 Task: Look for space in Sheboygan, United States from 12th August, 2023 to 16th August, 2023 for 8 adults in price range Rs.10000 to Rs.16000. Place can be private room with 8 bedrooms having 8 beds and 8 bathrooms. Property type can be house, flat, guest house, hotel. Amenities needed are: wifi, TV, free parkinig on premises, gym, breakfast. Booking option can be shelf check-in. Required host language is English.
Action: Mouse moved to (400, 87)
Screenshot: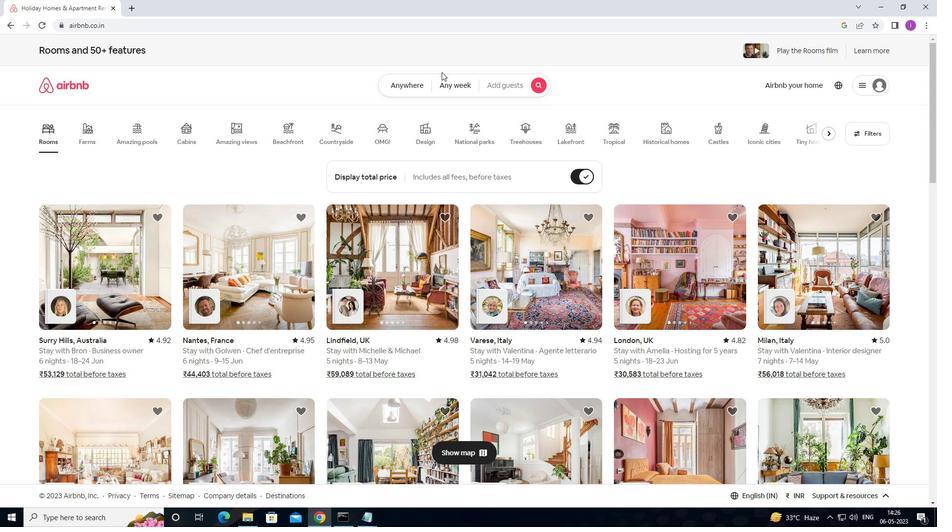 
Action: Mouse pressed left at (400, 87)
Screenshot: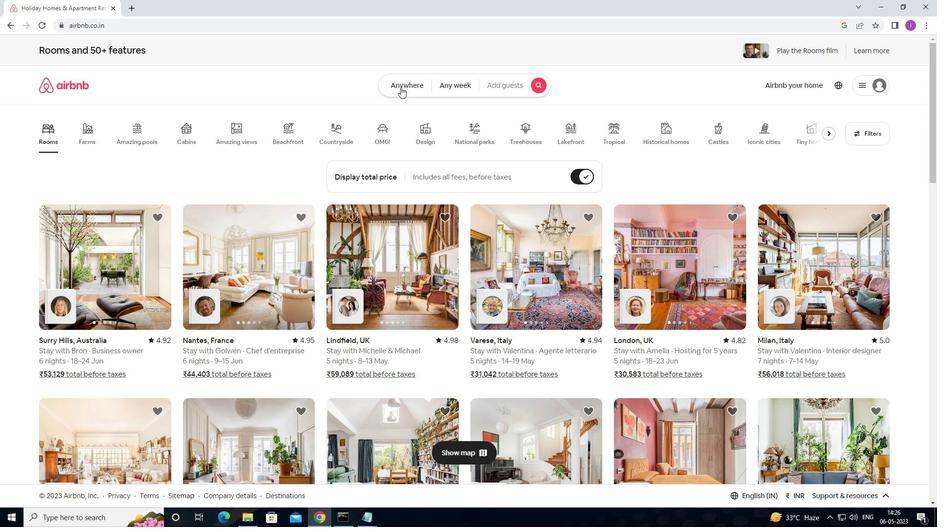 
Action: Mouse moved to (317, 126)
Screenshot: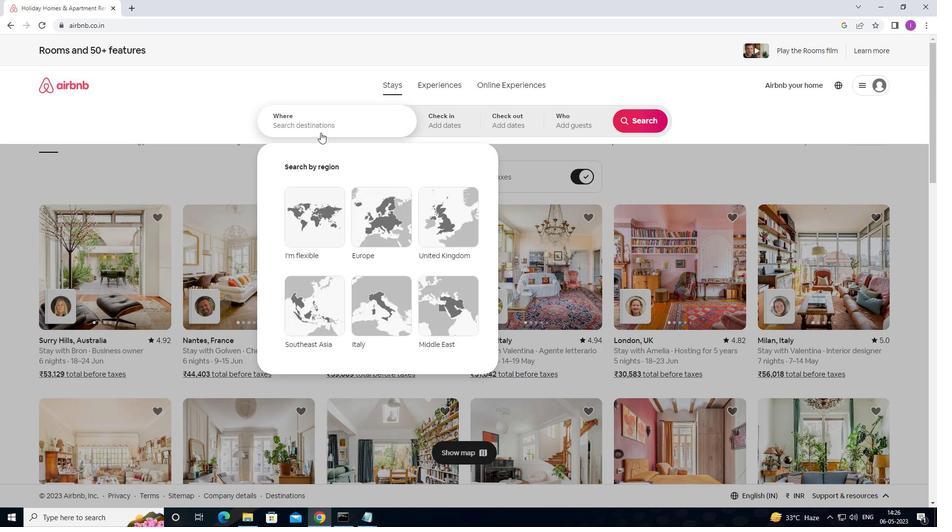 
Action: Mouse pressed left at (317, 126)
Screenshot: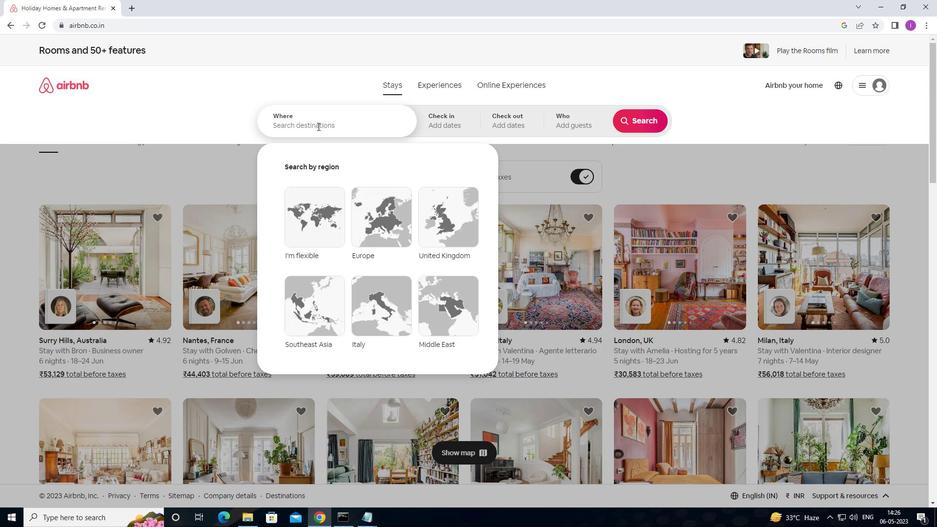 
Action: Mouse moved to (653, 128)
Screenshot: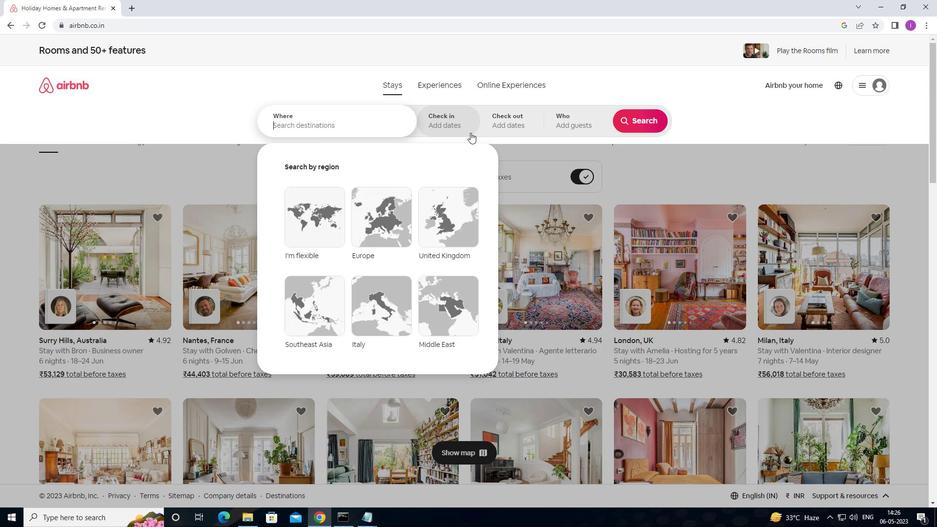 
Action: Key pressed <Key.shift>SHE
Screenshot: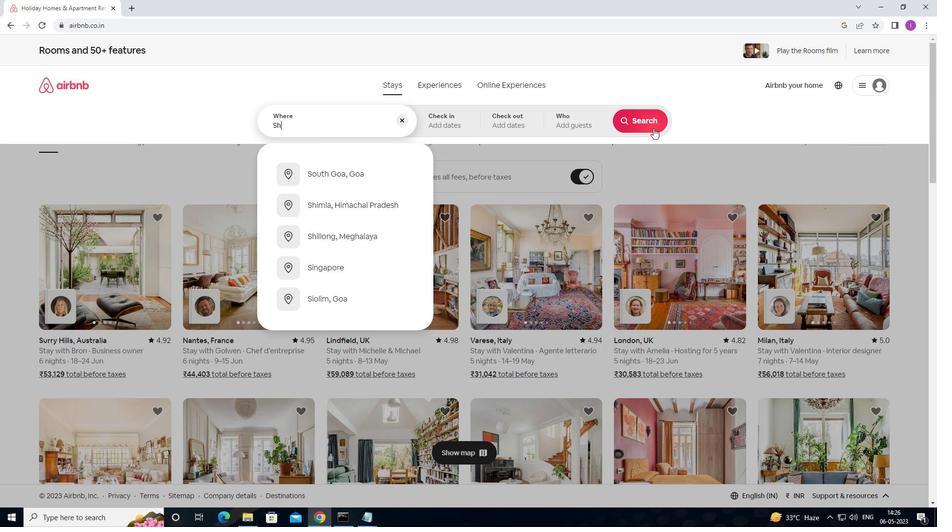 
Action: Mouse moved to (703, 148)
Screenshot: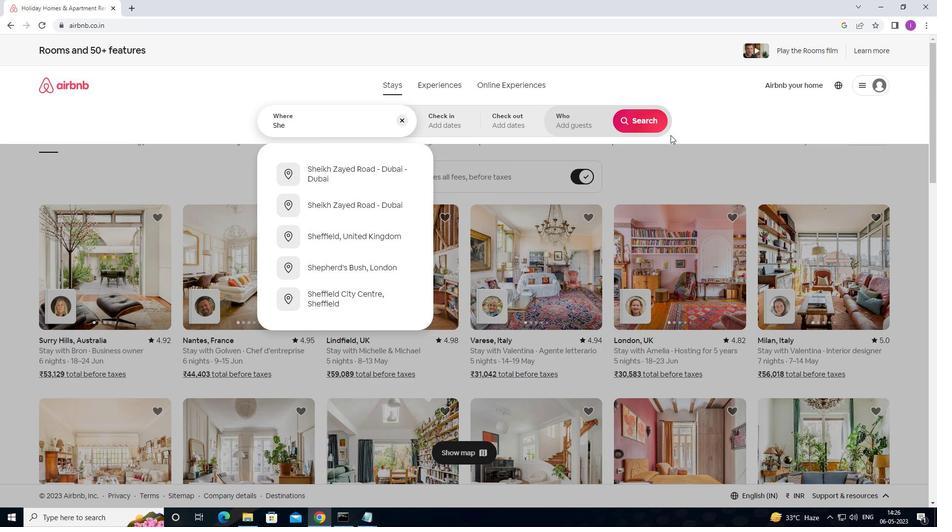 
Action: Key pressed BO
Screenshot: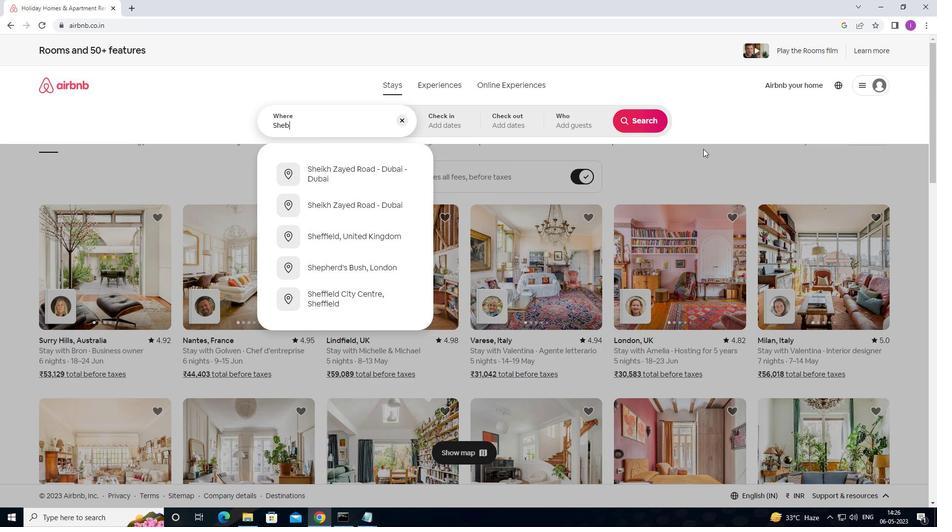
Action: Mouse moved to (705, 149)
Screenshot: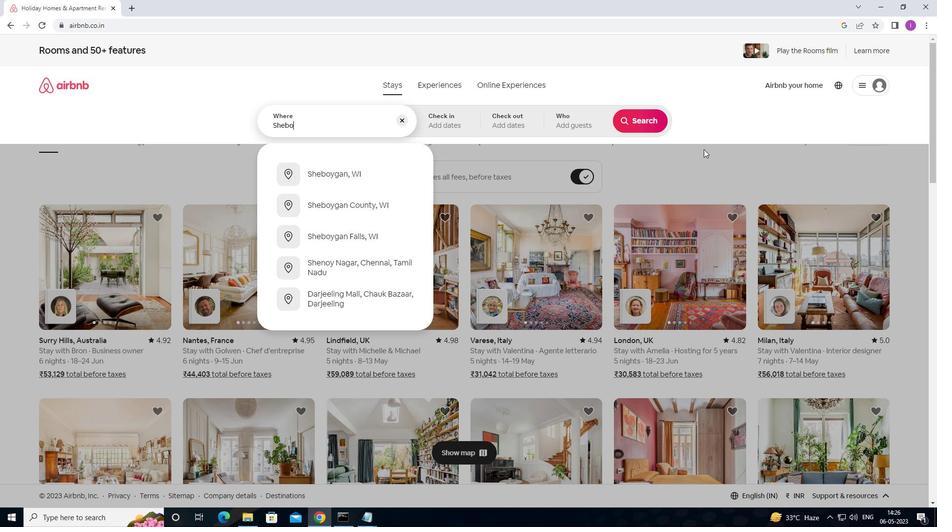
Action: Key pressed YGA
Screenshot: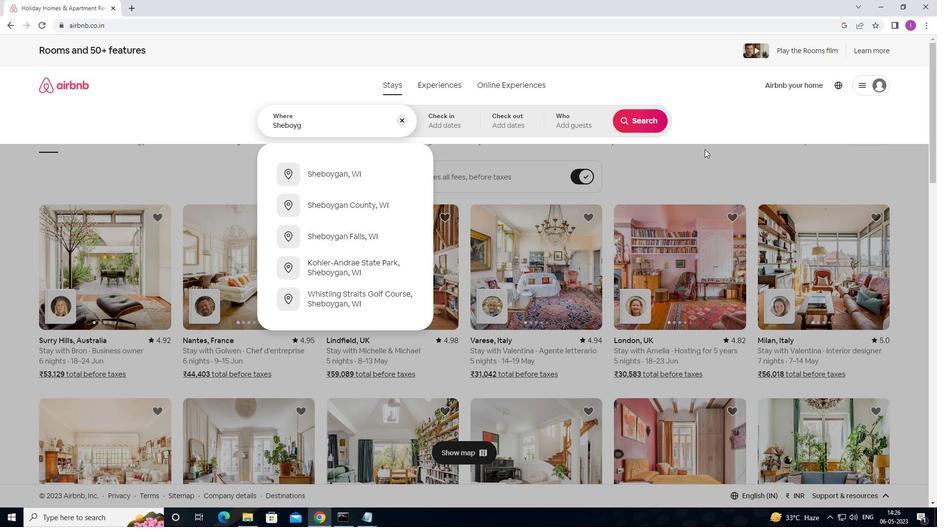 
Action: Mouse moved to (716, 155)
Screenshot: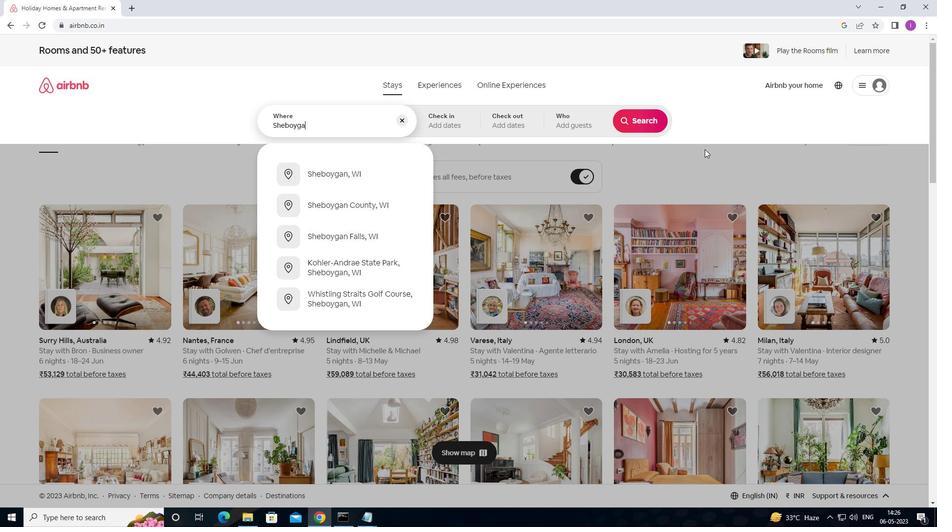 
Action: Key pressed N
Screenshot: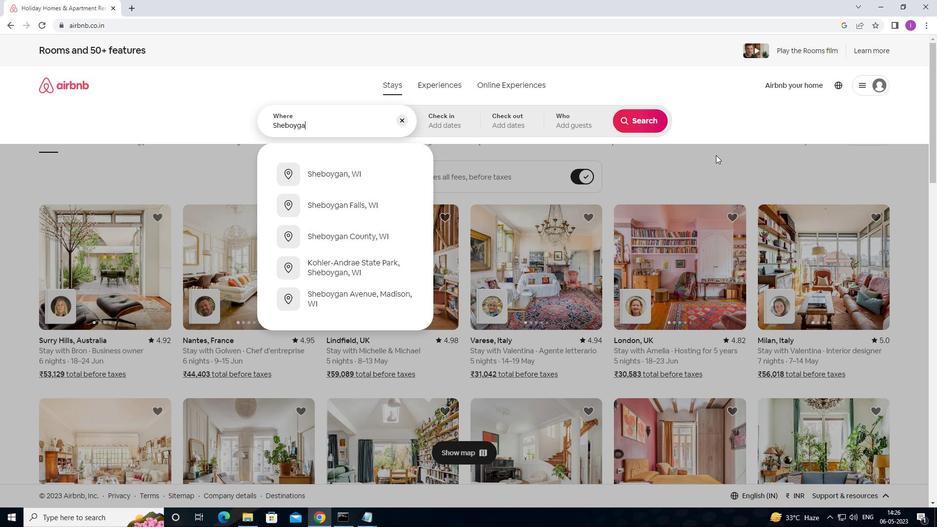 
Action: Mouse moved to (719, 158)
Screenshot: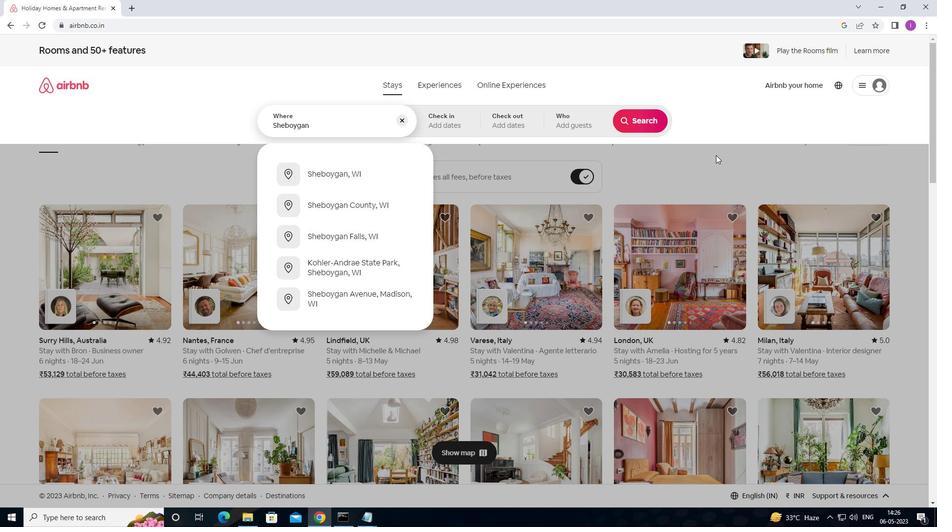 
Action: Key pressed ,<Key.shift>UNITED<Key.space>STATES
Screenshot: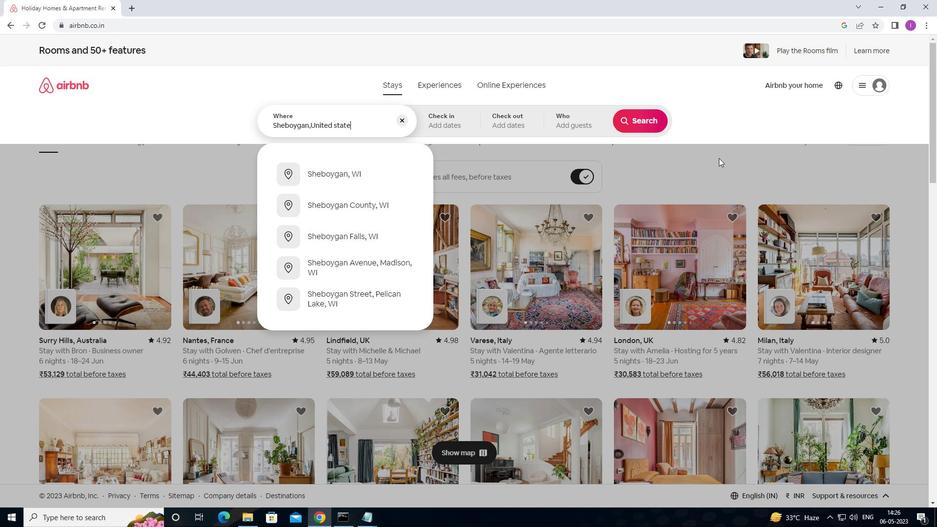 
Action: Mouse moved to (460, 124)
Screenshot: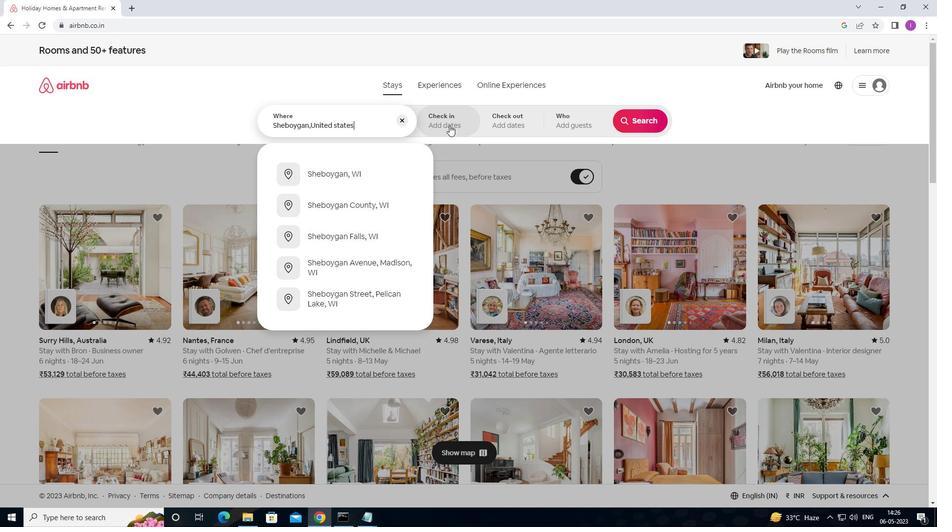 
Action: Mouse pressed left at (460, 124)
Screenshot: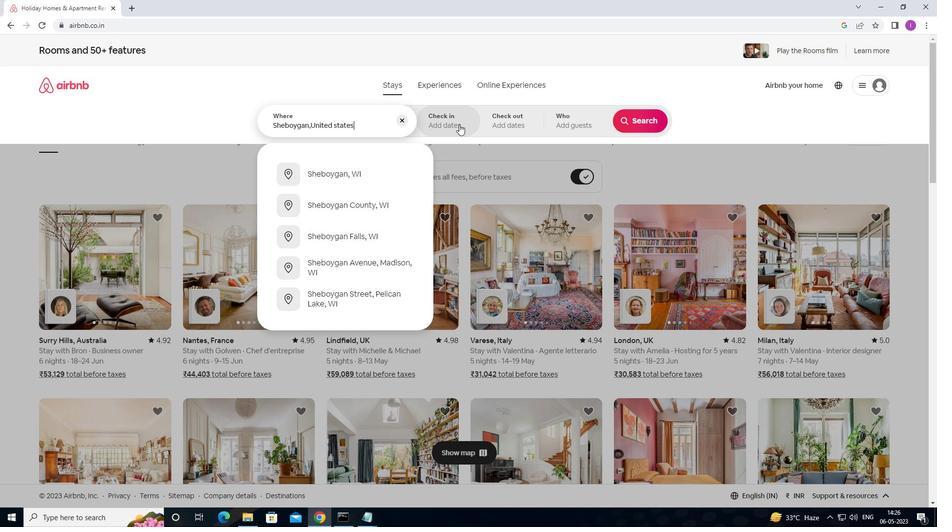 
Action: Mouse moved to (637, 193)
Screenshot: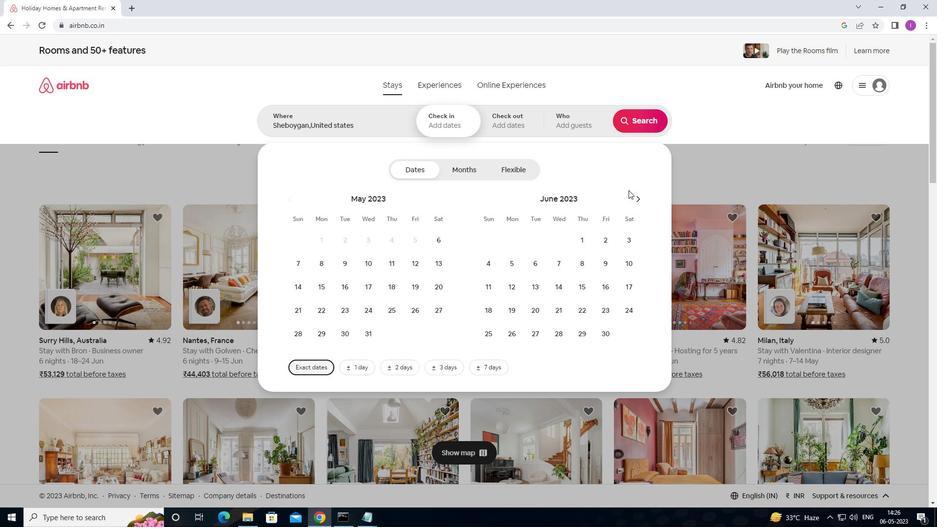 
Action: Mouse pressed left at (637, 193)
Screenshot: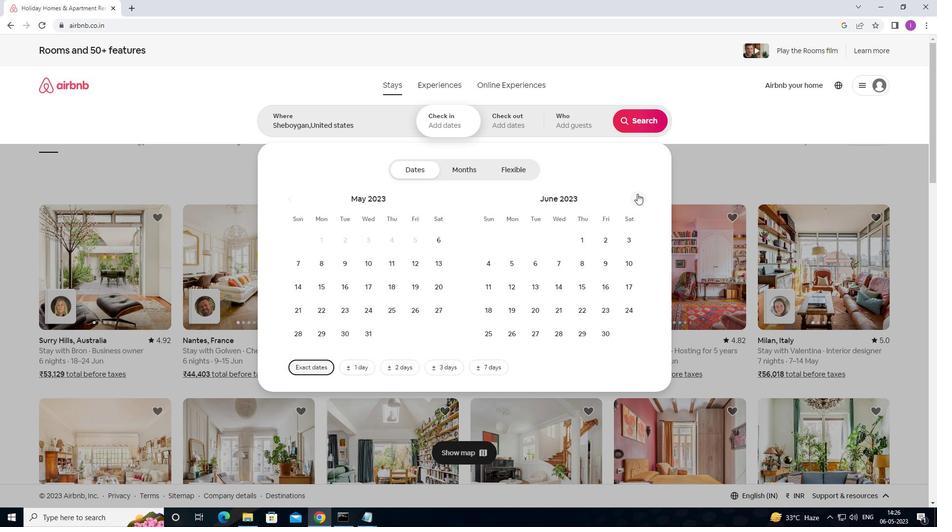 
Action: Mouse pressed left at (637, 193)
Screenshot: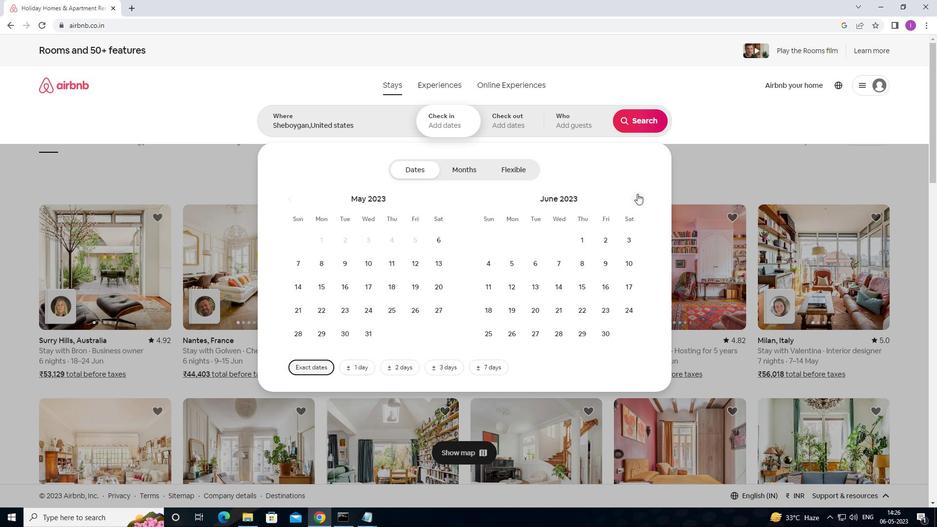 
Action: Mouse pressed left at (637, 193)
Screenshot: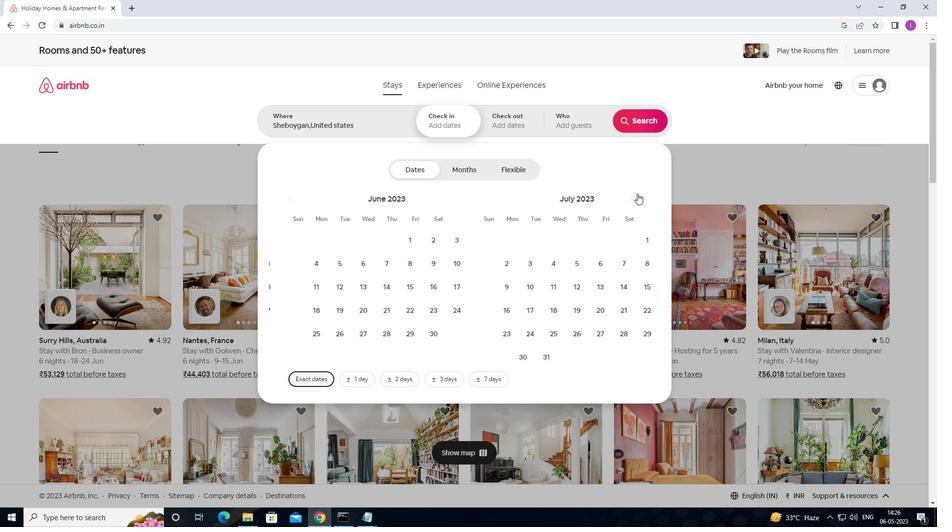 
Action: Mouse moved to (631, 262)
Screenshot: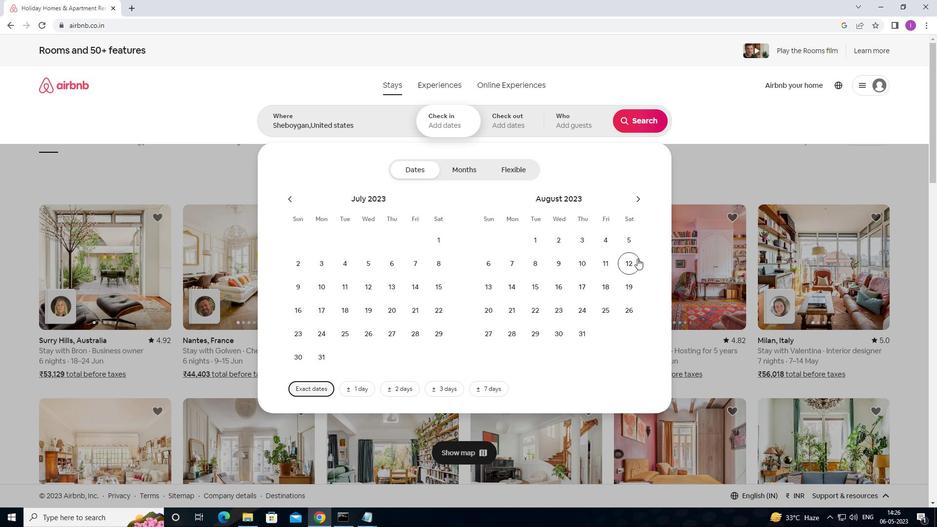 
Action: Mouse pressed left at (631, 262)
Screenshot: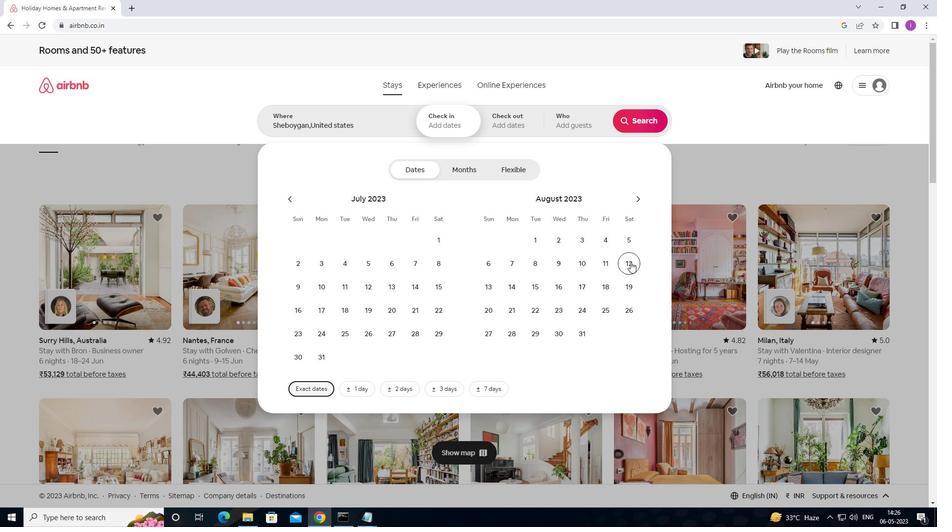 
Action: Mouse moved to (564, 283)
Screenshot: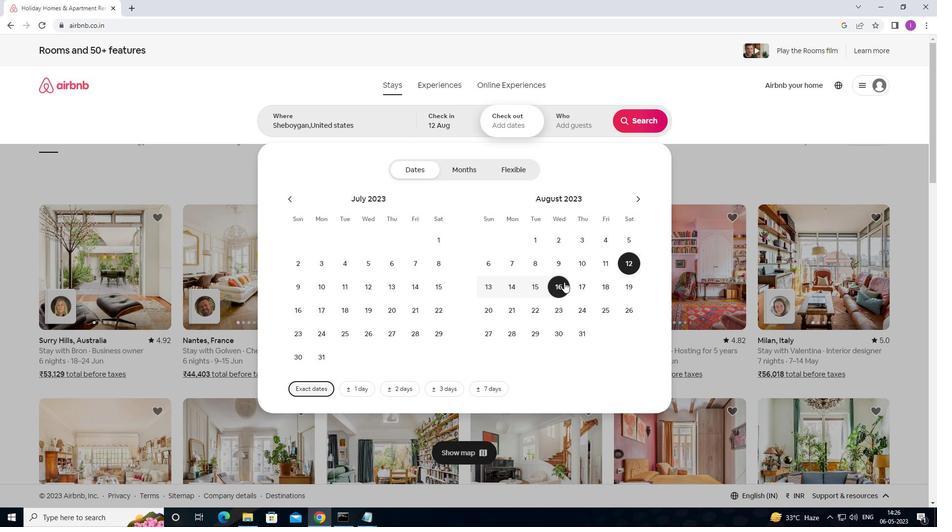 
Action: Mouse pressed left at (564, 283)
Screenshot: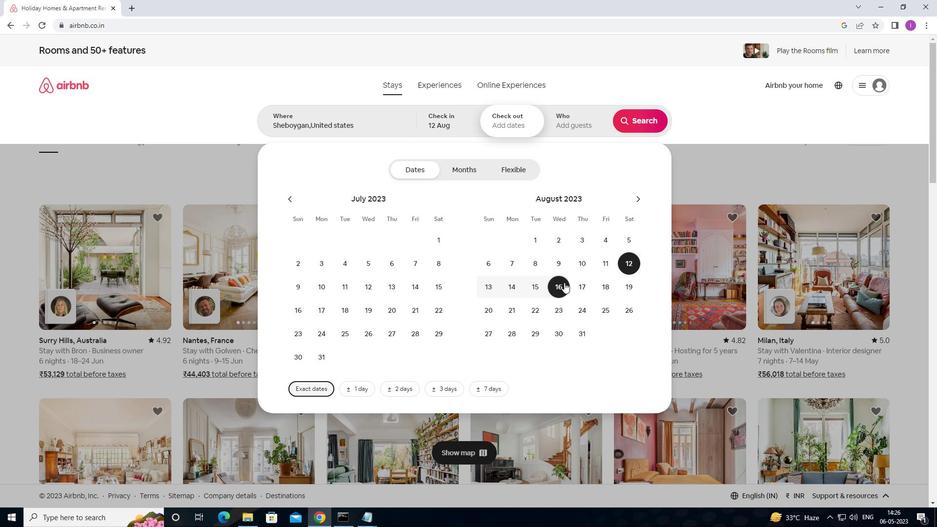 
Action: Mouse moved to (580, 128)
Screenshot: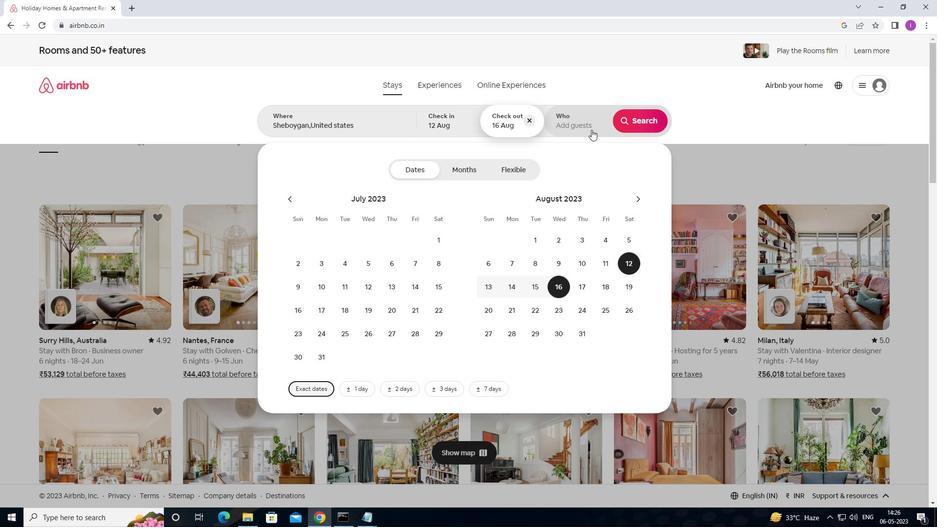 
Action: Mouse pressed left at (580, 128)
Screenshot: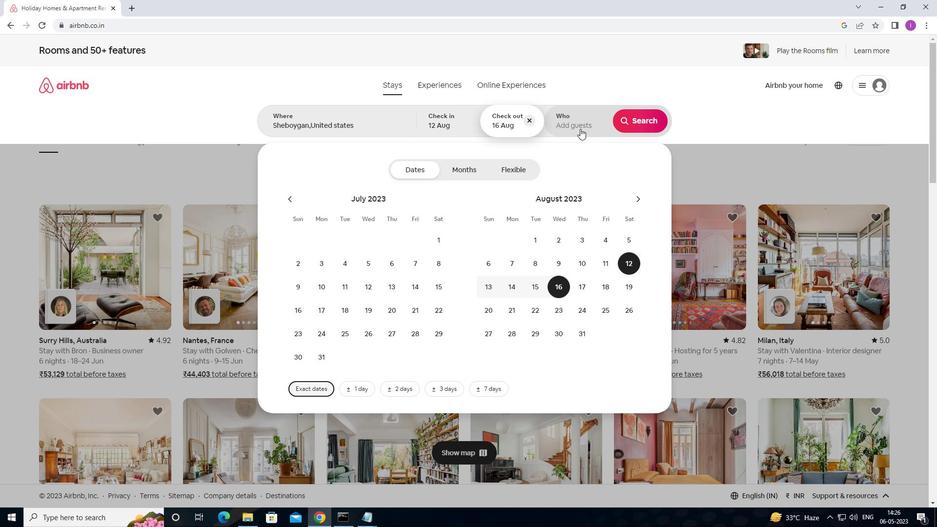 
Action: Mouse moved to (647, 169)
Screenshot: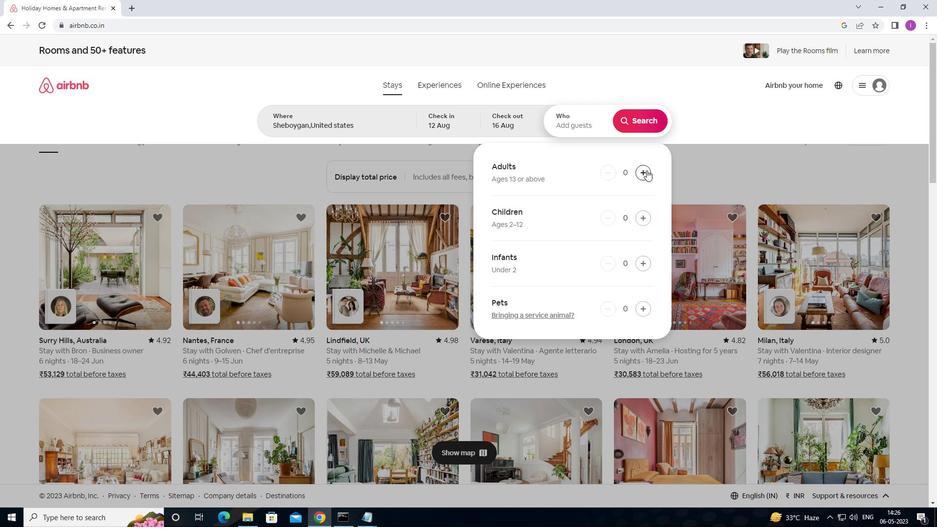 
Action: Mouse pressed left at (647, 169)
Screenshot: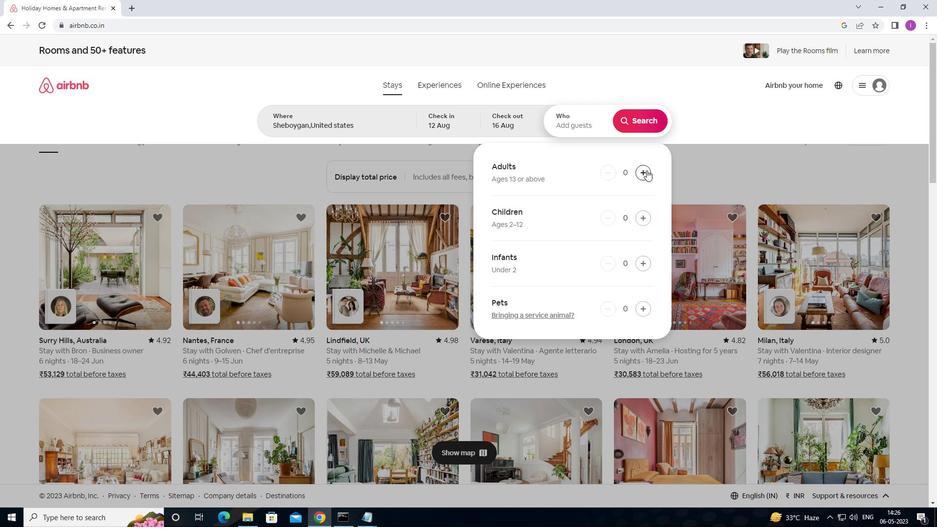 
Action: Mouse moved to (647, 169)
Screenshot: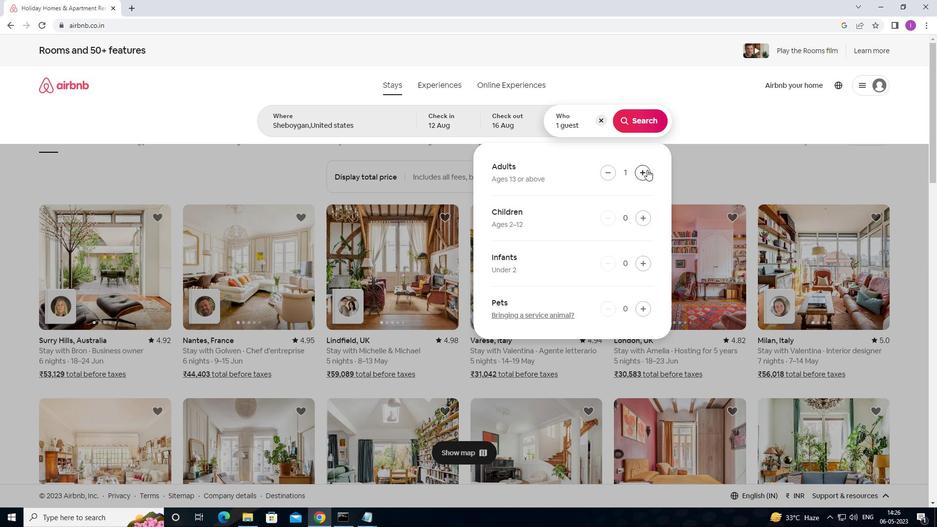 
Action: Mouse pressed left at (647, 169)
Screenshot: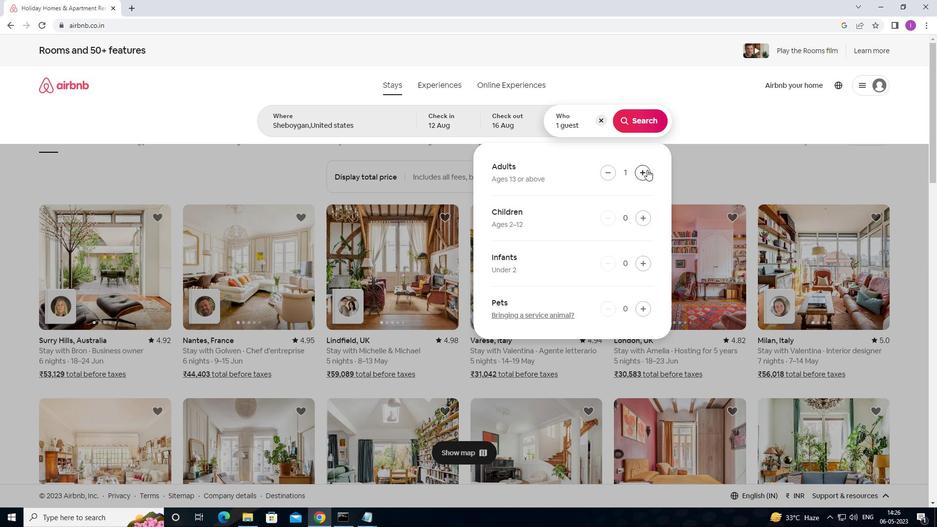 
Action: Mouse pressed left at (647, 169)
Screenshot: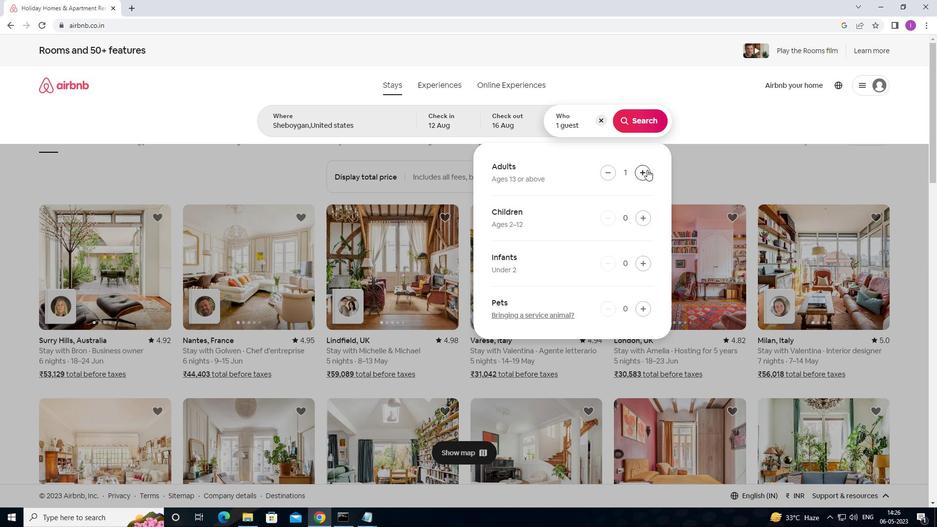 
Action: Mouse pressed left at (647, 169)
Screenshot: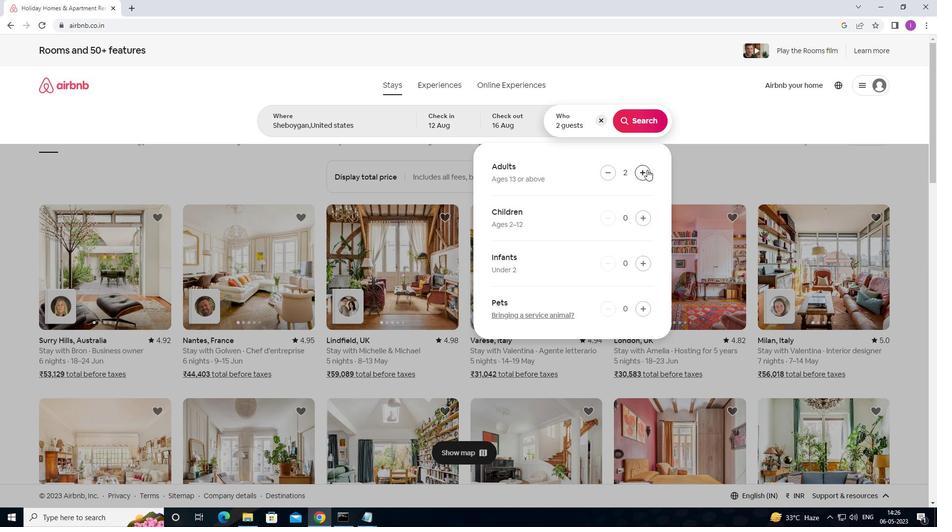 
Action: Mouse pressed left at (647, 169)
Screenshot: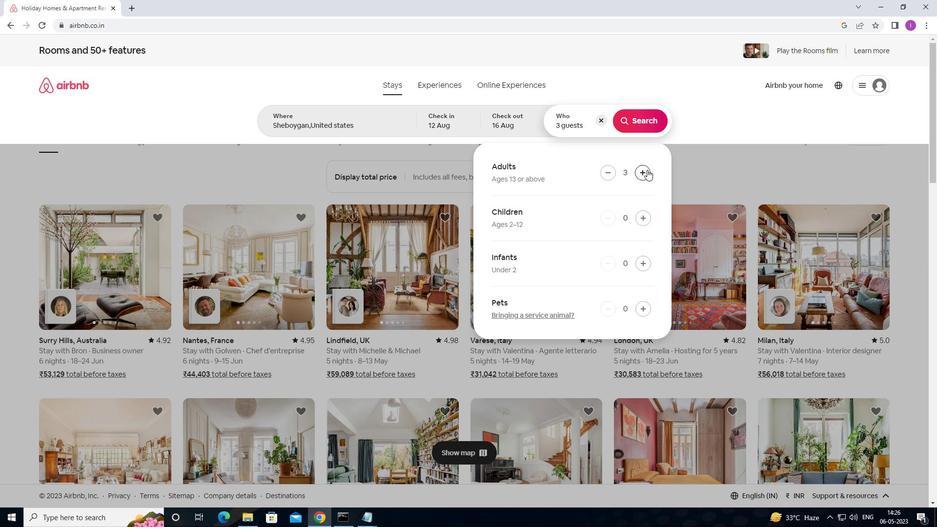 
Action: Mouse moved to (647, 170)
Screenshot: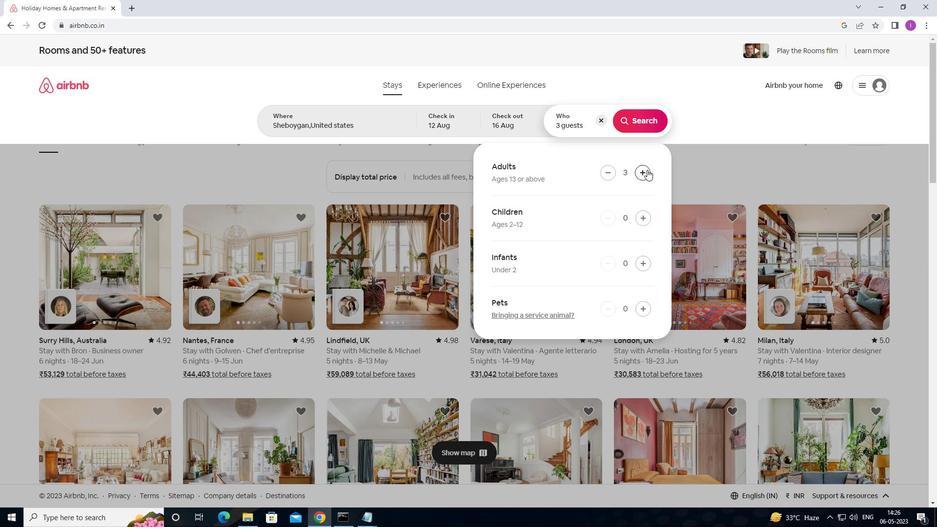 
Action: Mouse pressed left at (647, 170)
Screenshot: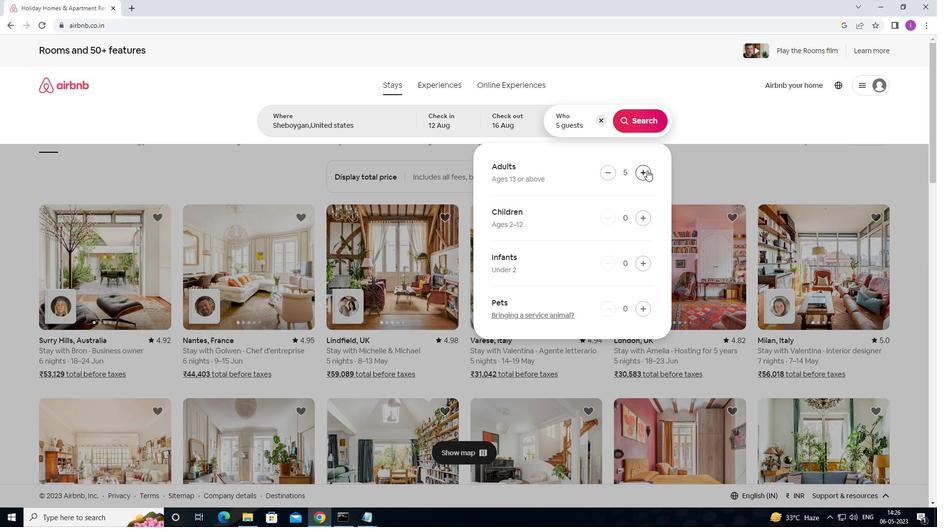 
Action: Mouse pressed left at (647, 170)
Screenshot: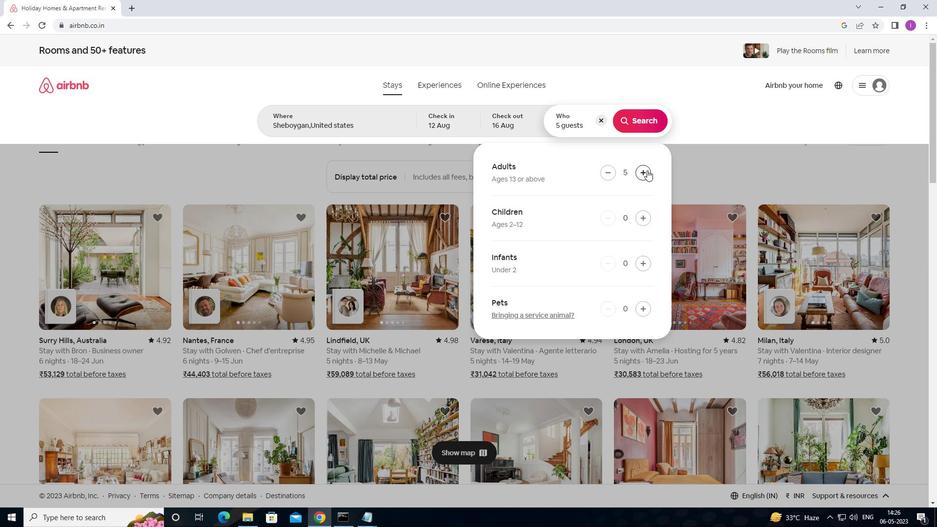 
Action: Mouse pressed left at (647, 170)
Screenshot: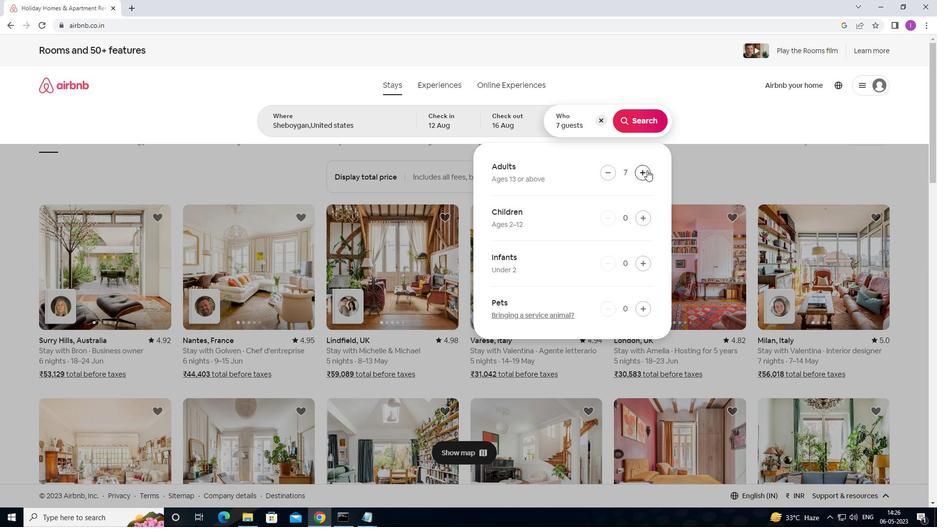 
Action: Mouse moved to (627, 124)
Screenshot: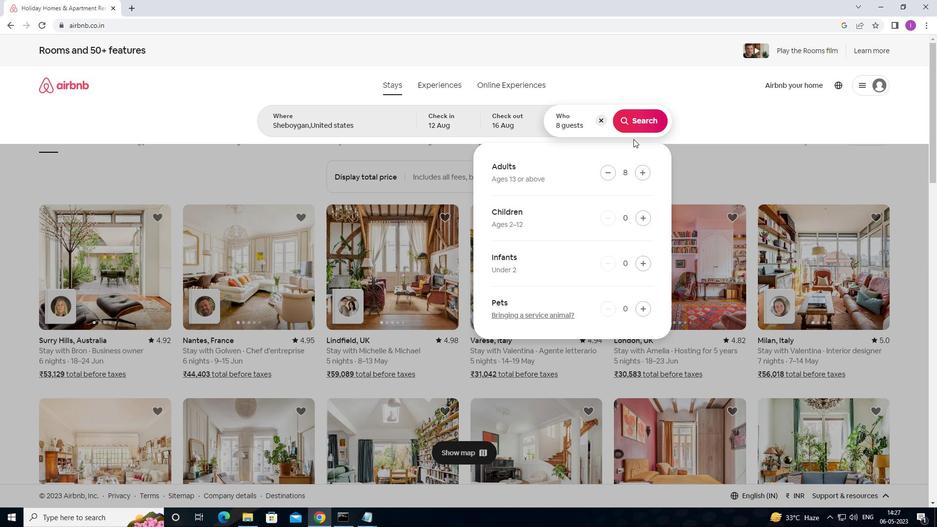 
Action: Mouse pressed left at (627, 124)
Screenshot: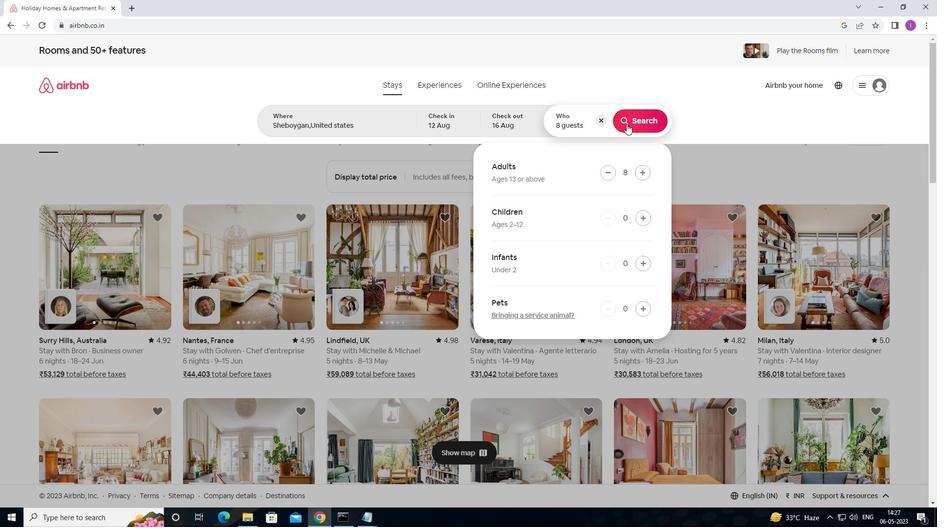 
Action: Mouse moved to (899, 90)
Screenshot: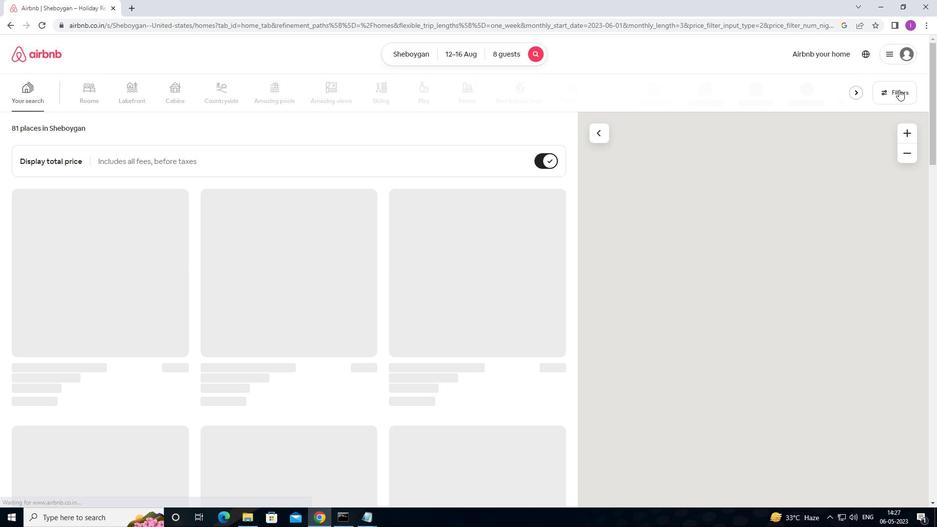 
Action: Mouse pressed left at (899, 90)
Screenshot: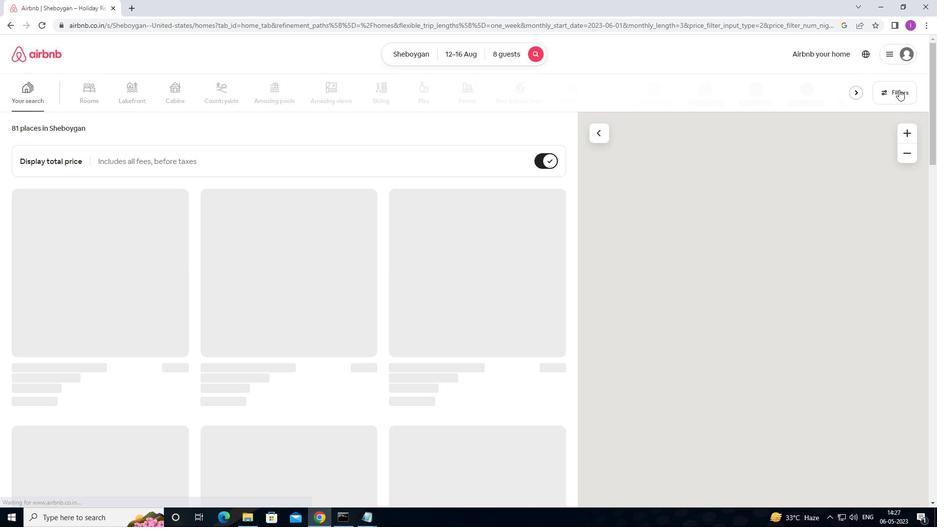 
Action: Mouse moved to (365, 337)
Screenshot: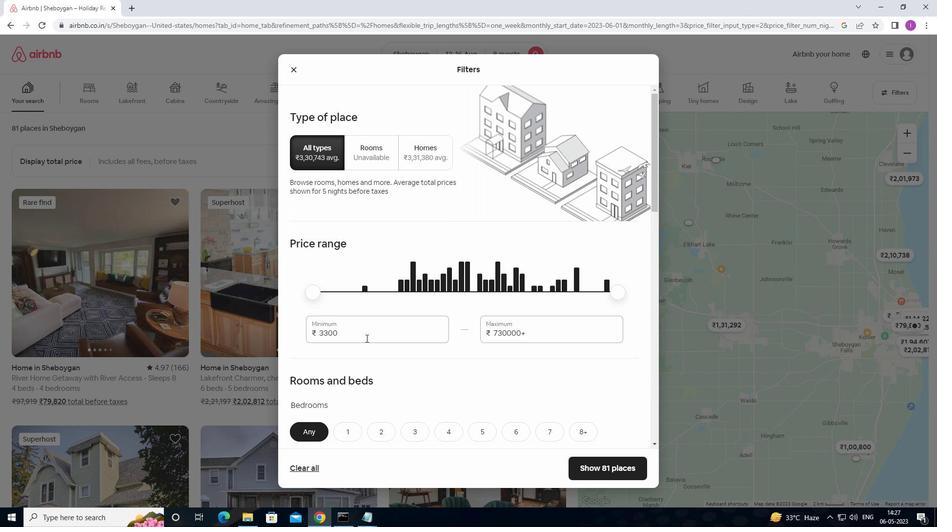 
Action: Mouse pressed left at (365, 337)
Screenshot: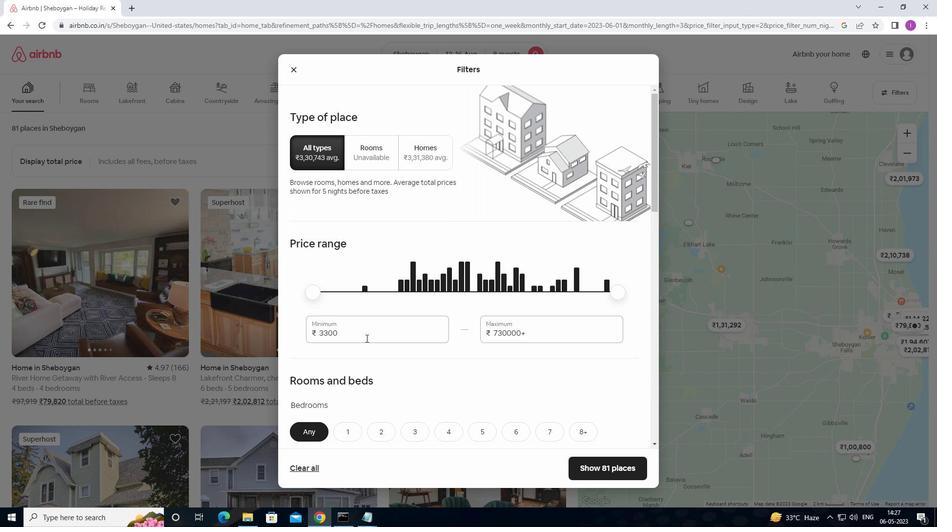 
Action: Mouse moved to (519, 337)
Screenshot: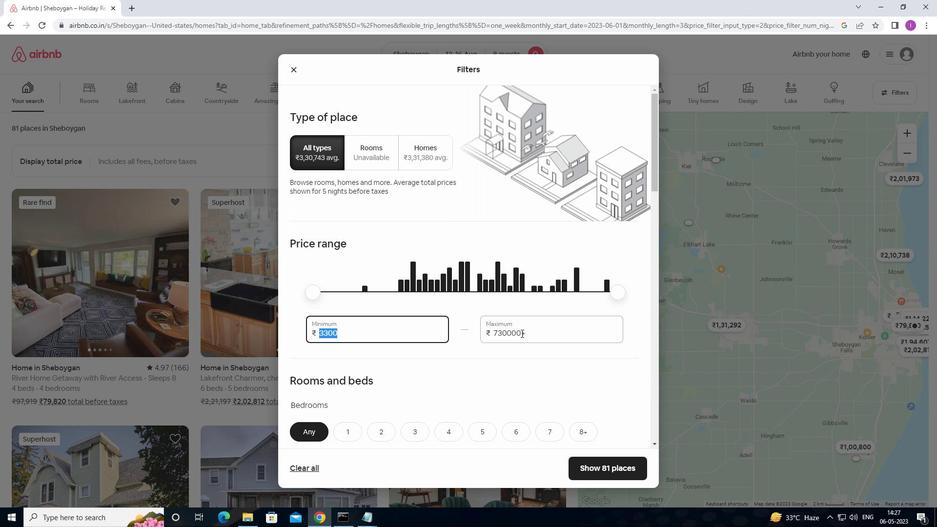 
Action: Key pressed 1
Screenshot: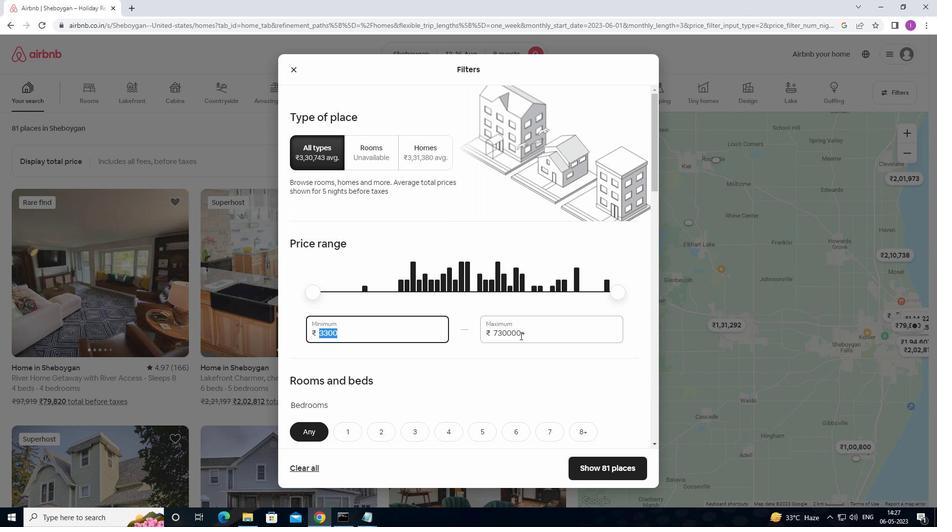 
Action: Mouse moved to (519, 336)
Screenshot: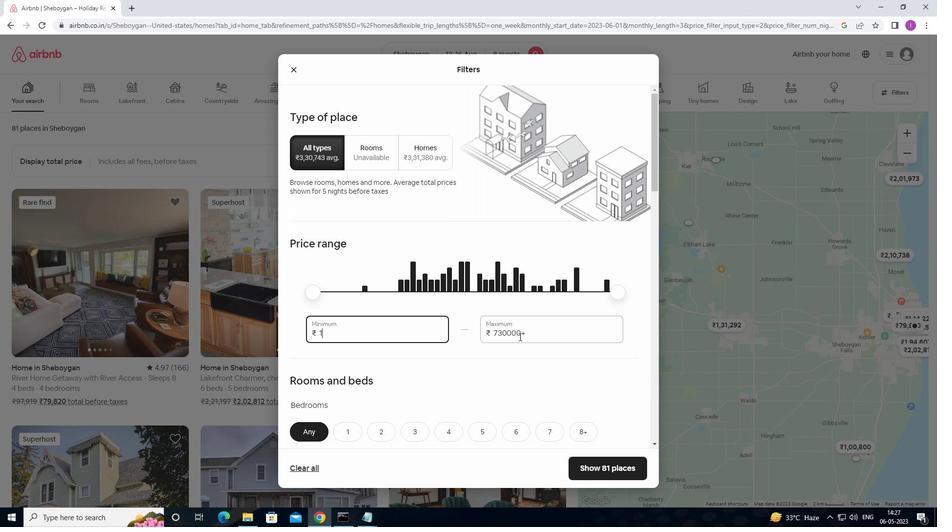 
Action: Key pressed 00
Screenshot: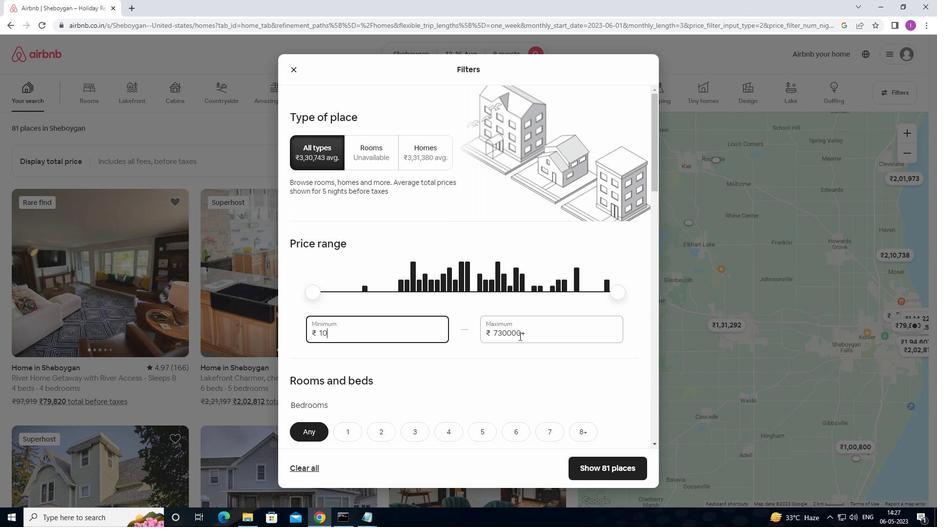 
Action: Mouse moved to (519, 336)
Screenshot: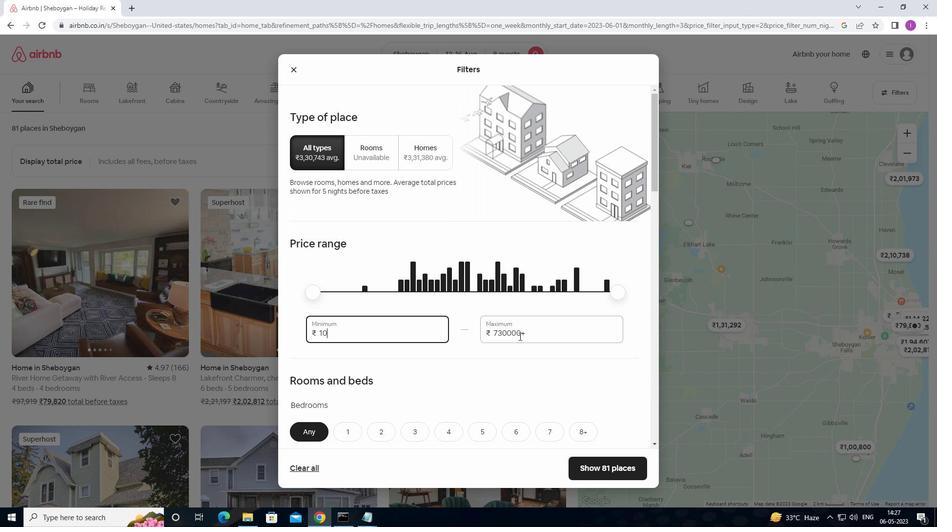 
Action: Key pressed 0
Screenshot: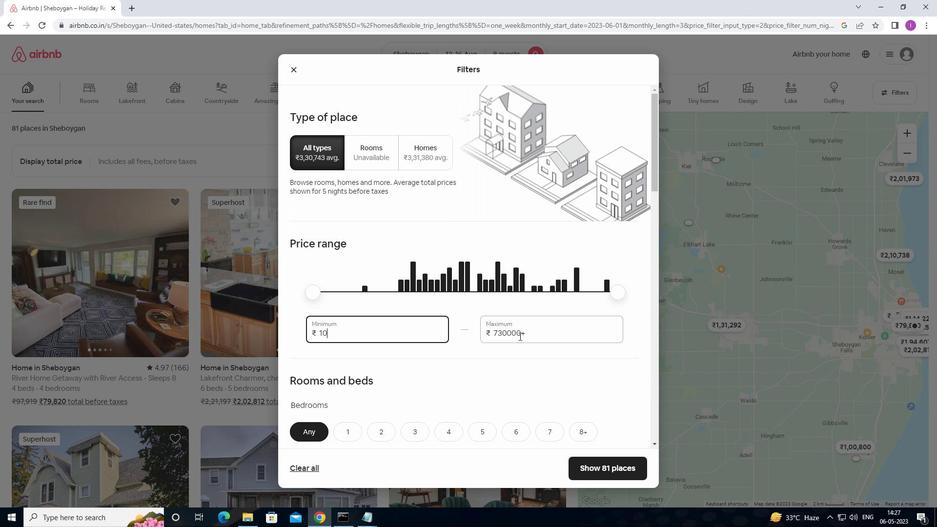 
Action: Mouse moved to (520, 333)
Screenshot: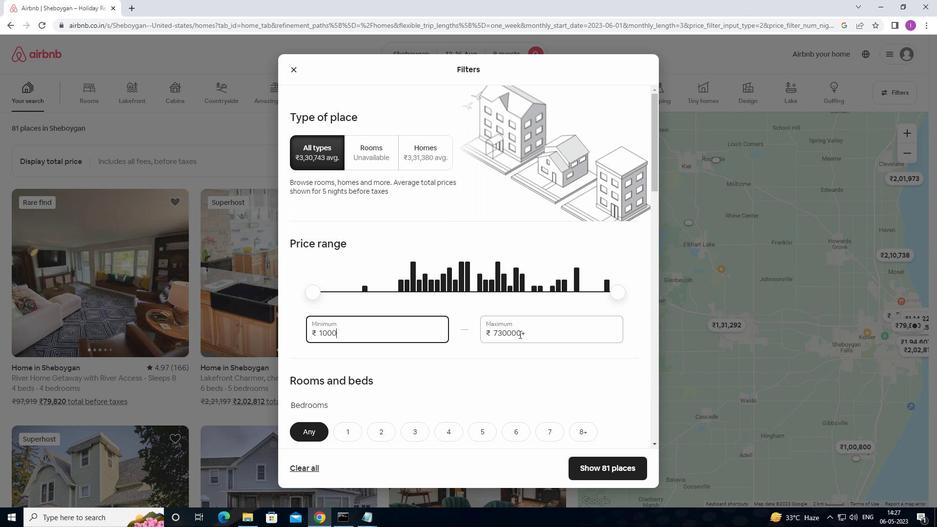 
Action: Key pressed 0
Screenshot: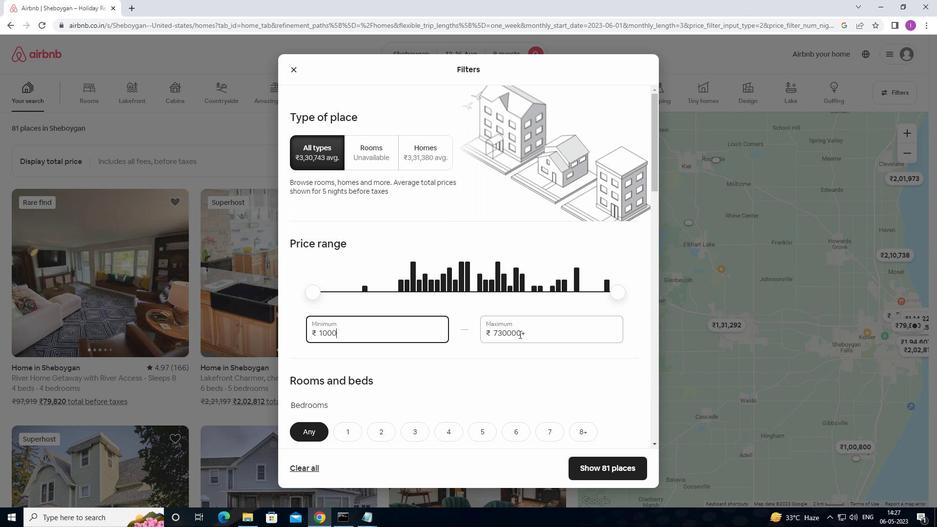 
Action: Mouse moved to (566, 334)
Screenshot: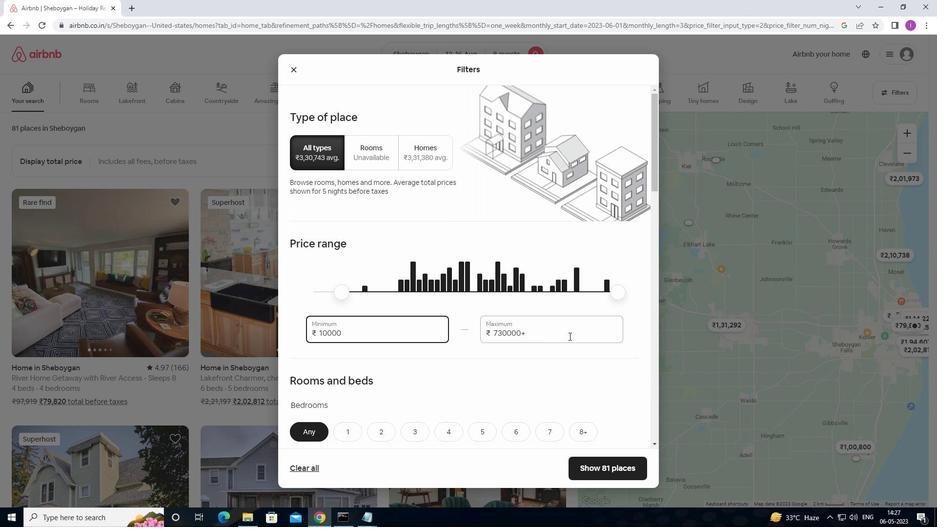 
Action: Mouse pressed left at (566, 334)
Screenshot: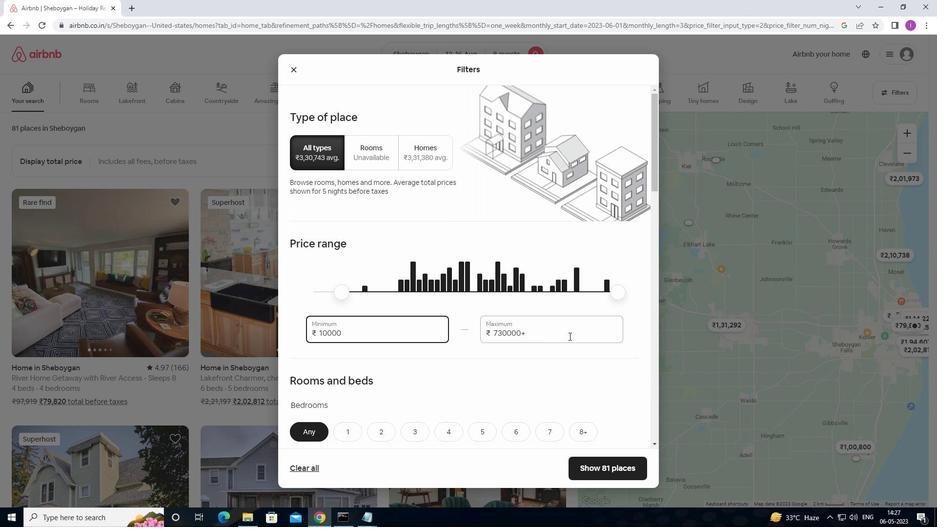 
Action: Mouse moved to (646, 340)
Screenshot: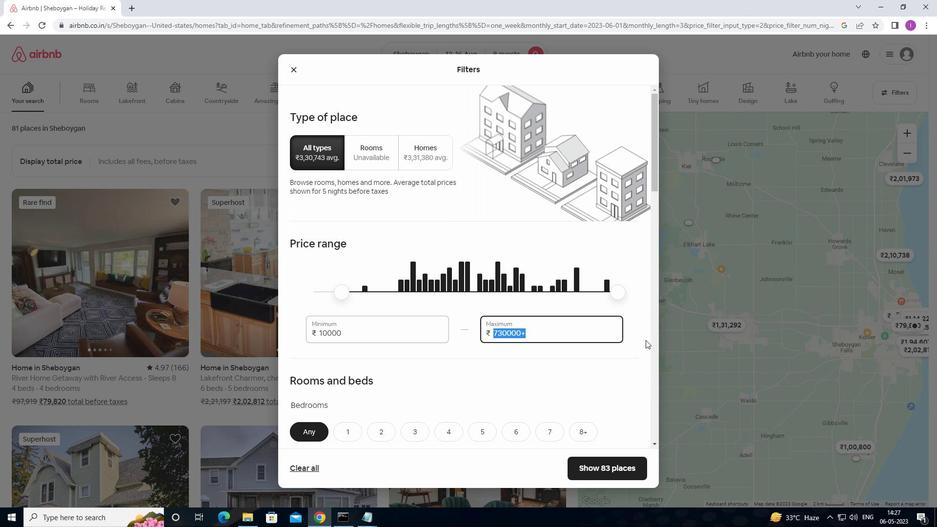 
Action: Key pressed 1
Screenshot: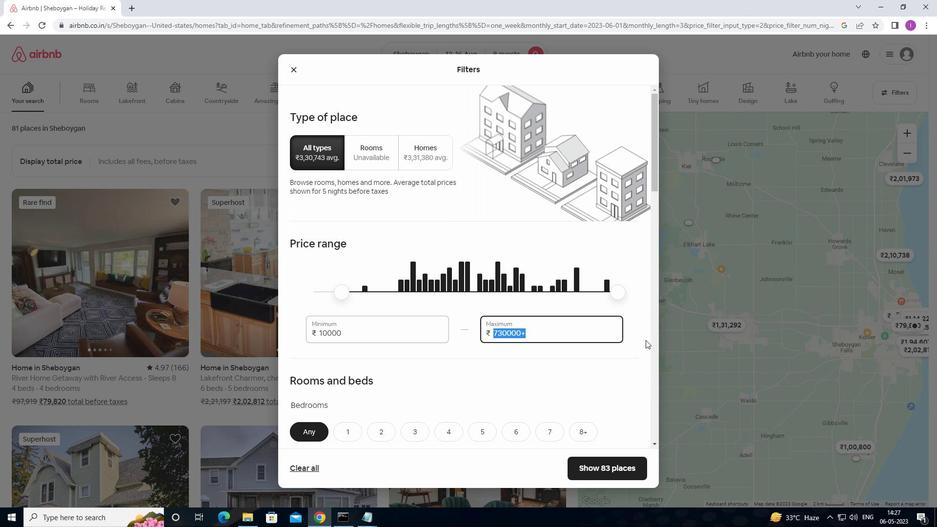 
Action: Mouse moved to (646, 341)
Screenshot: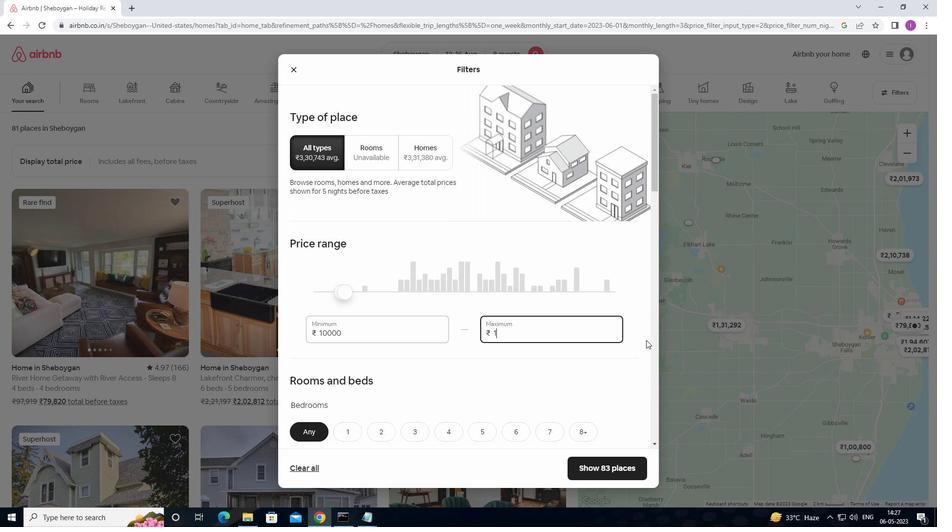 
Action: Key pressed 6
Screenshot: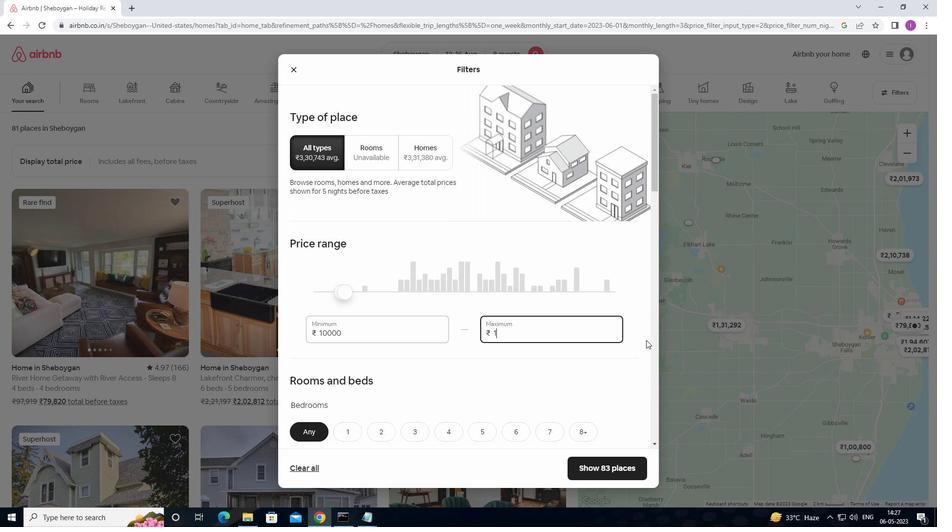 
Action: Mouse moved to (643, 341)
Screenshot: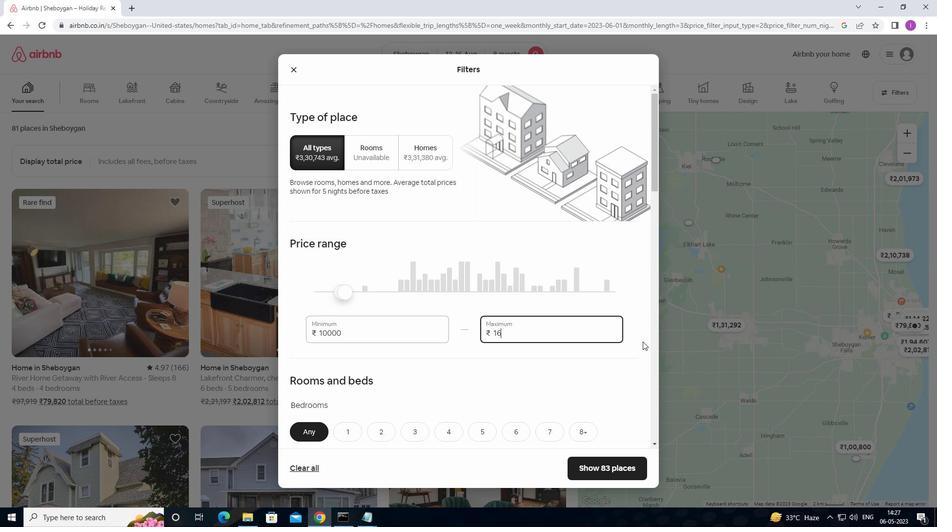 
Action: Key pressed 0
Screenshot: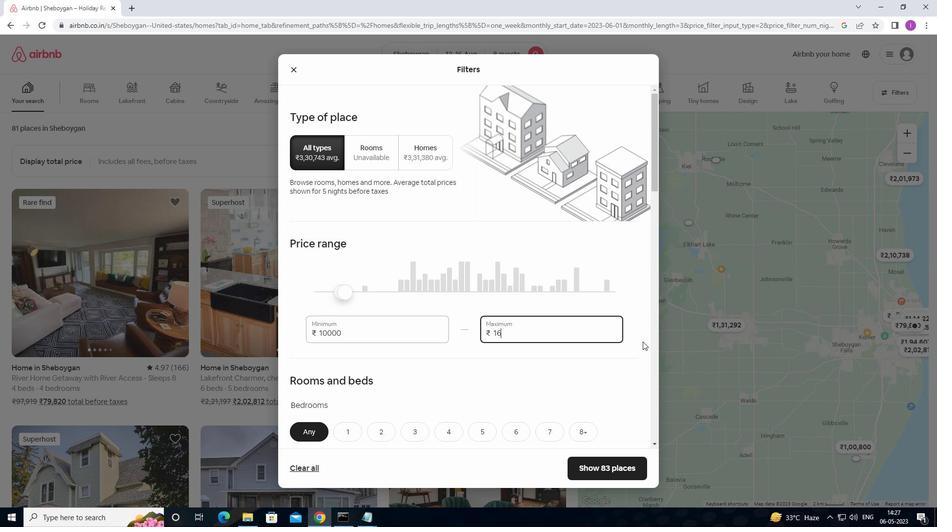 
Action: Mouse moved to (634, 345)
Screenshot: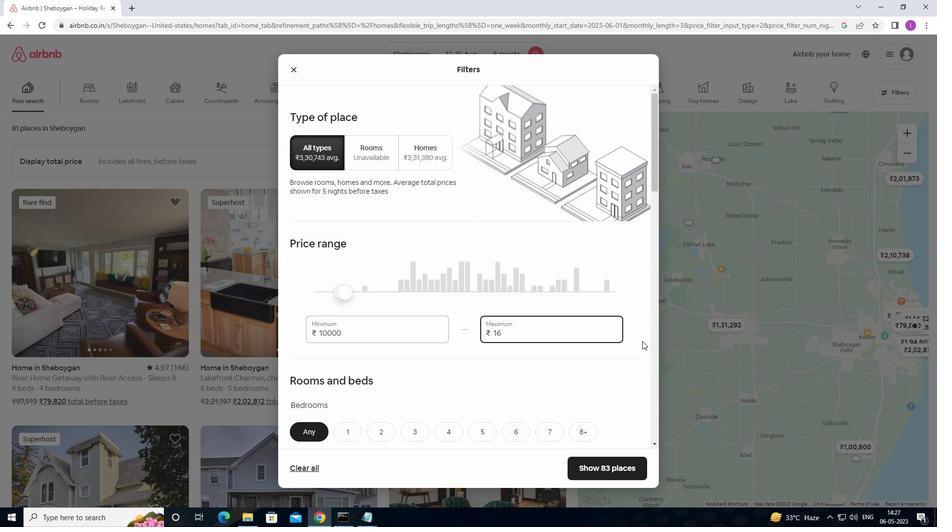 
Action: Key pressed 00
Screenshot: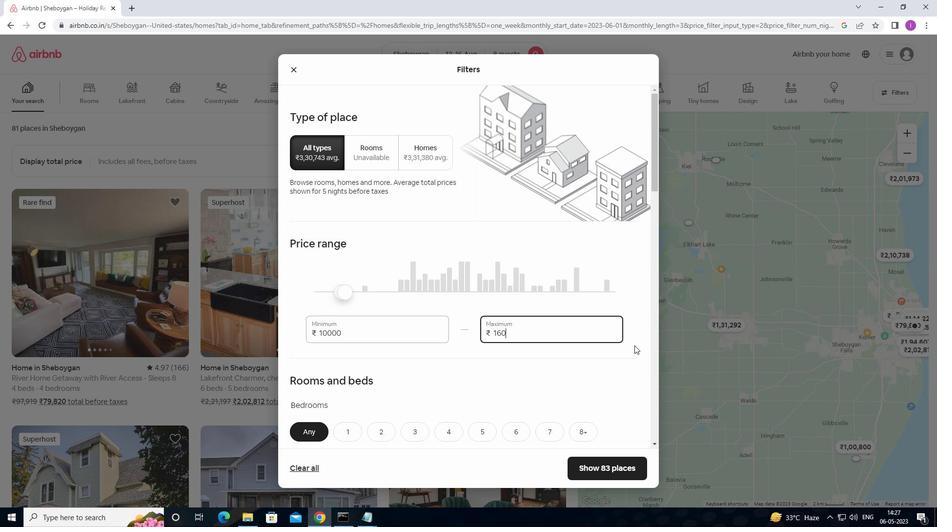 
Action: Mouse moved to (634, 345)
Screenshot: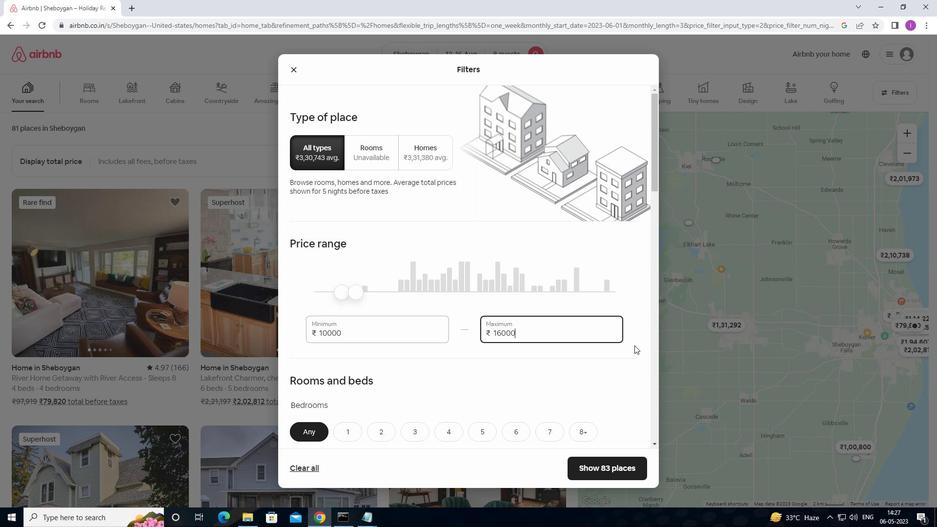 
Action: Mouse scrolled (634, 345) with delta (0, 0)
Screenshot: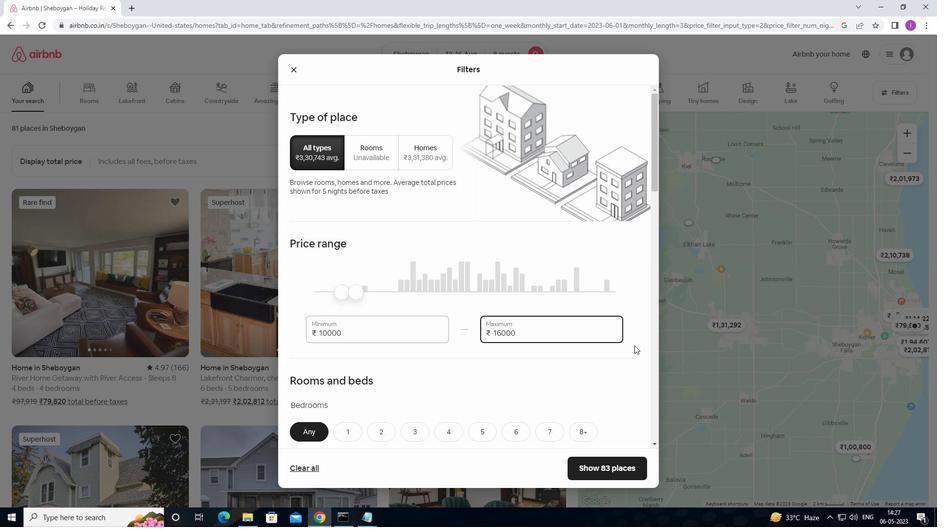 
Action: Mouse scrolled (634, 345) with delta (0, 0)
Screenshot: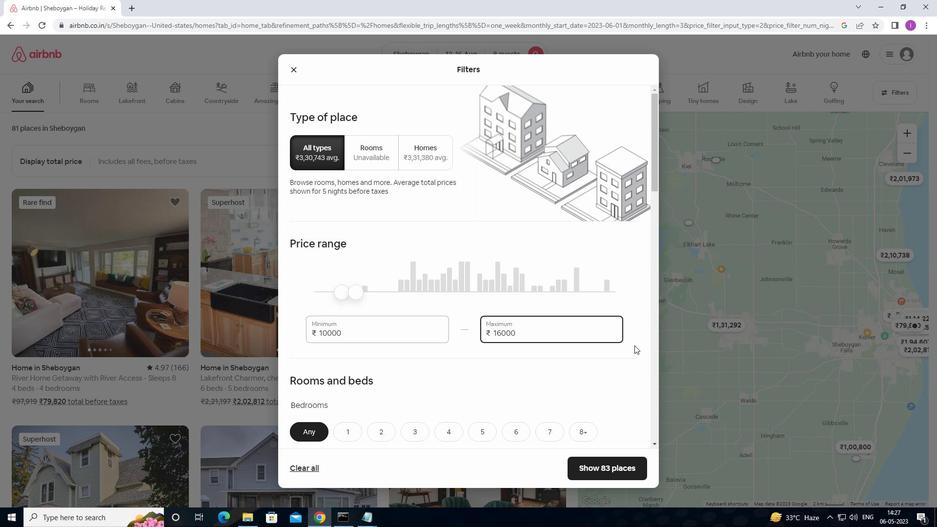 
Action: Mouse moved to (636, 344)
Screenshot: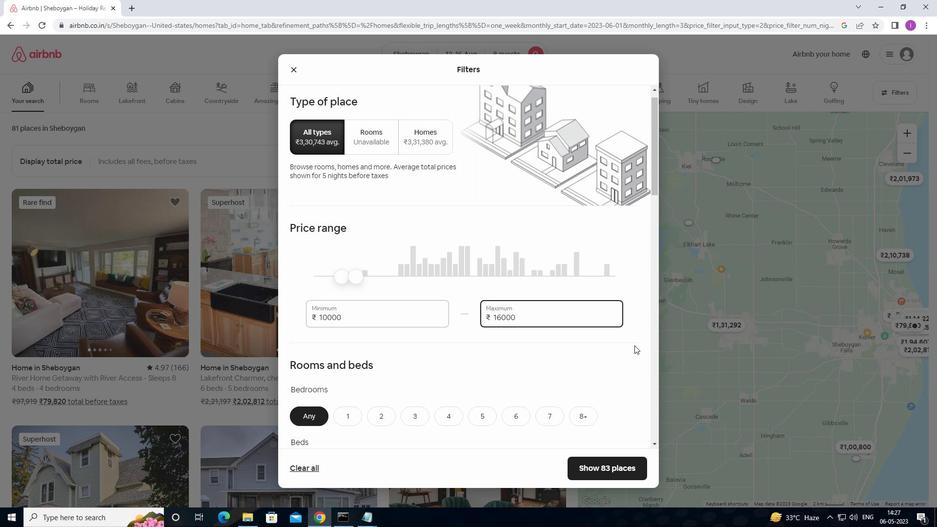 
Action: Mouse scrolled (636, 343) with delta (0, 0)
Screenshot: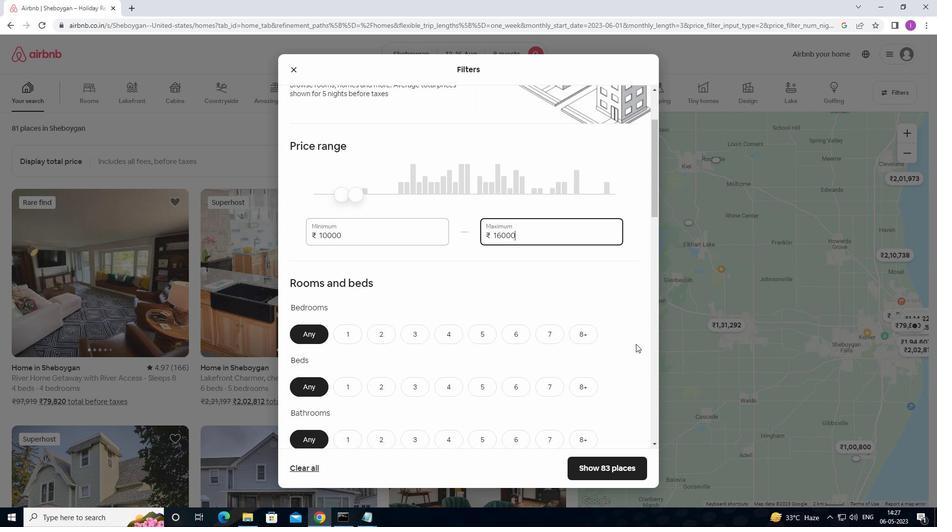 
Action: Mouse moved to (581, 284)
Screenshot: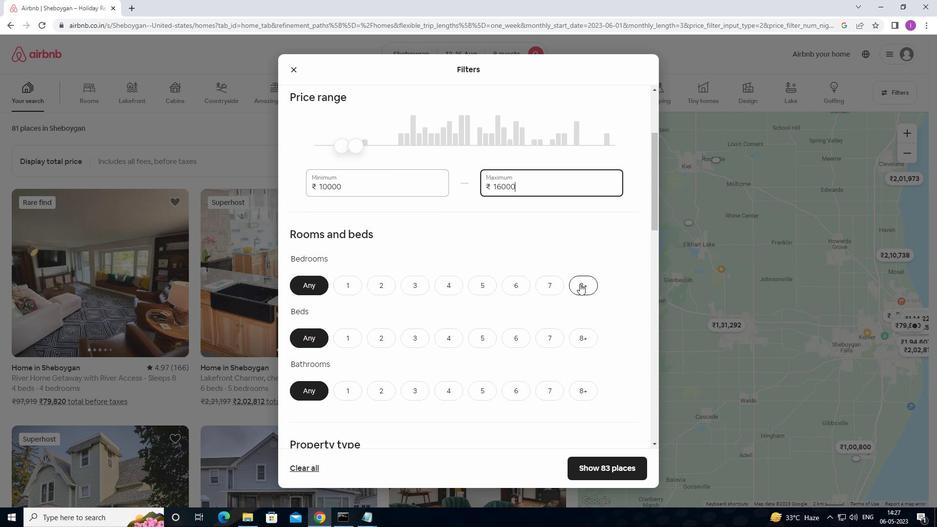 
Action: Mouse pressed left at (581, 284)
Screenshot: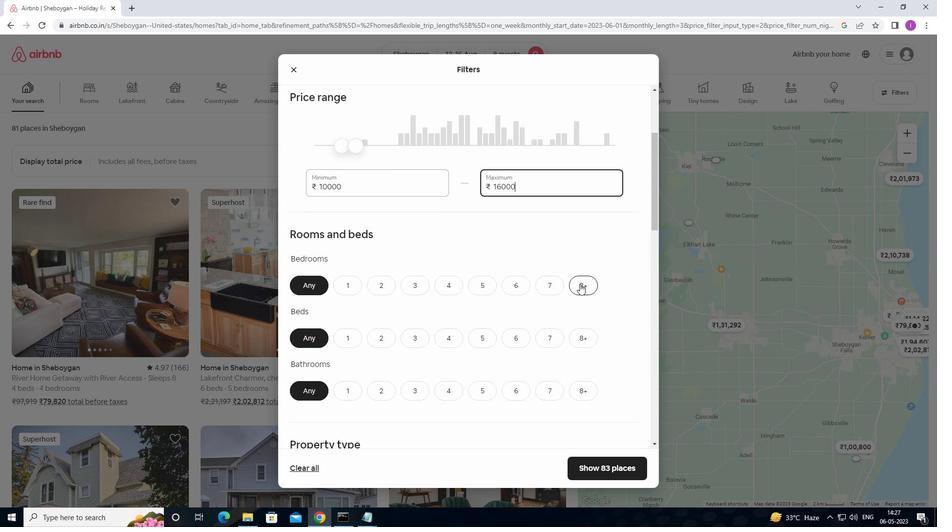 
Action: Mouse moved to (575, 333)
Screenshot: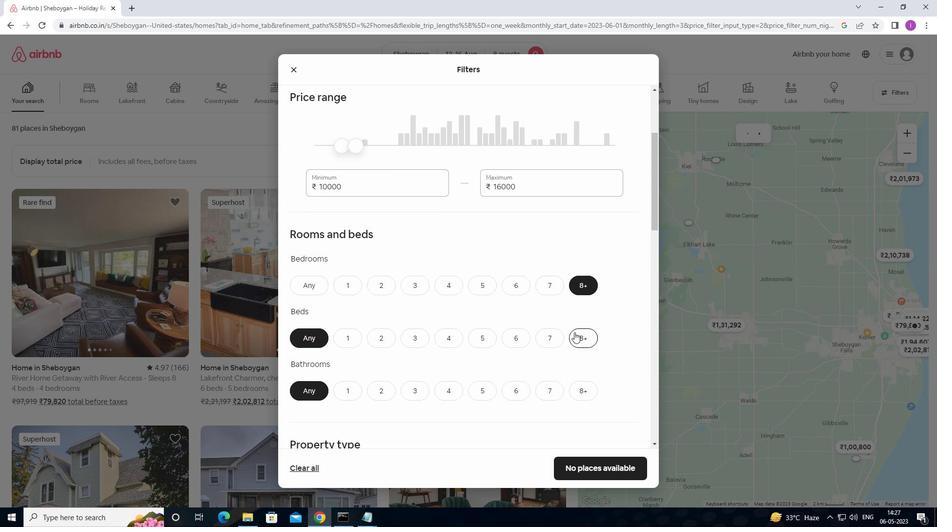 
Action: Mouse pressed left at (575, 333)
Screenshot: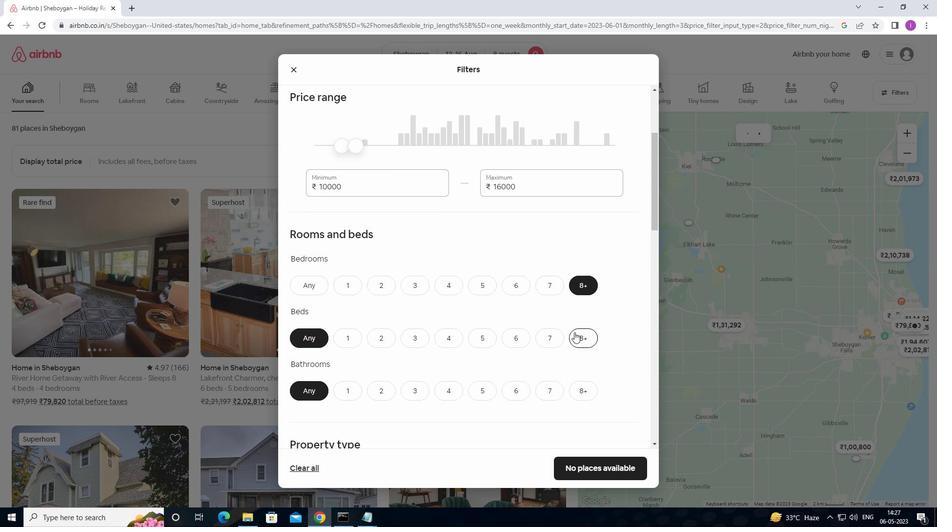 
Action: Mouse moved to (585, 389)
Screenshot: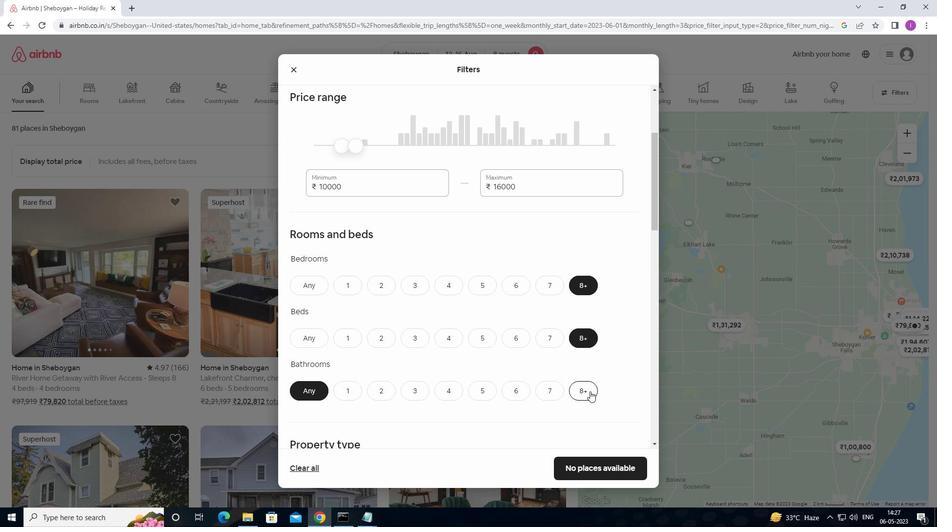 
Action: Mouse pressed left at (585, 389)
Screenshot: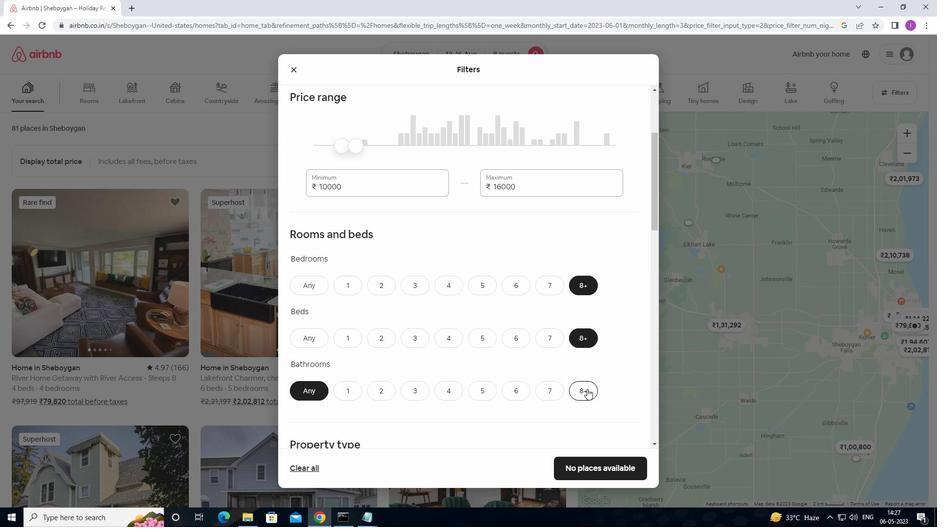 
Action: Mouse moved to (635, 299)
Screenshot: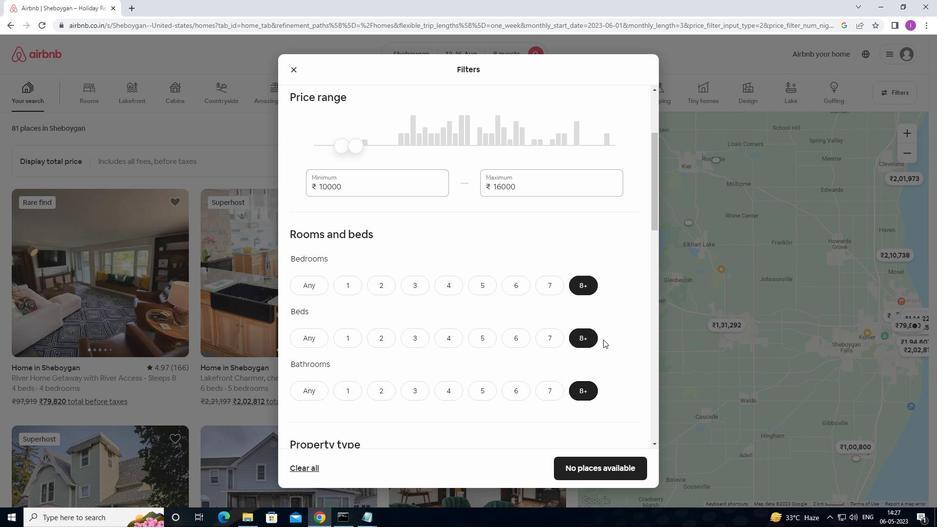 
Action: Mouse scrolled (635, 299) with delta (0, 0)
Screenshot: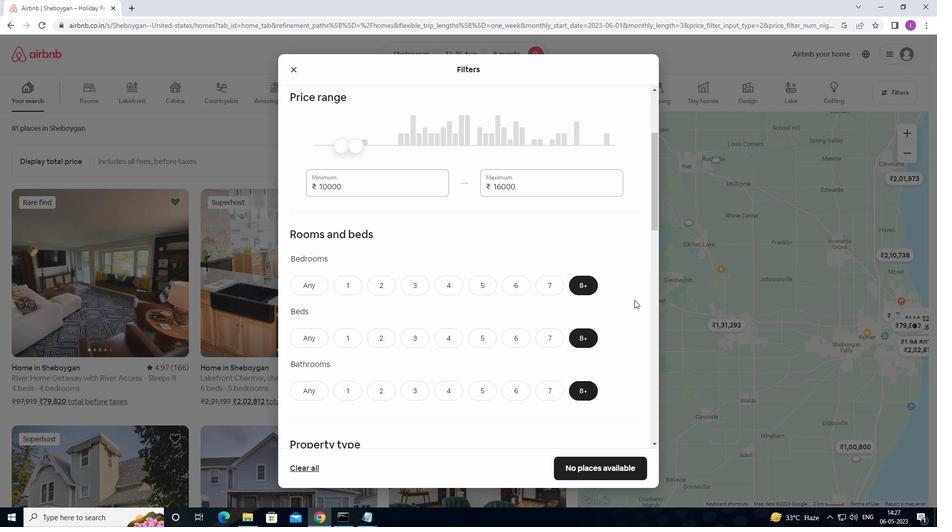 
Action: Mouse scrolled (635, 299) with delta (0, 0)
Screenshot: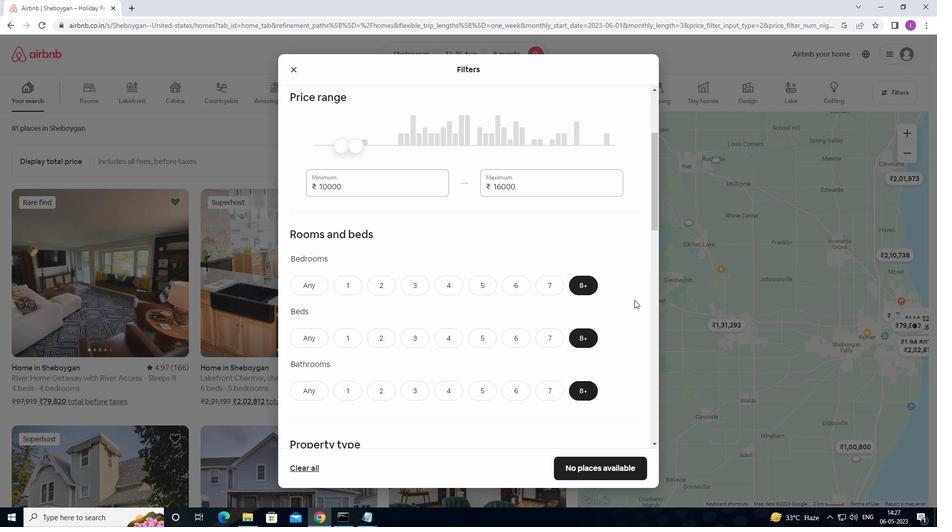 
Action: Mouse scrolled (635, 299) with delta (0, 0)
Screenshot: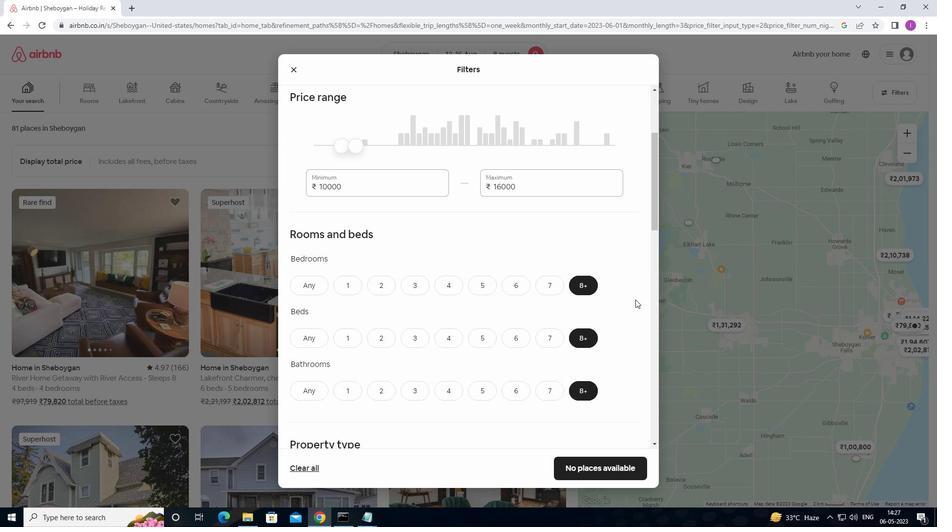 
Action: Mouse scrolled (635, 299) with delta (0, 0)
Screenshot: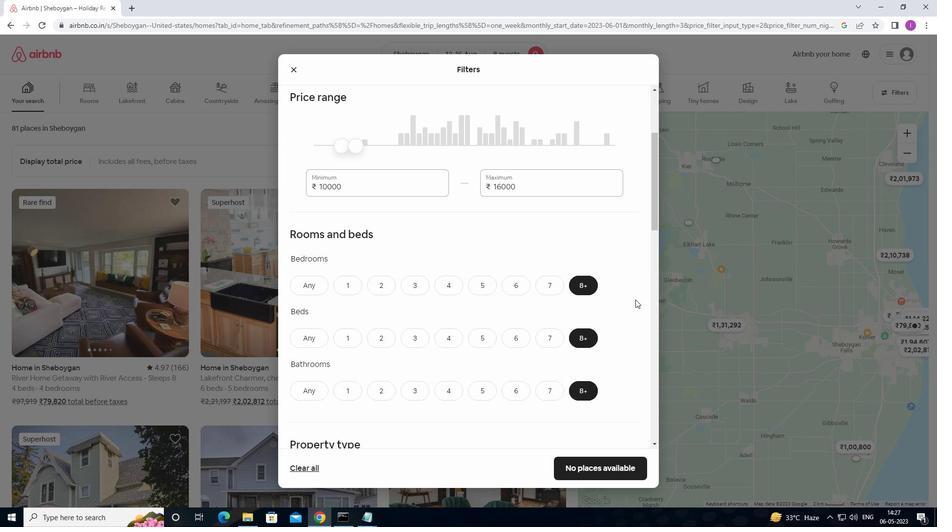 
Action: Mouse moved to (355, 311)
Screenshot: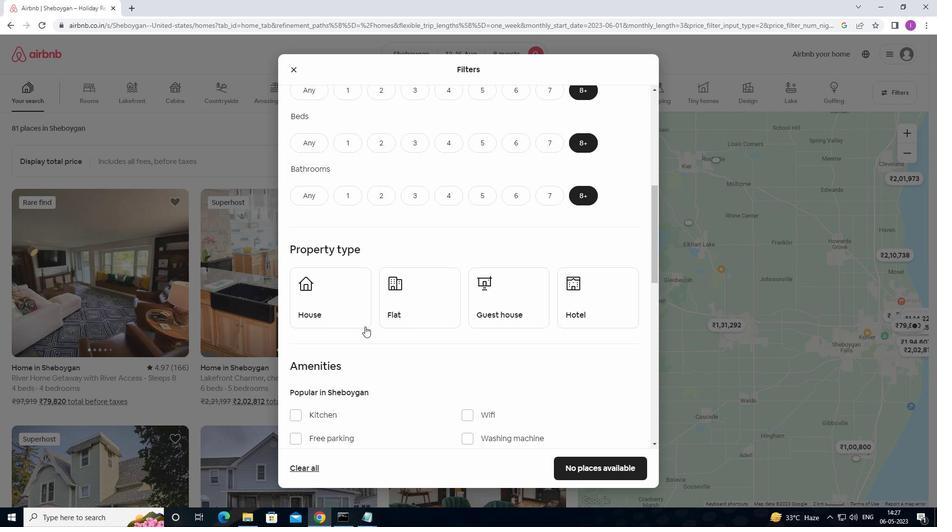 
Action: Mouse pressed left at (355, 311)
Screenshot: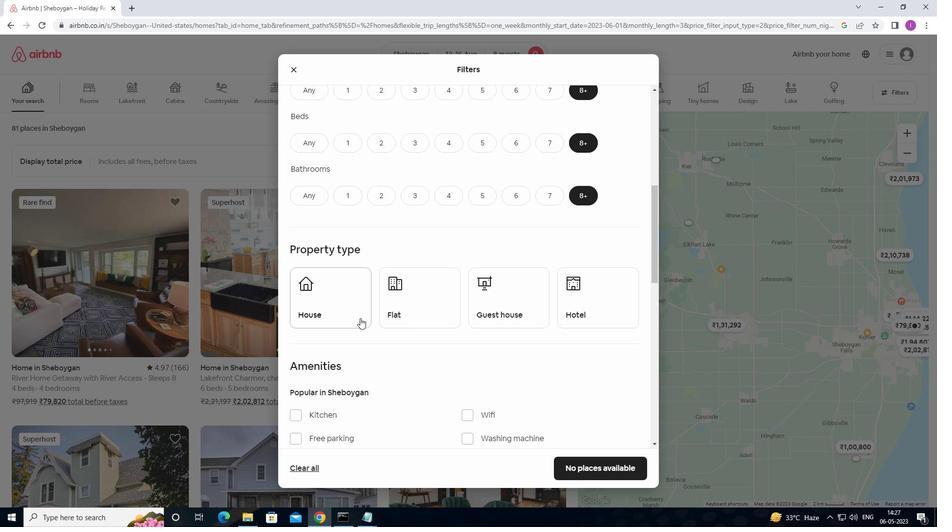 
Action: Mouse moved to (407, 315)
Screenshot: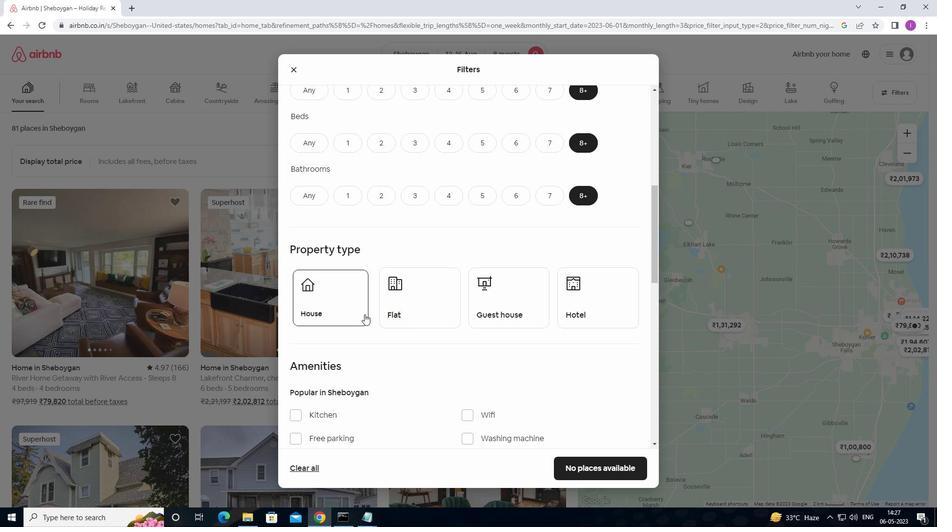 
Action: Mouse pressed left at (407, 315)
Screenshot: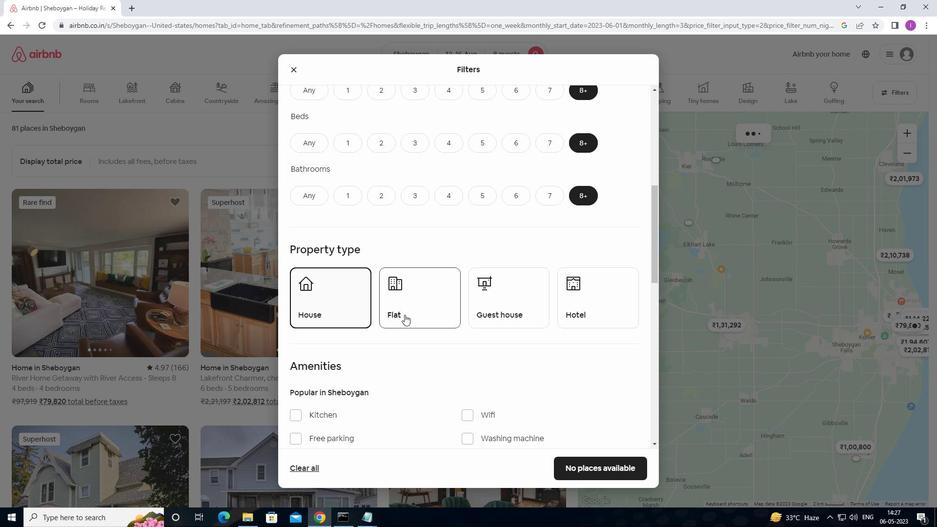 
Action: Mouse moved to (487, 302)
Screenshot: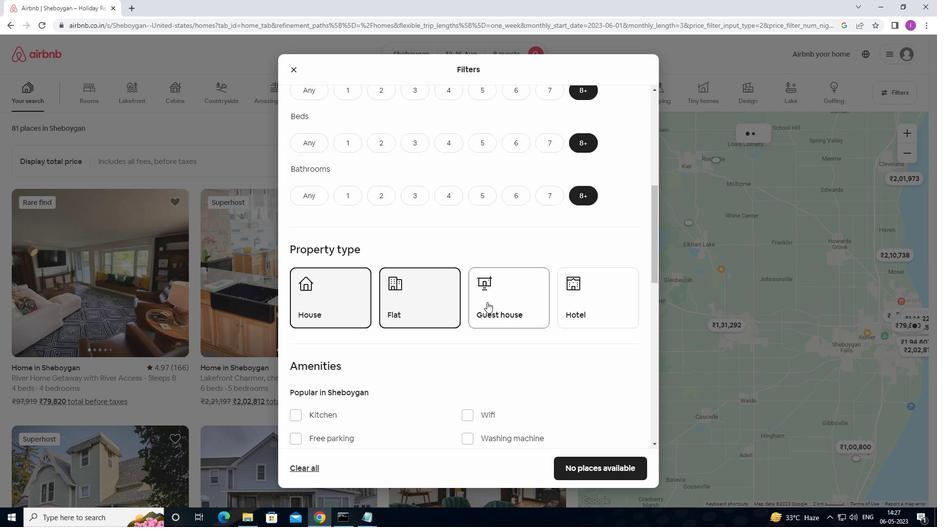 
Action: Mouse pressed left at (487, 302)
Screenshot: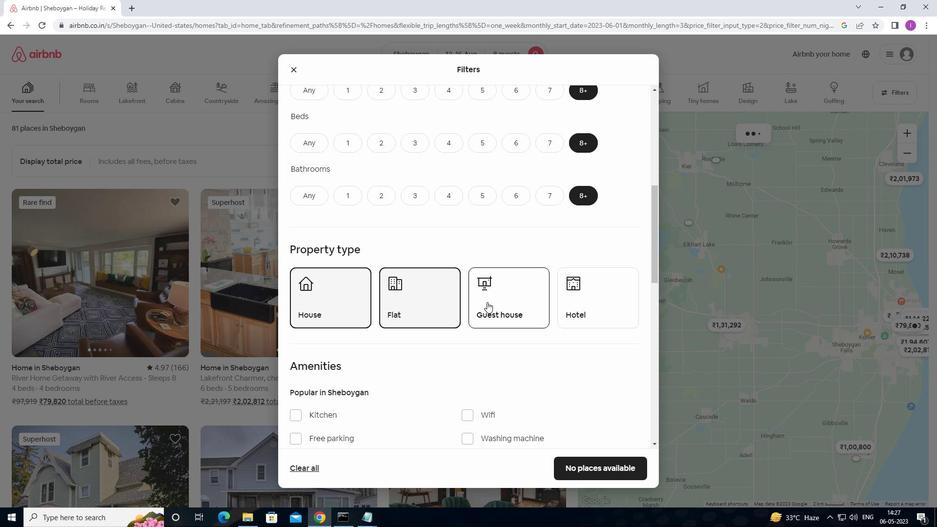 
Action: Mouse moved to (602, 316)
Screenshot: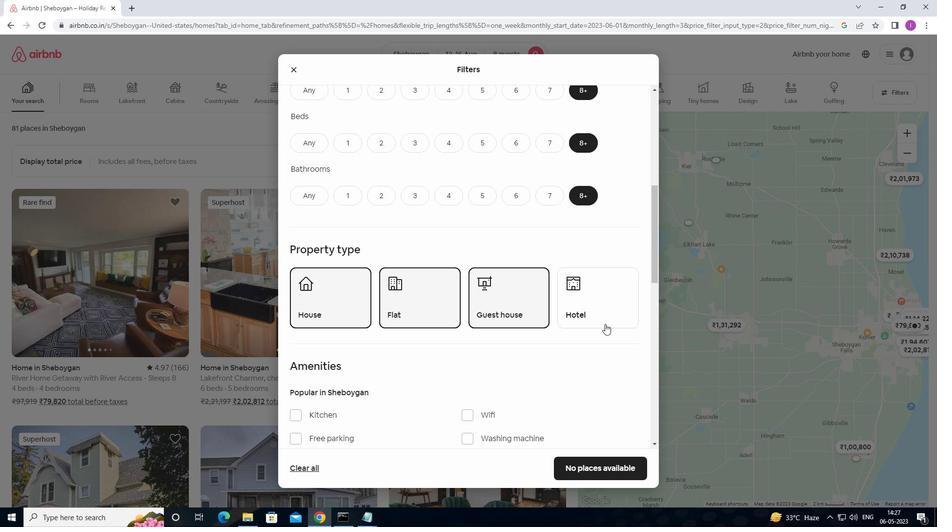 
Action: Mouse pressed left at (602, 316)
Screenshot: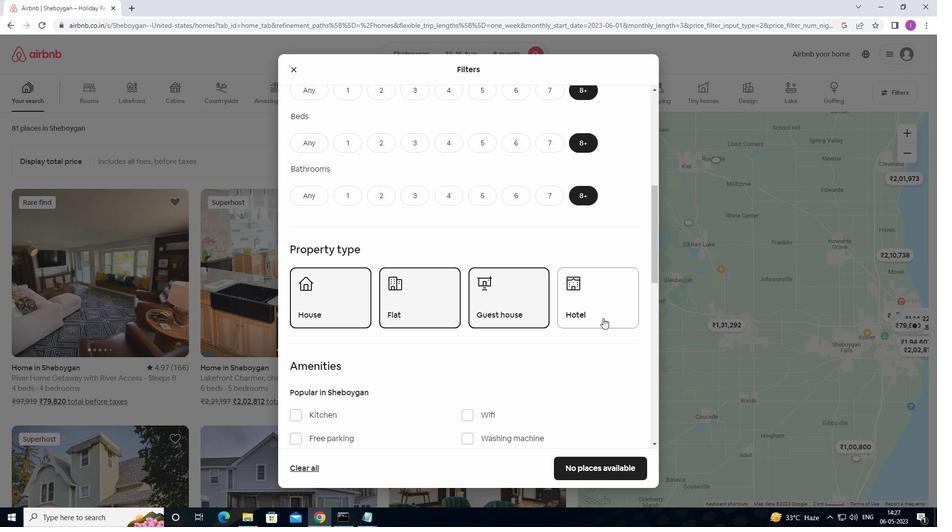 
Action: Mouse moved to (494, 391)
Screenshot: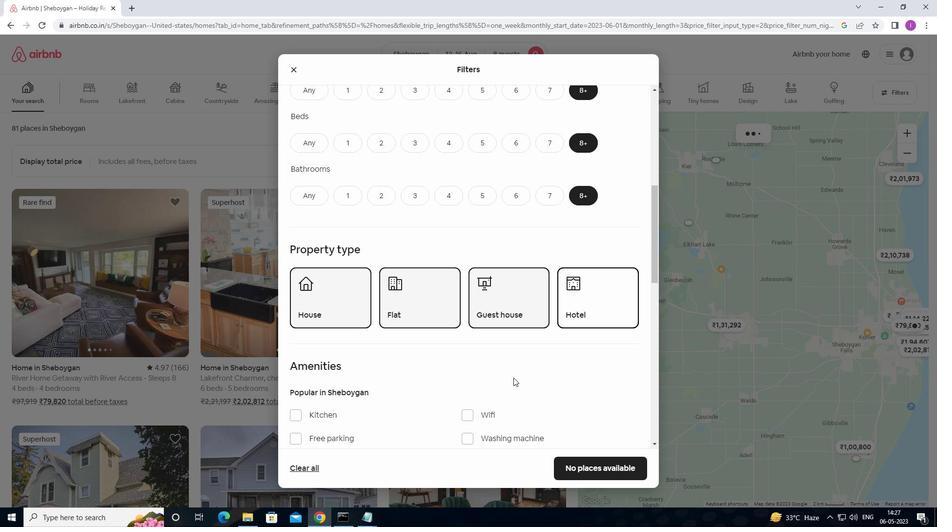 
Action: Mouse scrolled (494, 390) with delta (0, 0)
Screenshot: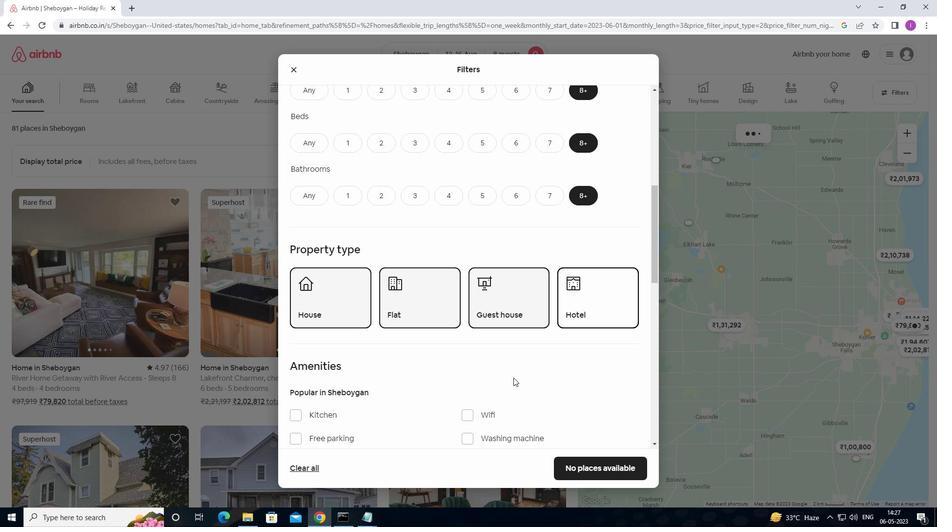 
Action: Mouse moved to (494, 391)
Screenshot: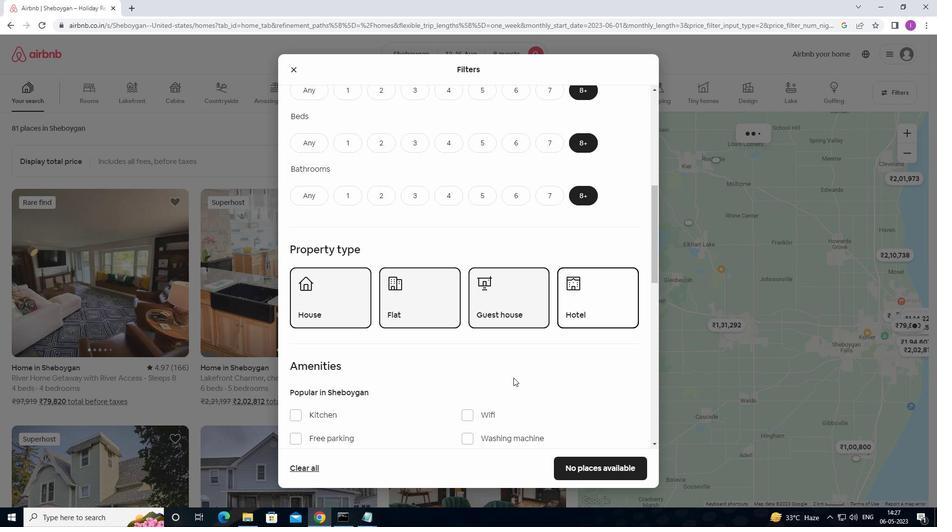 
Action: Mouse scrolled (494, 390) with delta (0, 0)
Screenshot: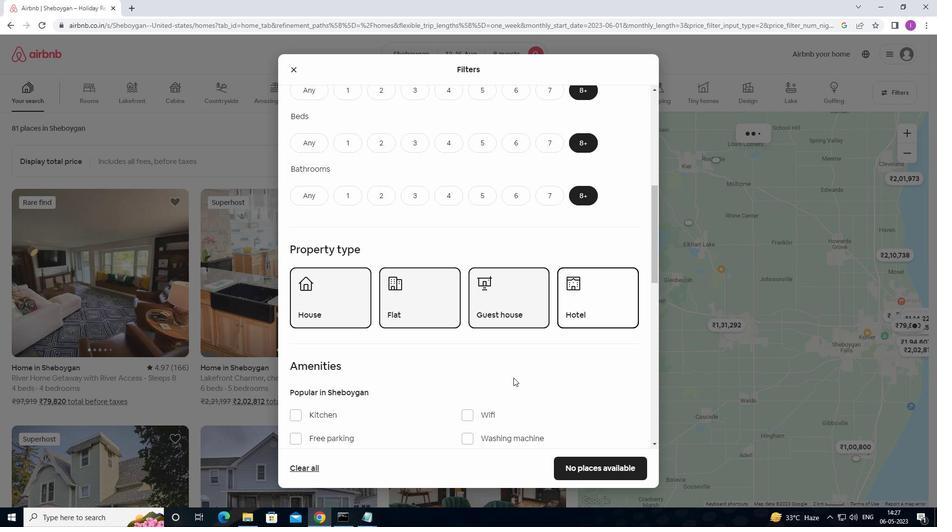 
Action: Mouse scrolled (494, 390) with delta (0, 0)
Screenshot: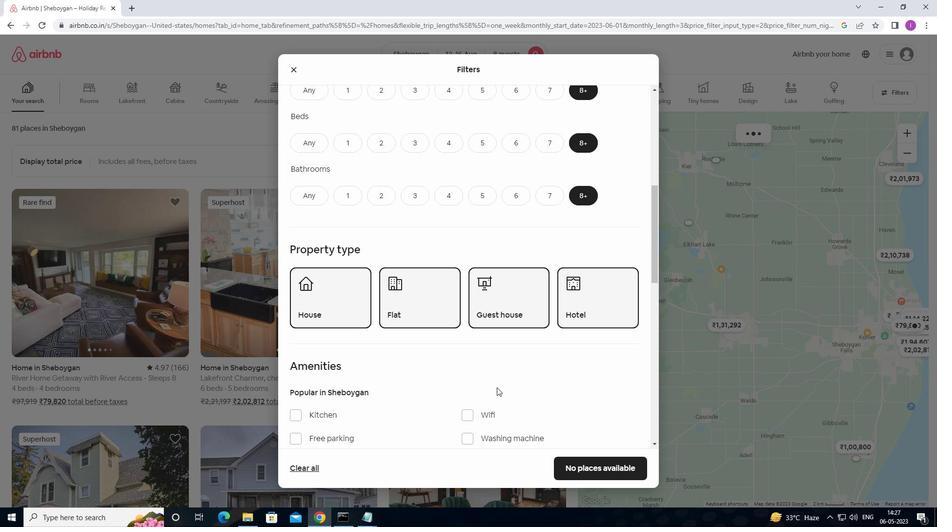 
Action: Mouse scrolled (494, 390) with delta (0, 0)
Screenshot: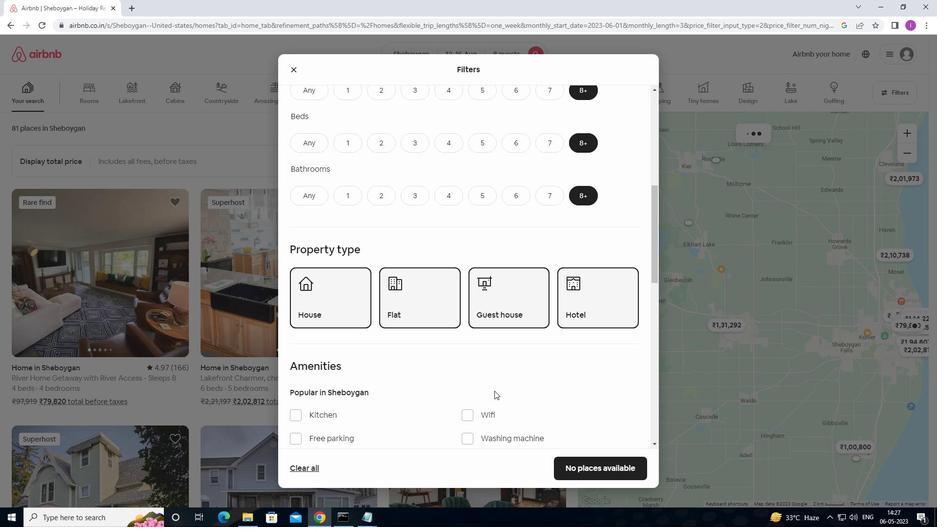 
Action: Mouse moved to (463, 221)
Screenshot: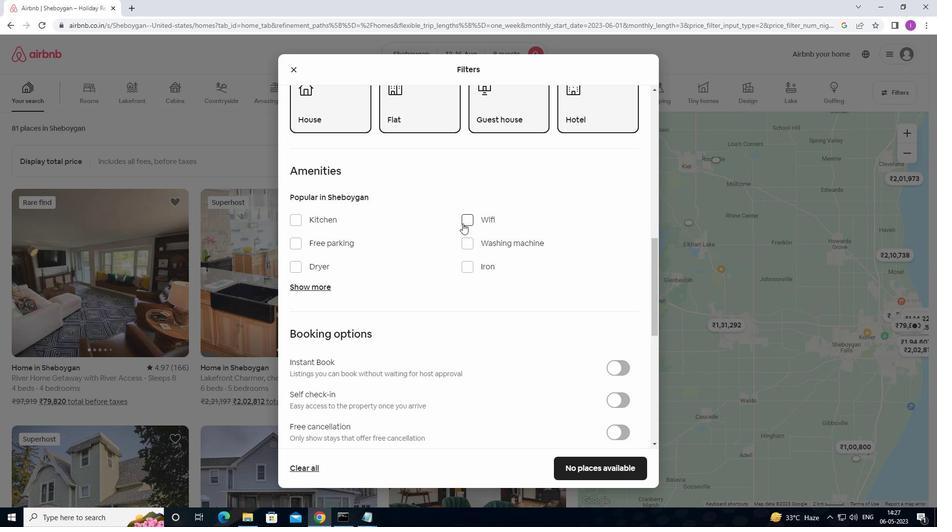 
Action: Mouse pressed left at (463, 221)
Screenshot: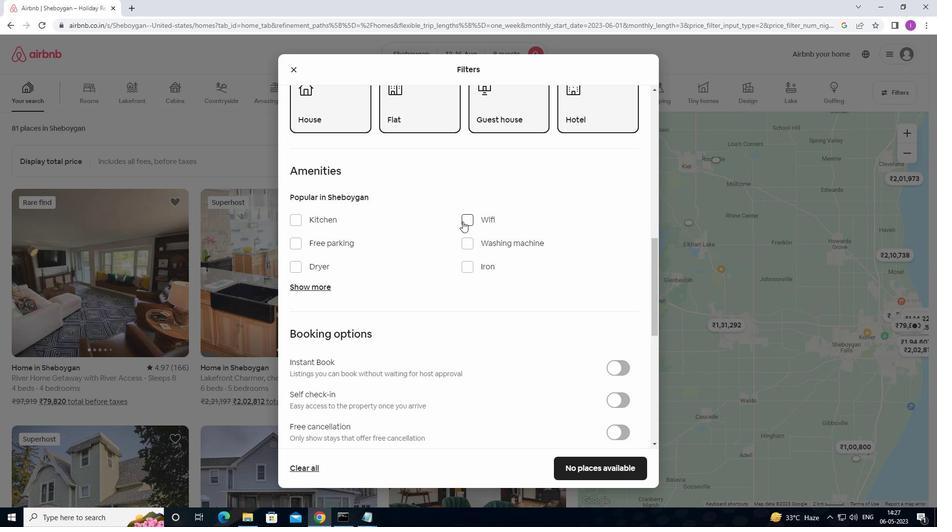 
Action: Mouse moved to (292, 242)
Screenshot: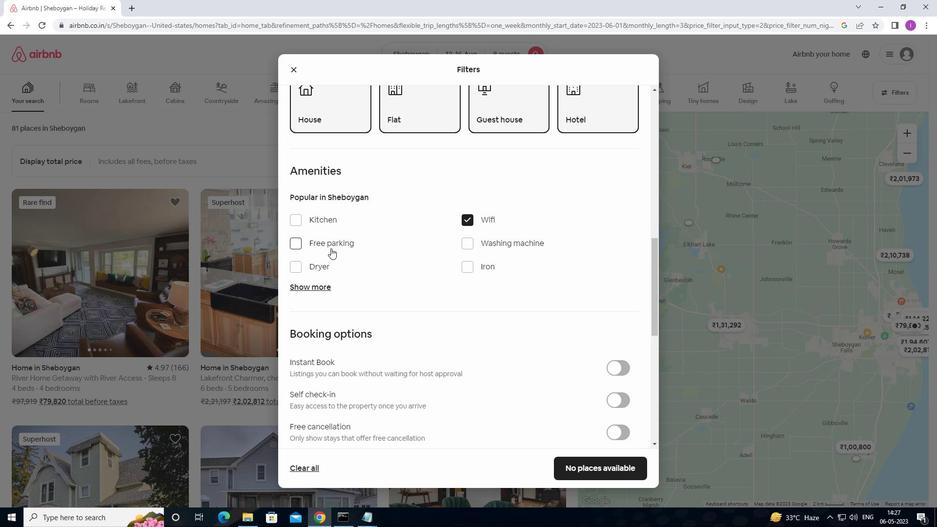 
Action: Mouse pressed left at (292, 242)
Screenshot: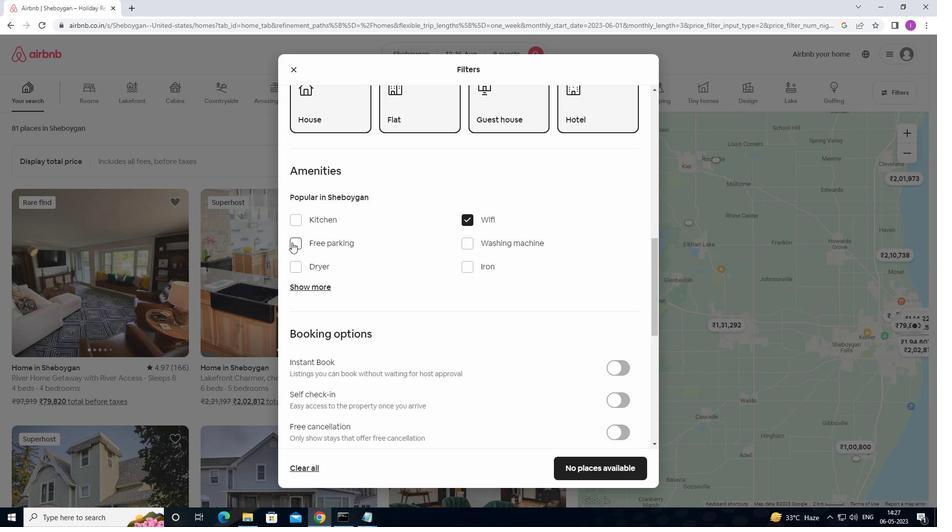 
Action: Mouse moved to (316, 290)
Screenshot: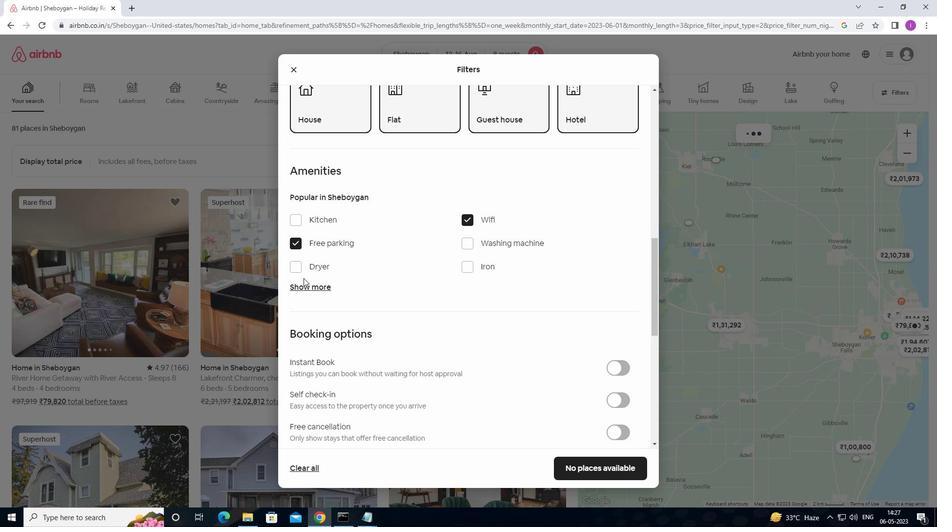
Action: Mouse pressed left at (316, 290)
Screenshot: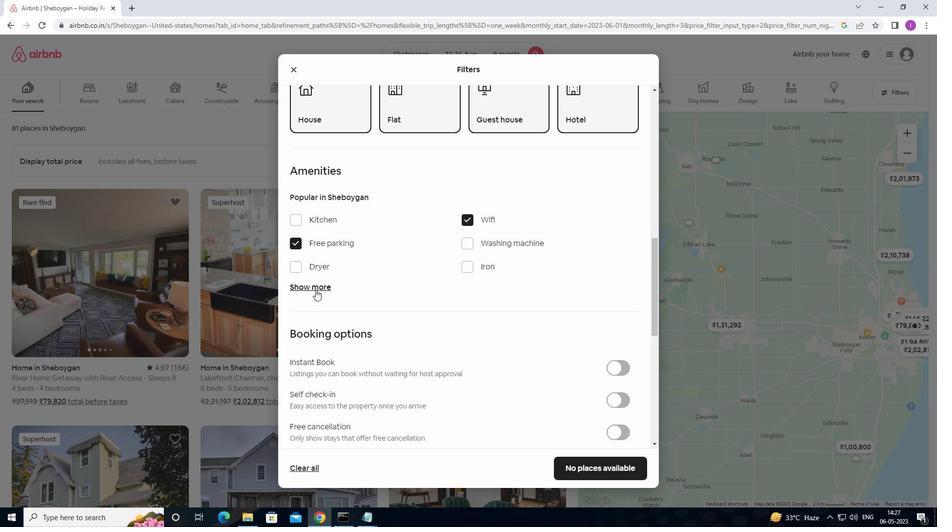 
Action: Mouse moved to (472, 347)
Screenshot: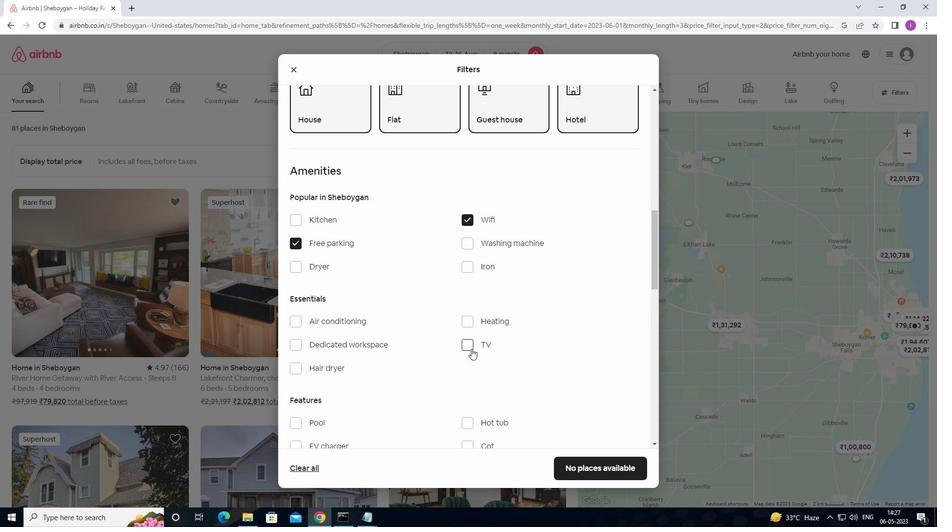 
Action: Mouse pressed left at (472, 347)
Screenshot: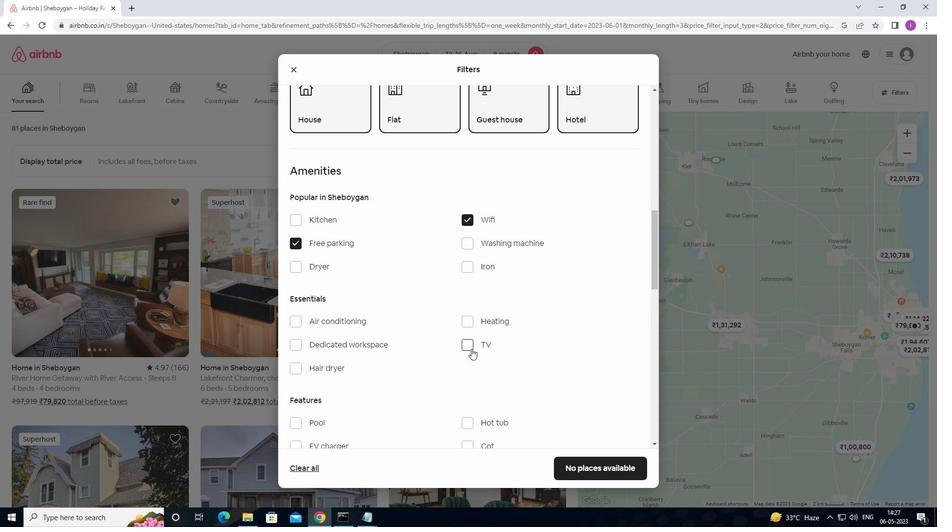 
Action: Mouse moved to (359, 445)
Screenshot: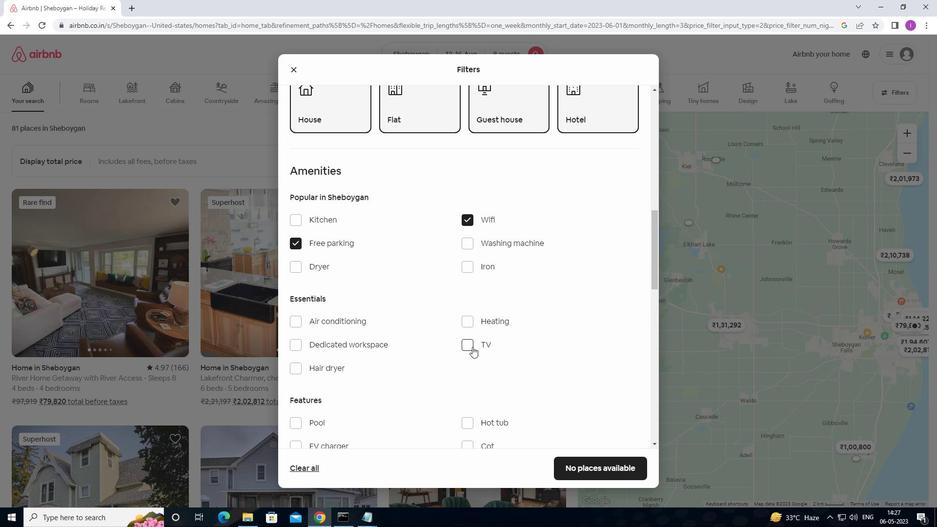 
Action: Mouse scrolled (359, 444) with delta (0, 0)
Screenshot: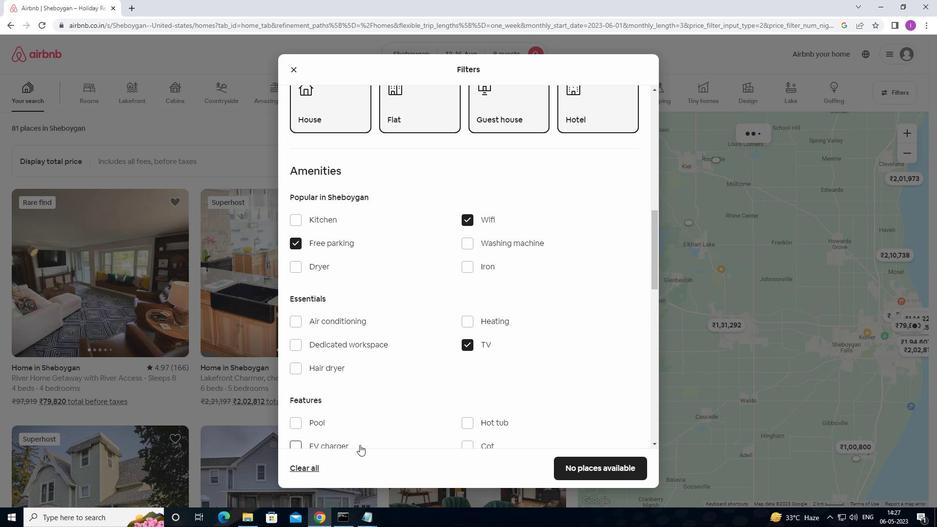 
Action: Mouse scrolled (359, 444) with delta (0, 0)
Screenshot: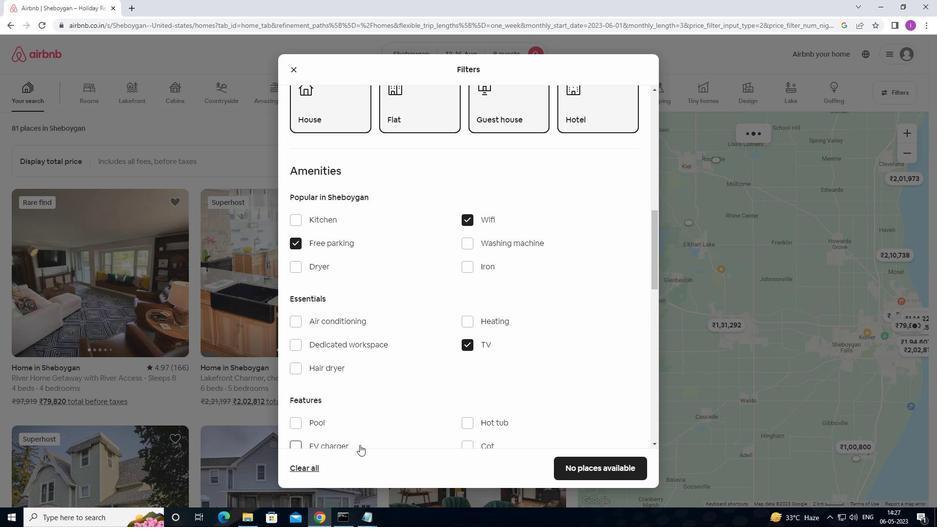 
Action: Mouse moved to (291, 373)
Screenshot: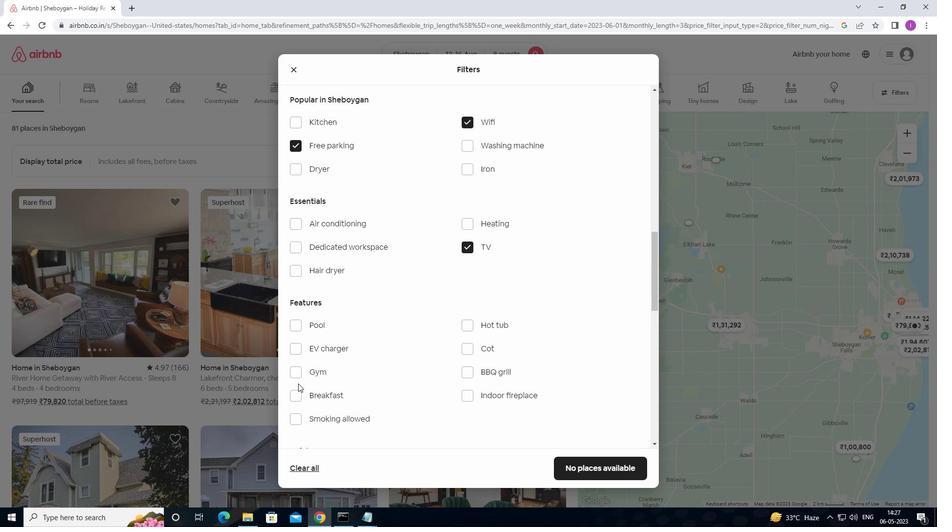 
Action: Mouse pressed left at (291, 373)
Screenshot: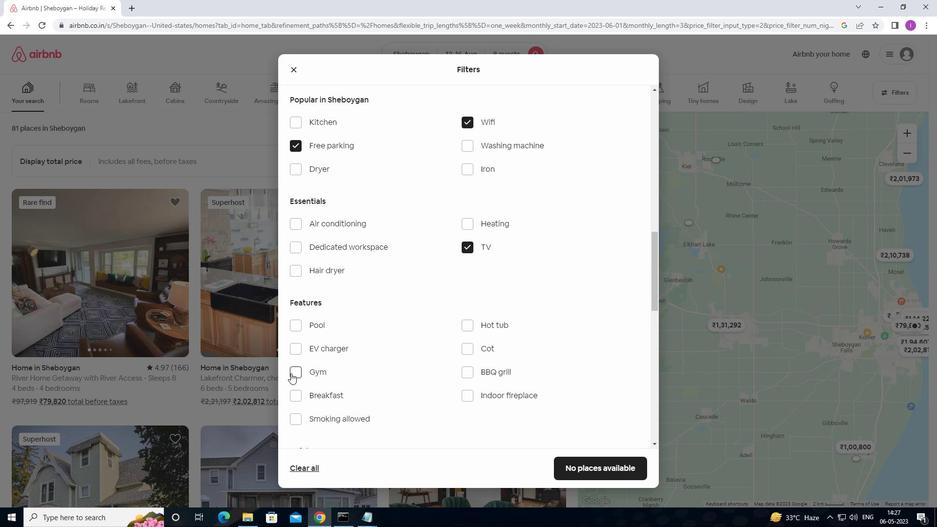 
Action: Mouse moved to (298, 397)
Screenshot: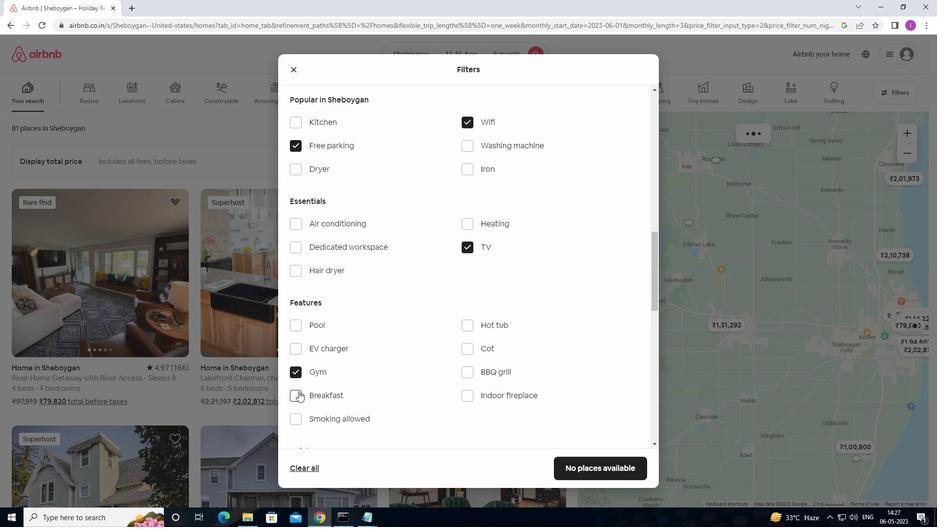 
Action: Mouse pressed left at (298, 397)
Screenshot: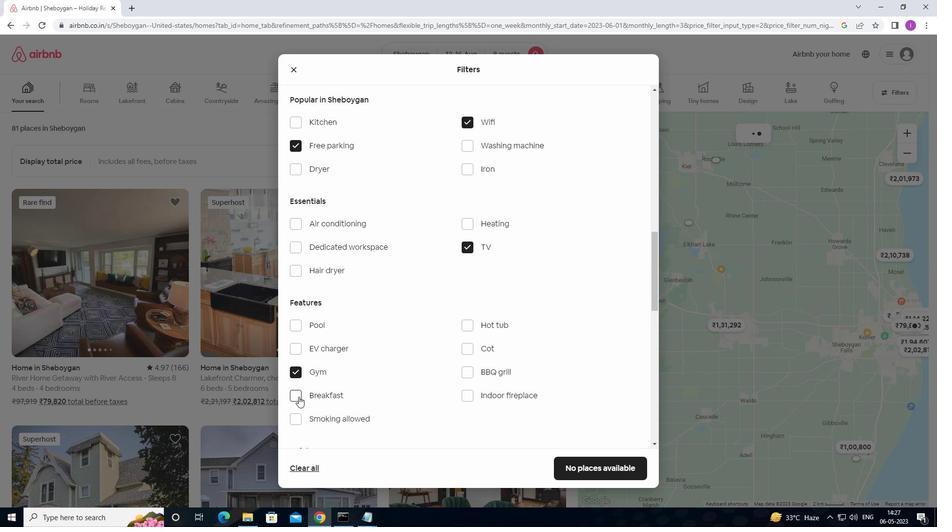 
Action: Mouse moved to (417, 380)
Screenshot: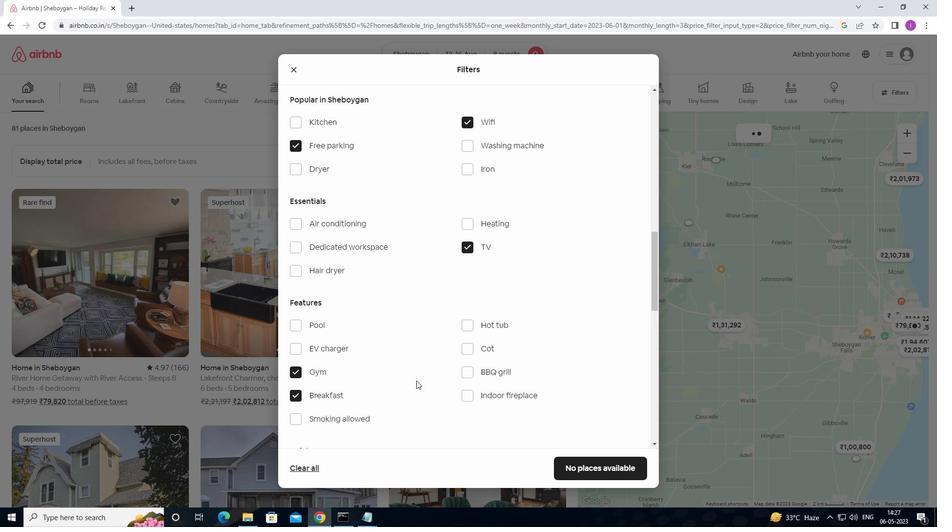 
Action: Mouse scrolled (417, 380) with delta (0, 0)
Screenshot: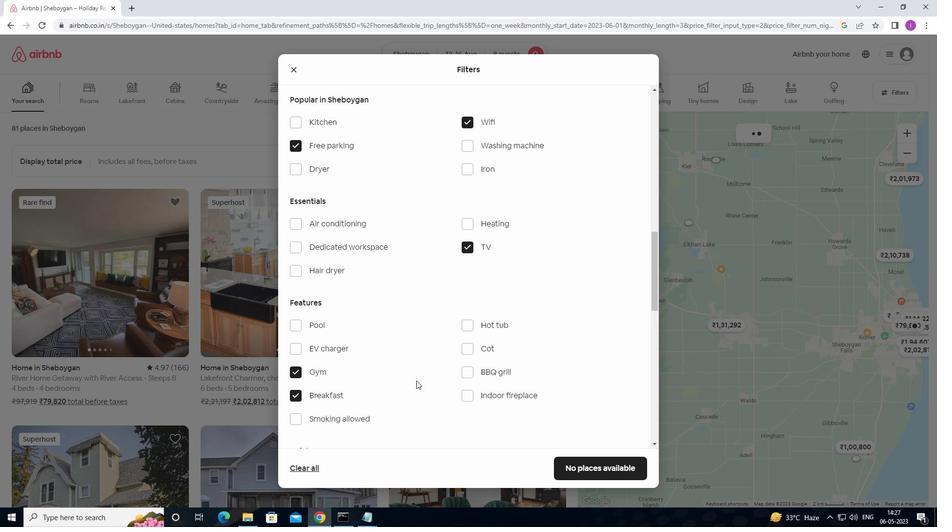 
Action: Mouse moved to (419, 380)
Screenshot: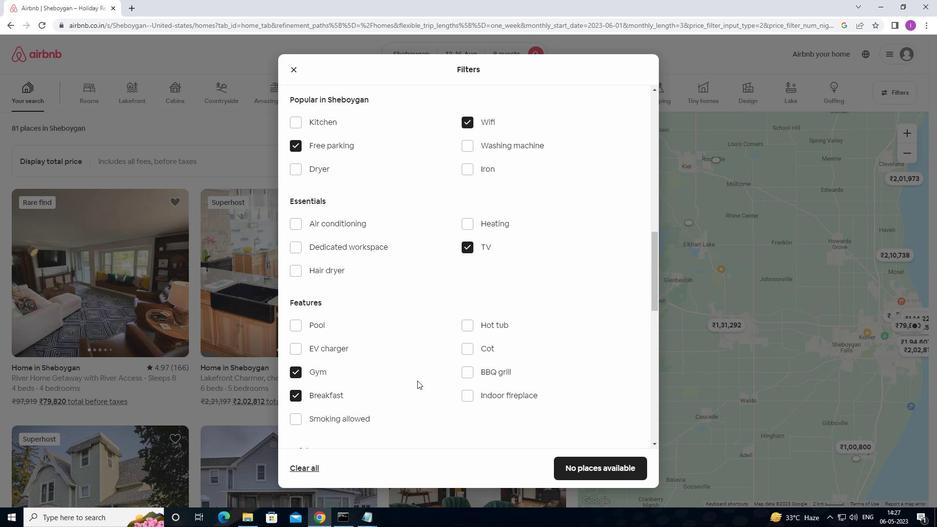 
Action: Mouse scrolled (419, 380) with delta (0, 0)
Screenshot: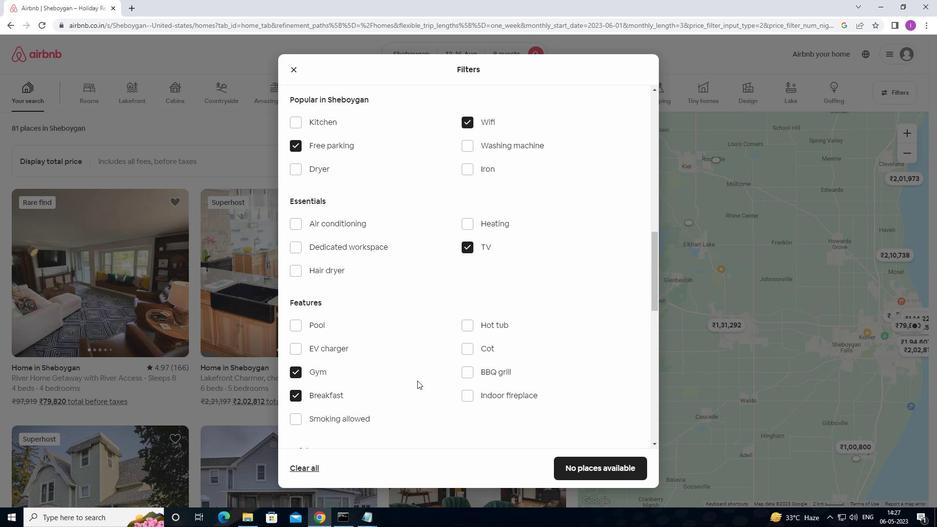 
Action: Mouse moved to (470, 361)
Screenshot: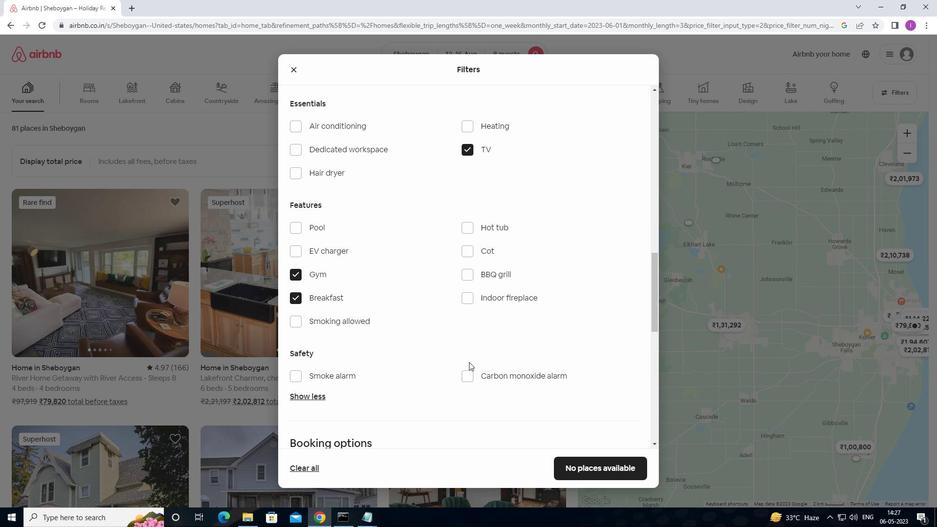 
Action: Mouse scrolled (470, 361) with delta (0, 0)
Screenshot: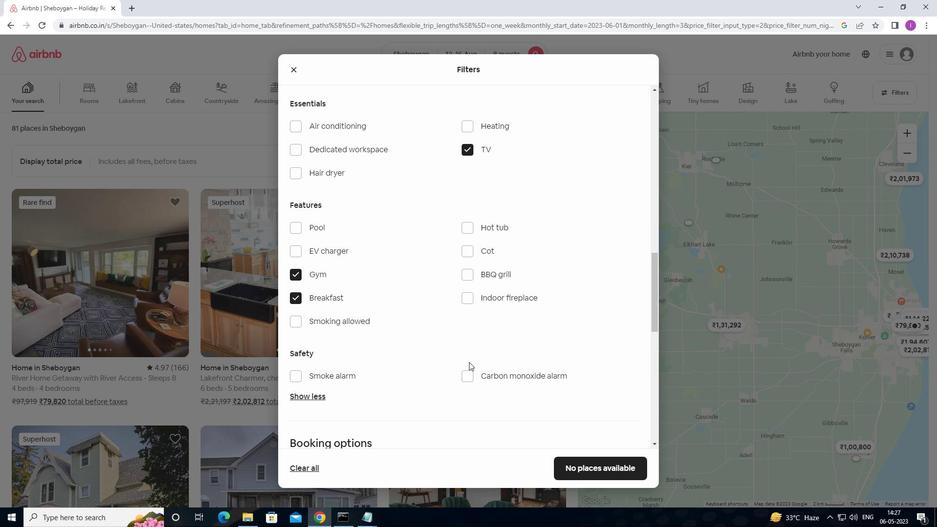 
Action: Mouse scrolled (470, 361) with delta (0, 0)
Screenshot: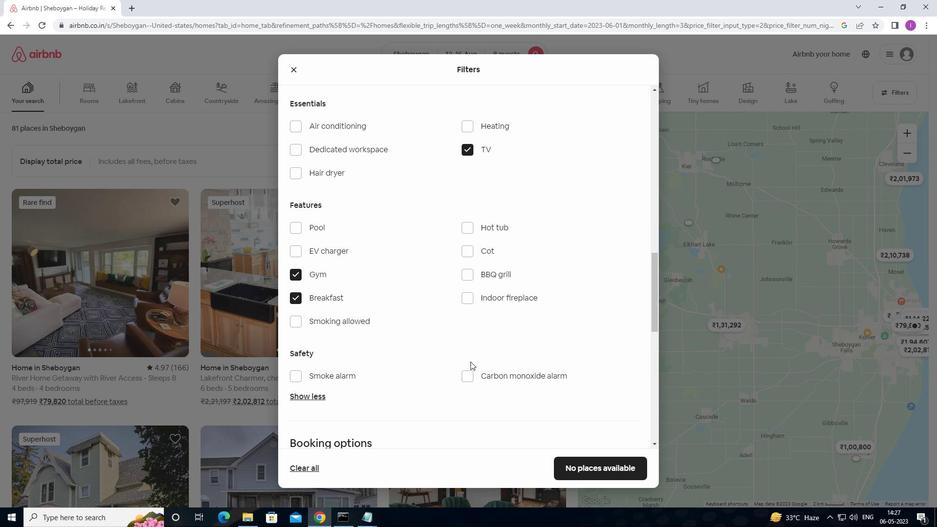 
Action: Mouse moved to (674, 361)
Screenshot: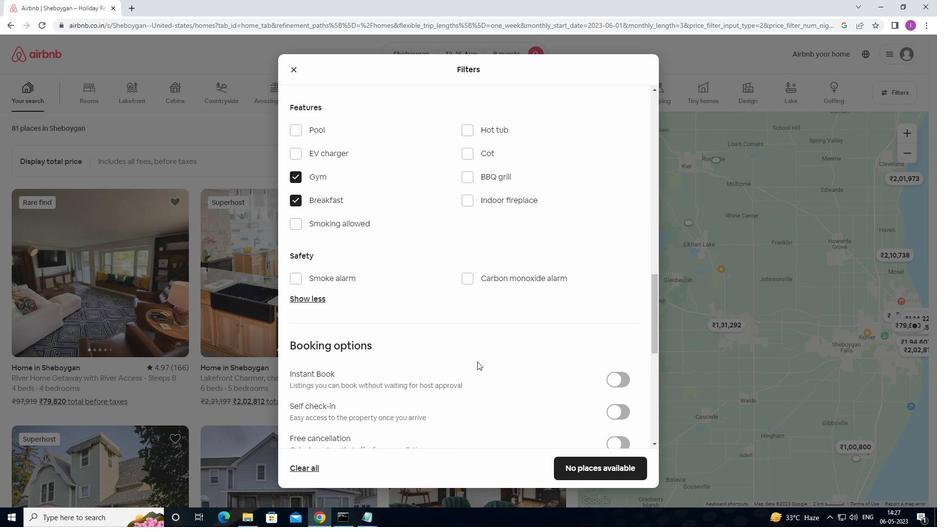 
Action: Mouse scrolled (674, 361) with delta (0, 0)
Screenshot: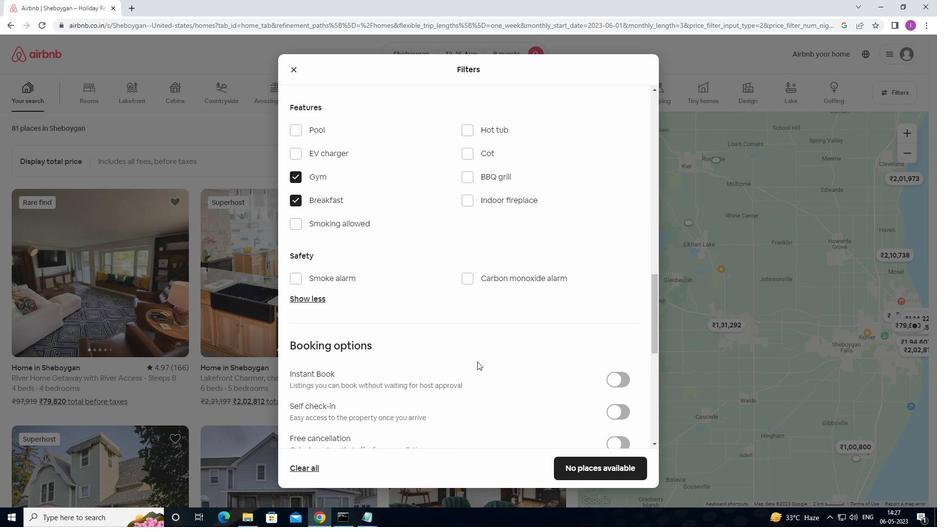 
Action: Mouse scrolled (674, 361) with delta (0, 0)
Screenshot: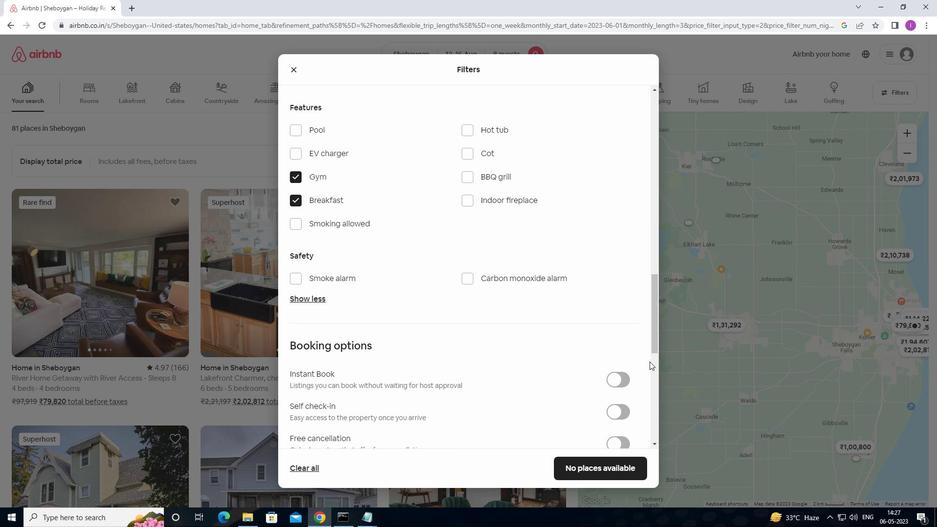 
Action: Mouse moved to (617, 408)
Screenshot: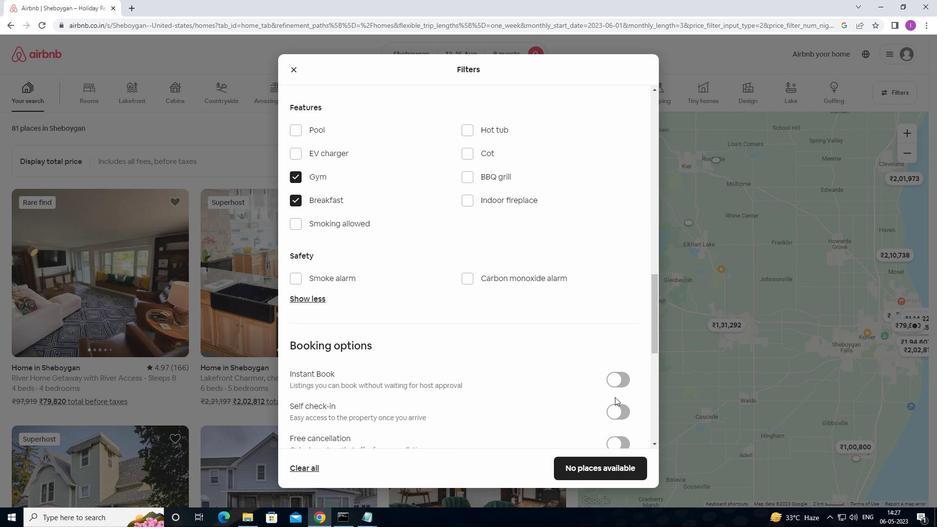
Action: Mouse pressed left at (617, 408)
Screenshot: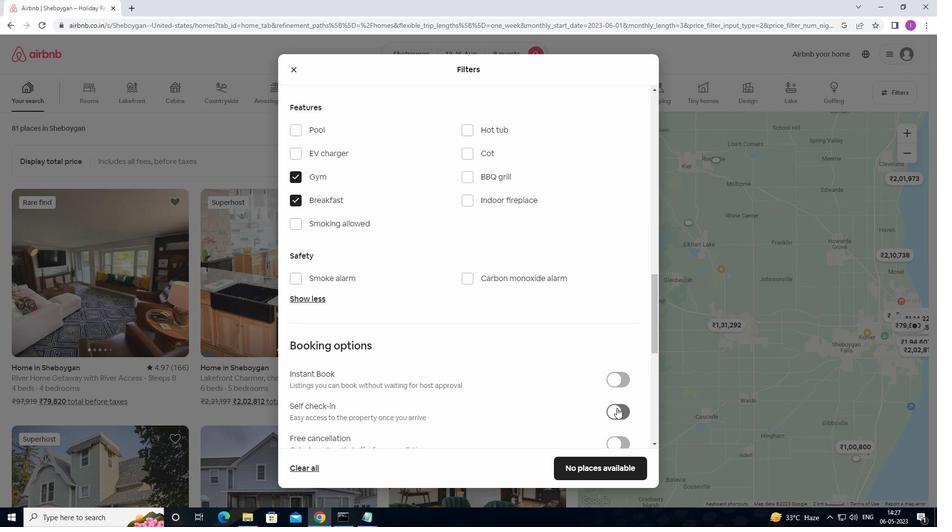 
Action: Mouse moved to (533, 396)
Screenshot: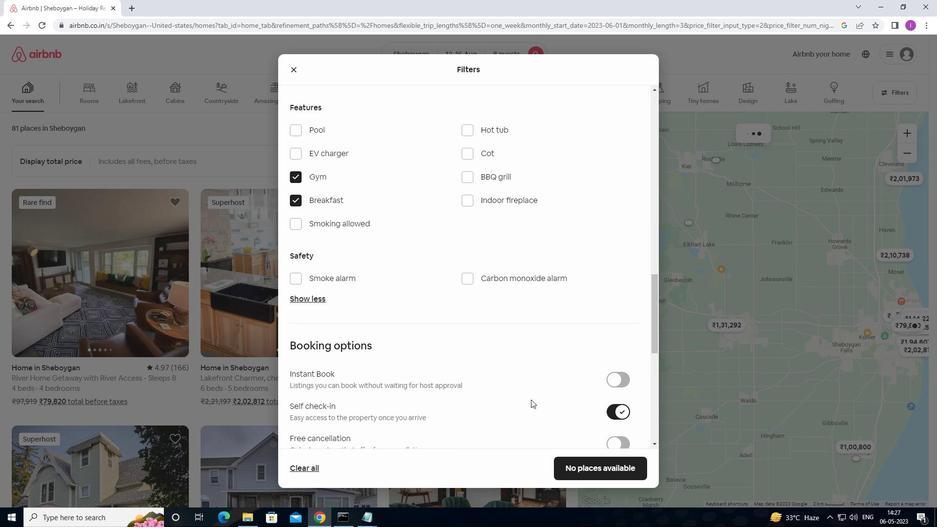 
Action: Mouse scrolled (533, 395) with delta (0, 0)
Screenshot: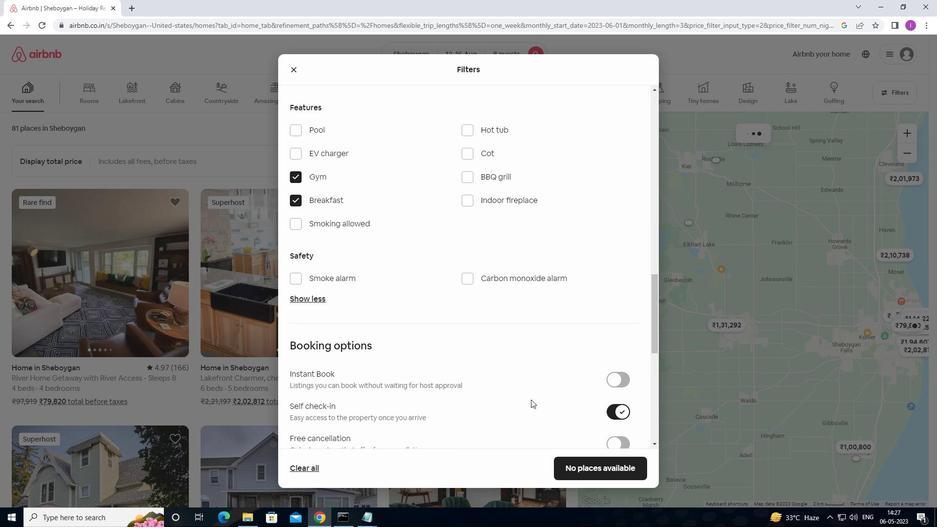 
Action: Mouse moved to (543, 392)
Screenshot: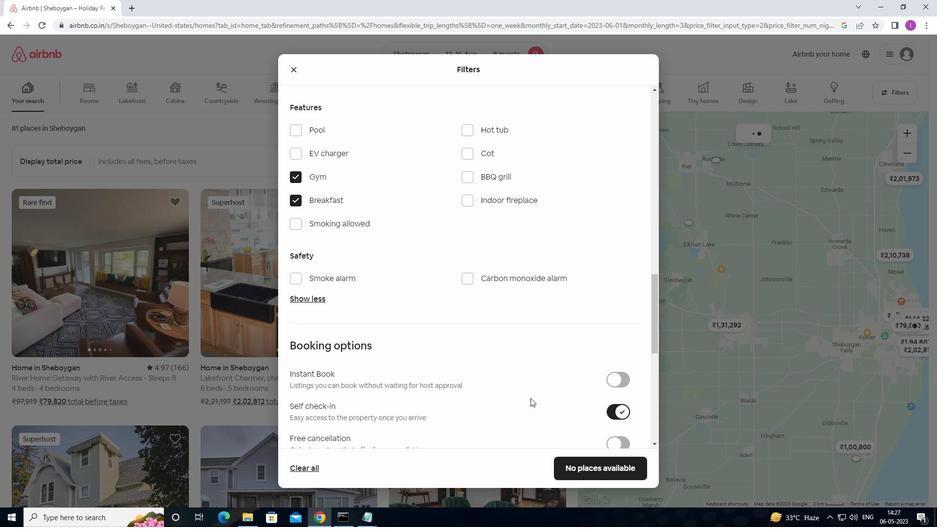
Action: Mouse scrolled (543, 391) with delta (0, 0)
Screenshot: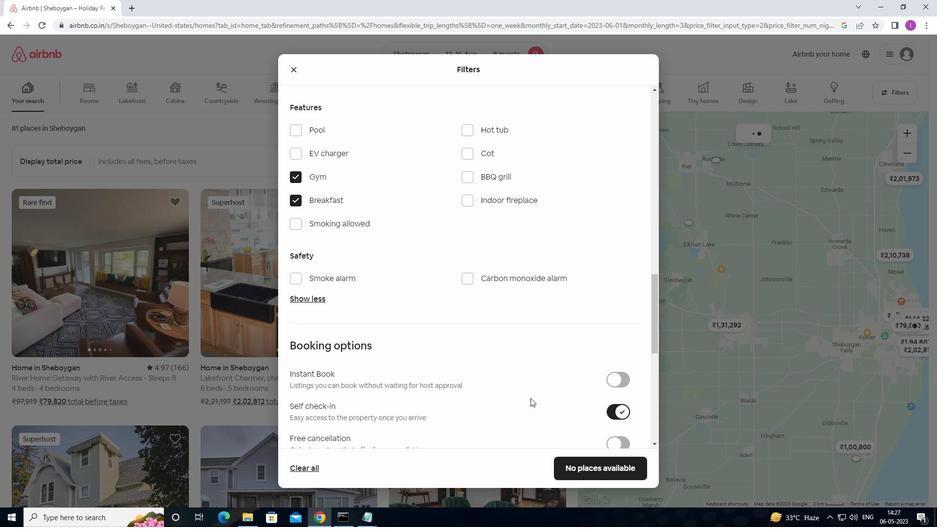 
Action: Mouse moved to (549, 389)
Screenshot: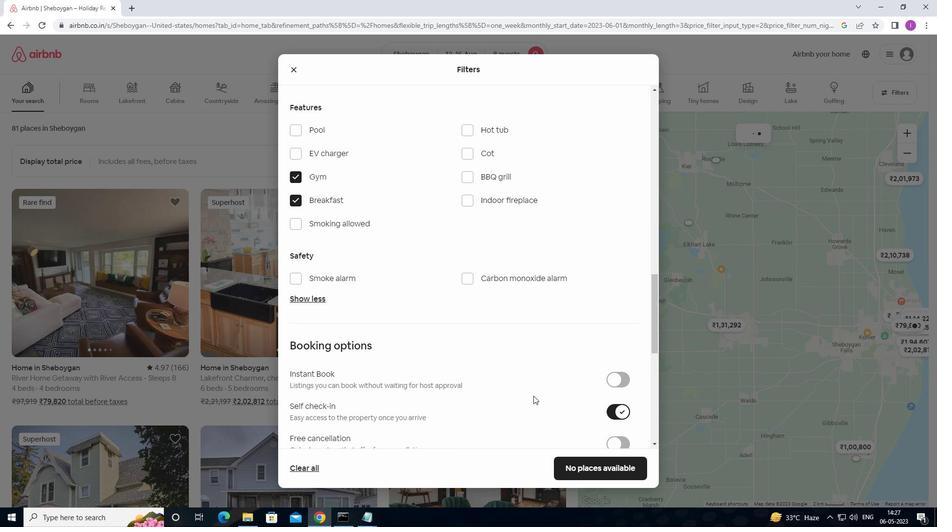 
Action: Mouse scrolled (549, 389) with delta (0, 0)
Screenshot: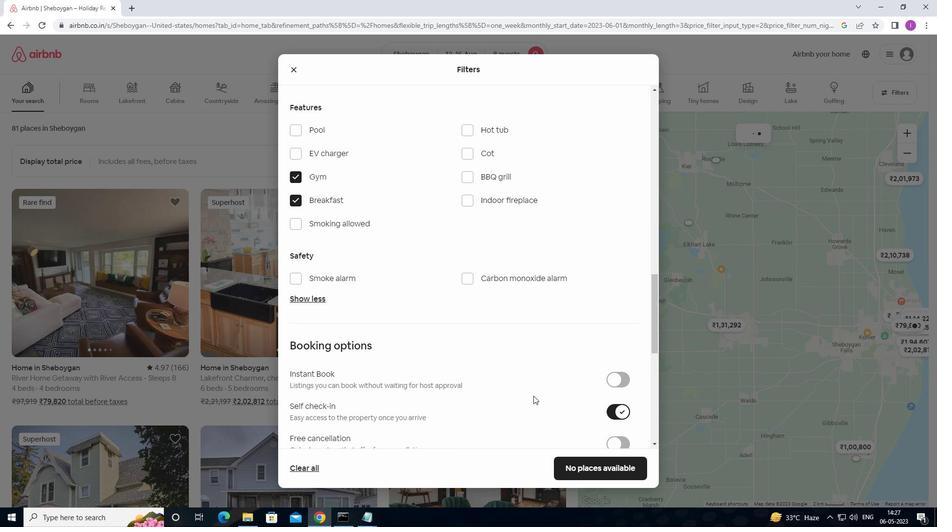 
Action: Mouse moved to (551, 388)
Screenshot: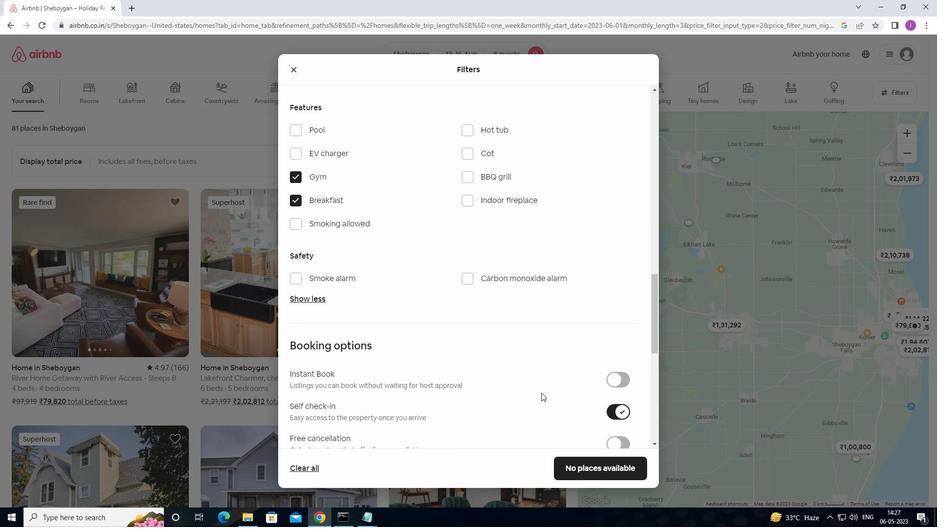 
Action: Mouse scrolled (551, 388) with delta (0, 0)
Screenshot: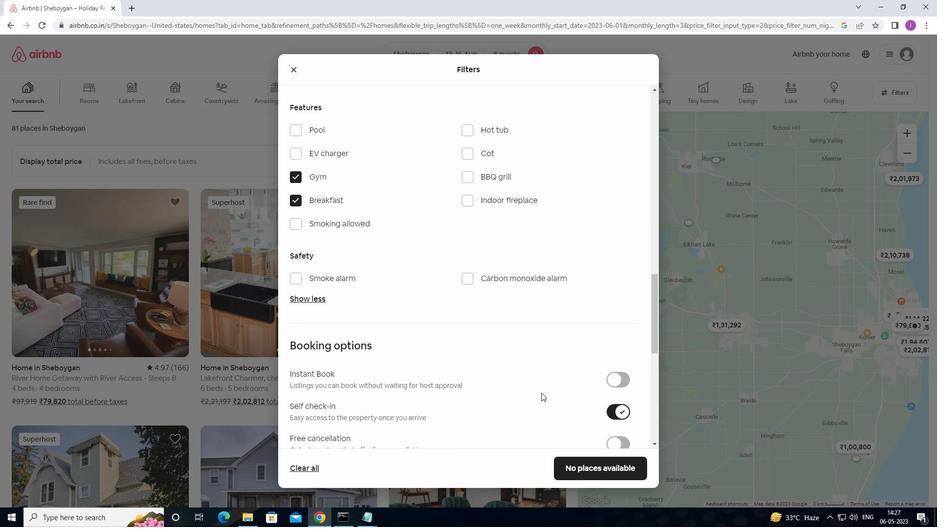 
Action: Mouse moved to (562, 377)
Screenshot: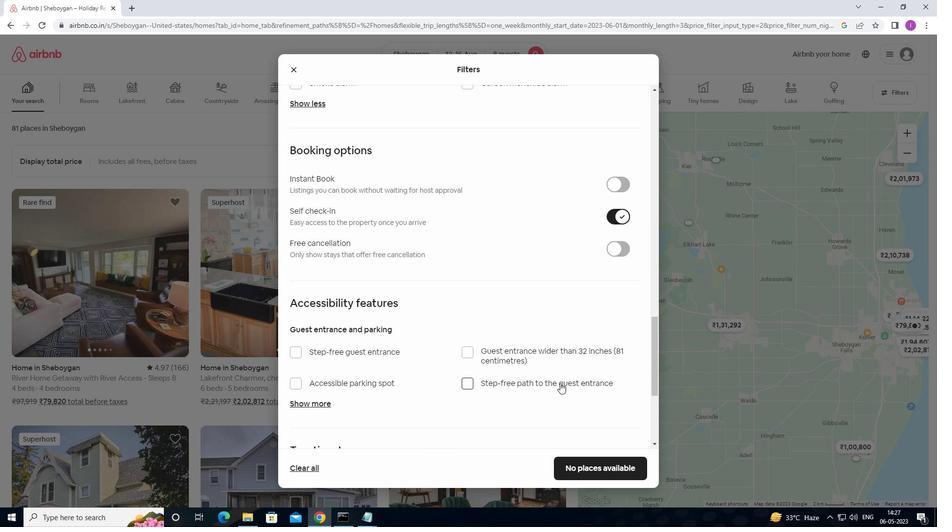 
Action: Mouse scrolled (562, 377) with delta (0, 0)
Screenshot: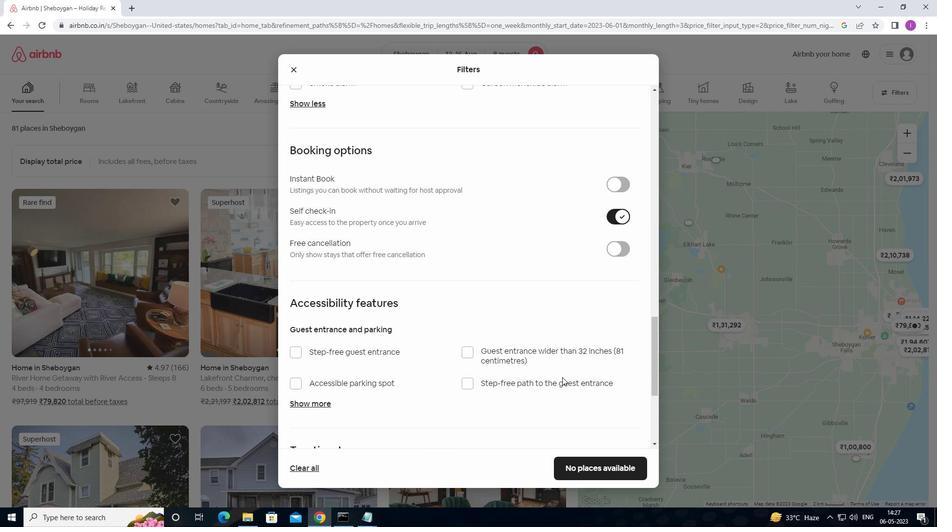 
Action: Mouse scrolled (562, 377) with delta (0, 0)
Screenshot: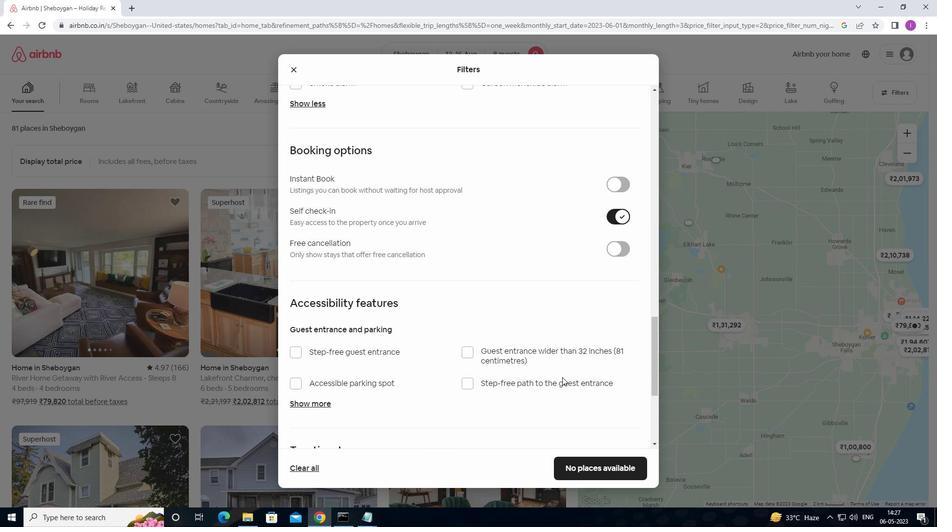 
Action: Mouse moved to (548, 379)
Screenshot: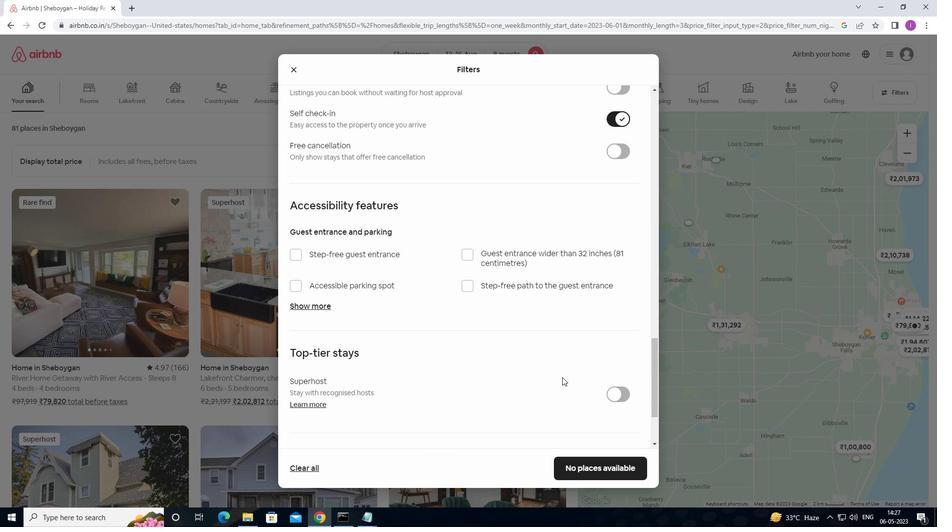 
Action: Mouse scrolled (548, 379) with delta (0, 0)
Screenshot: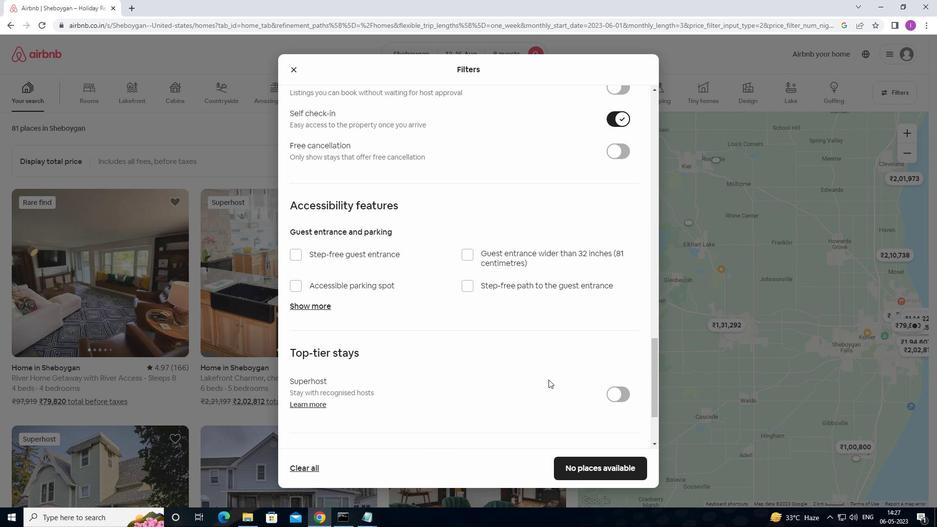 
Action: Mouse scrolled (548, 379) with delta (0, 0)
Screenshot: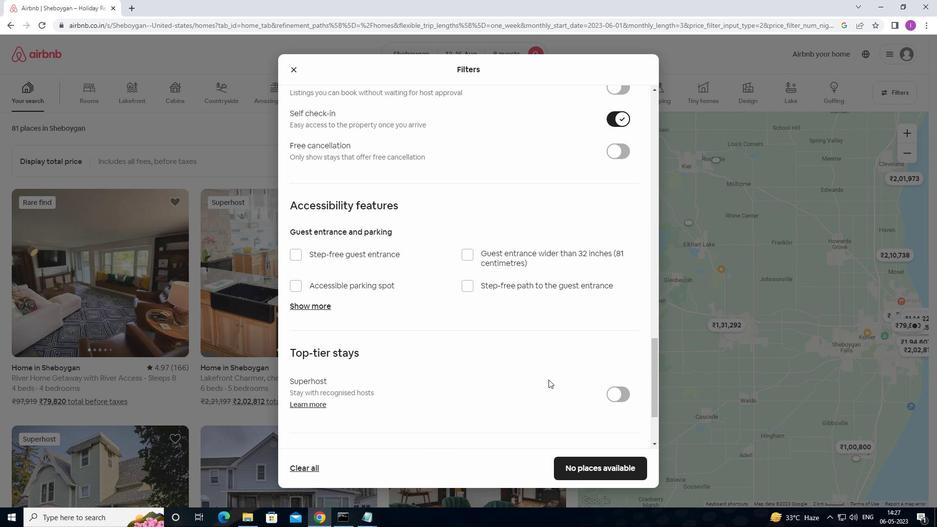 
Action: Mouse scrolled (548, 379) with delta (0, 0)
Screenshot: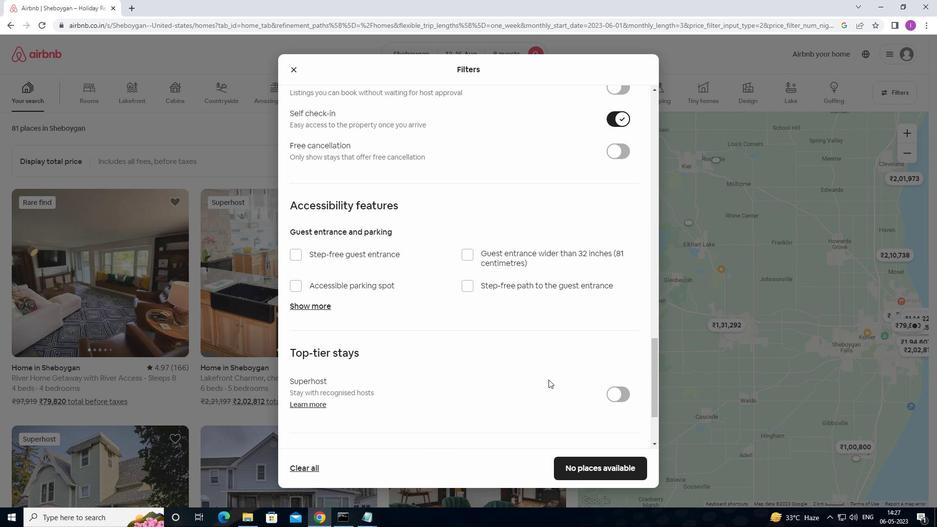 
Action: Mouse moved to (296, 378)
Screenshot: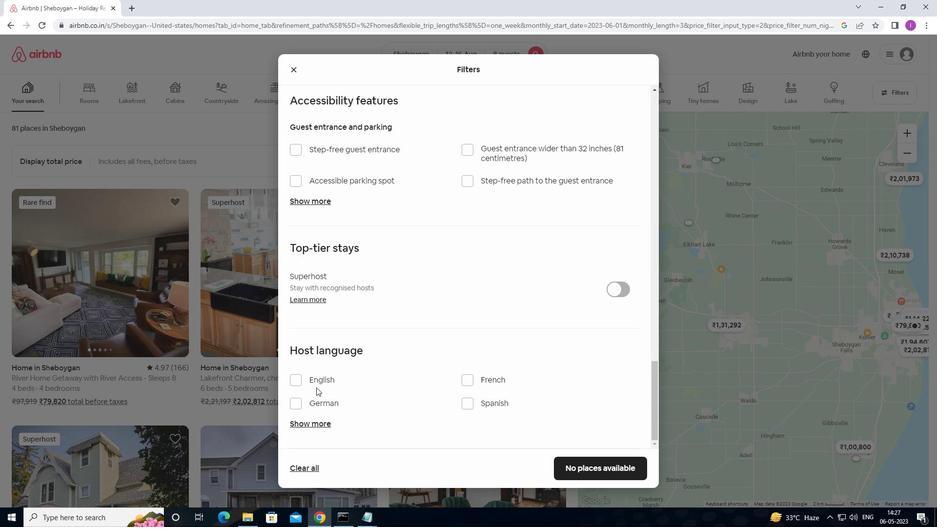 
Action: Mouse pressed left at (296, 378)
Screenshot: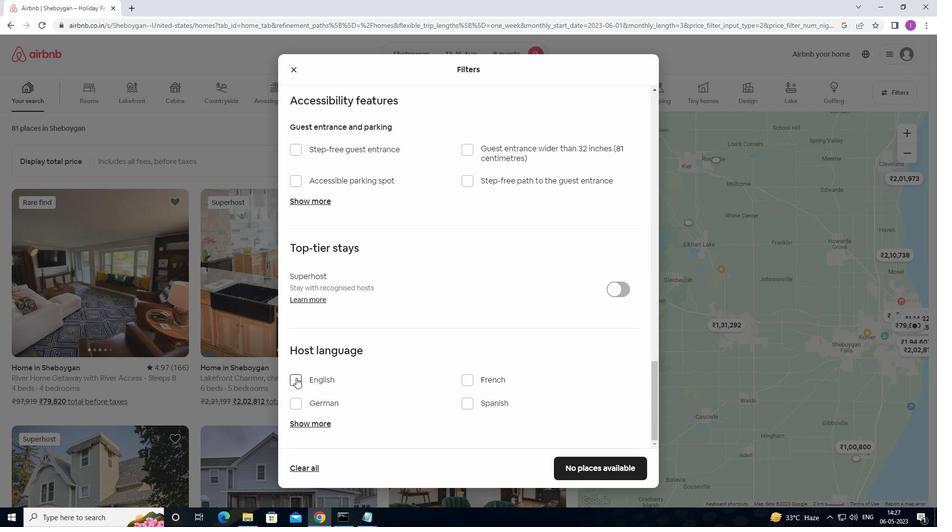 
Action: Mouse moved to (606, 470)
Screenshot: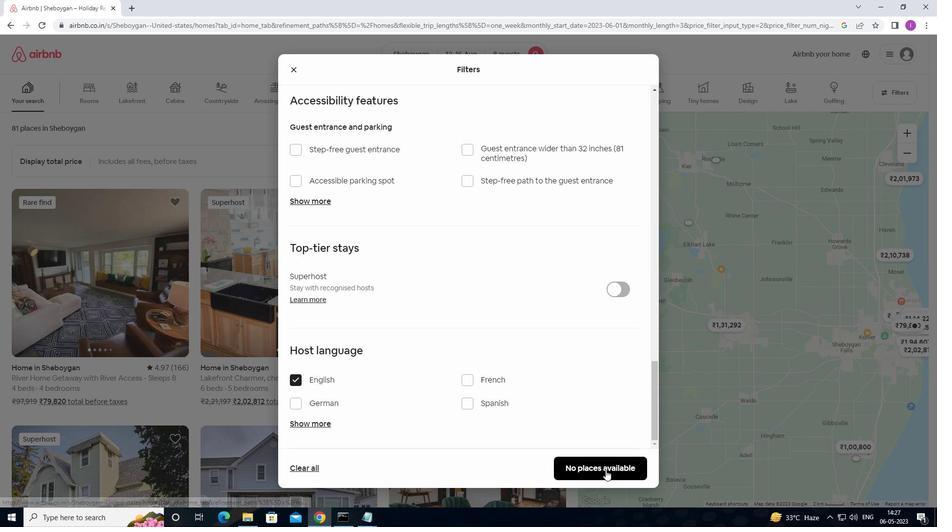 
Action: Mouse pressed left at (606, 470)
Screenshot: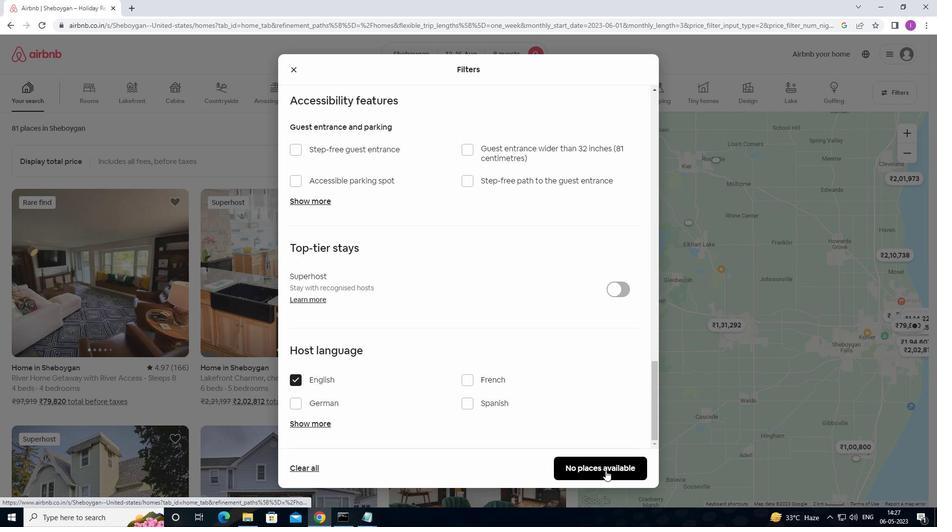 
Action: Mouse moved to (520, 266)
Screenshot: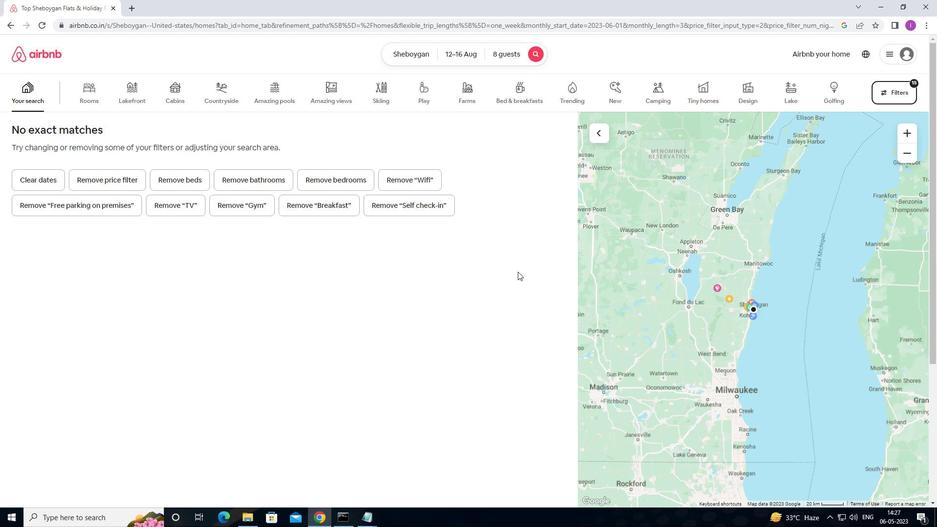 
